 Task: Forward email as attachment with the signature Emma Green with the subject Request for a new project from softage.1@softage.net to softage.2@softage.net with the message I would like to request a follow-up meeting to discuss the next steps.
Action: Mouse moved to (1064, 92)
Screenshot: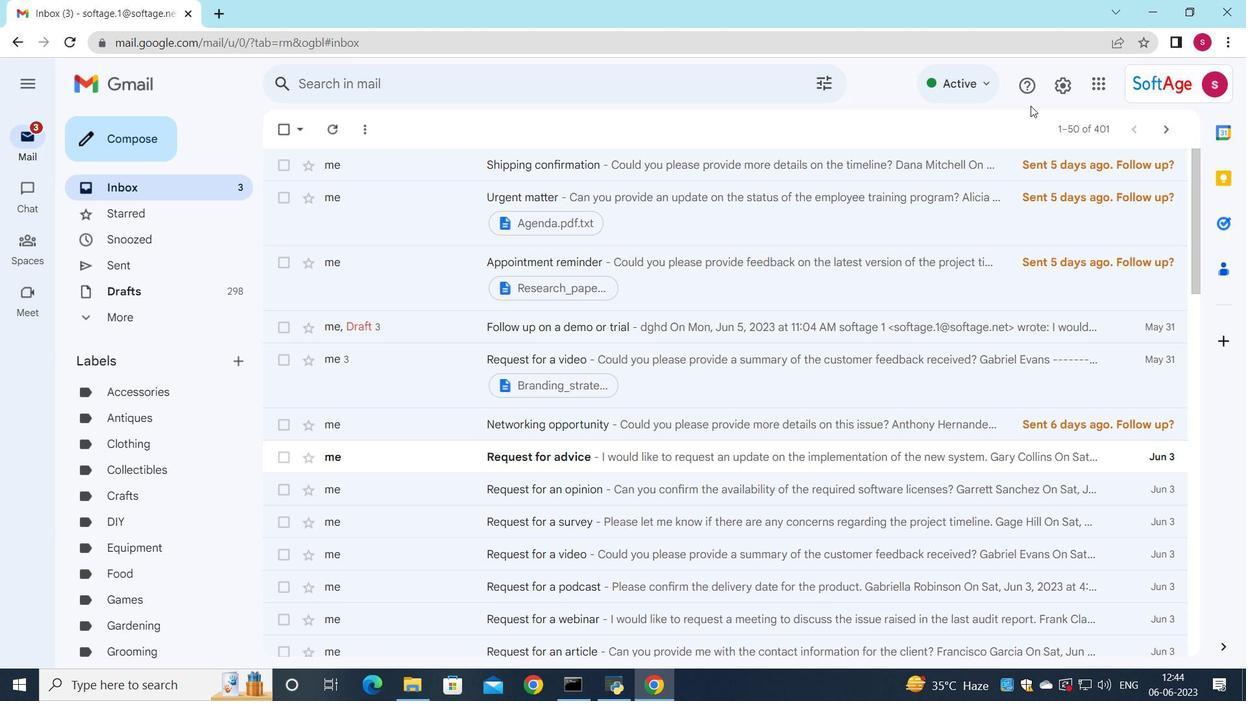 
Action: Mouse pressed left at (1064, 92)
Screenshot: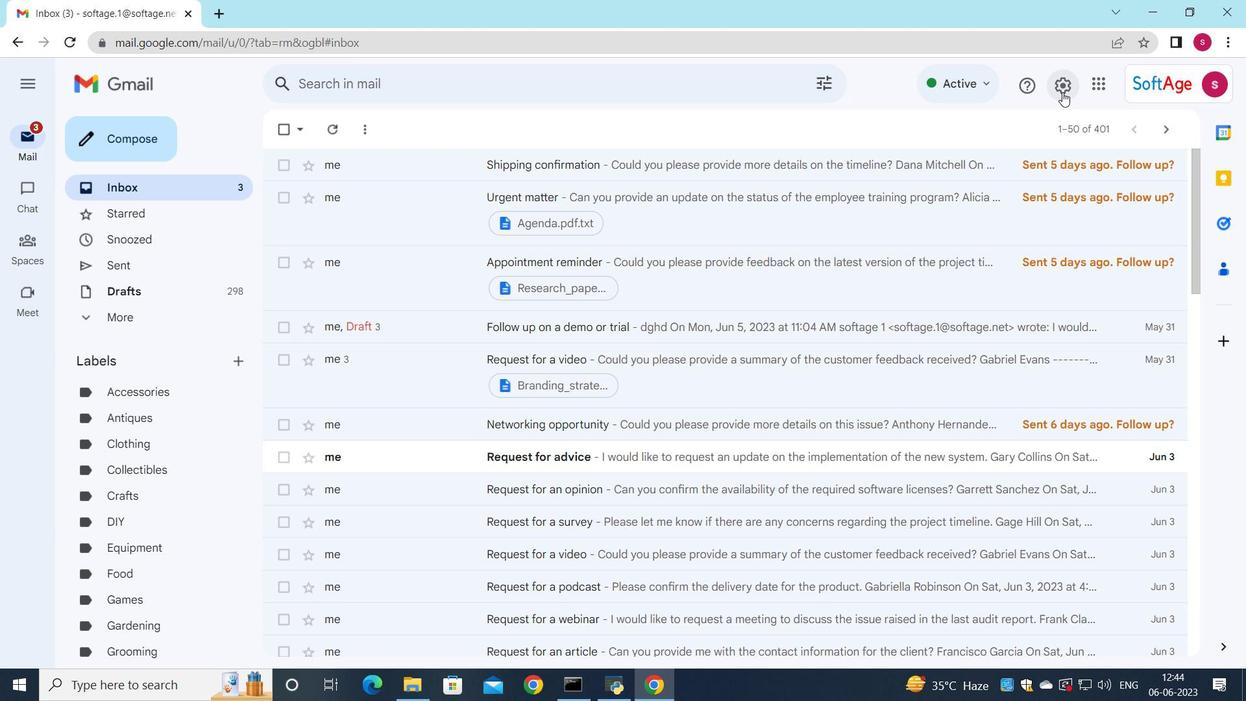 
Action: Mouse moved to (1038, 168)
Screenshot: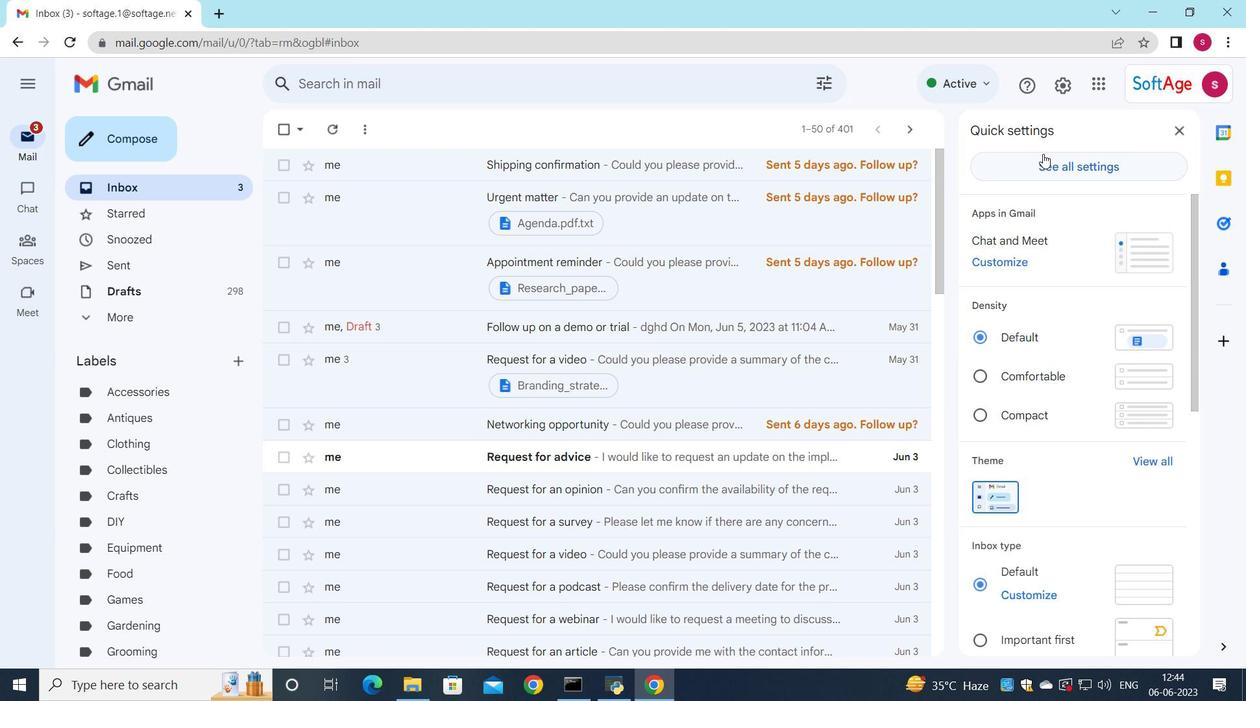 
Action: Mouse pressed left at (1038, 168)
Screenshot: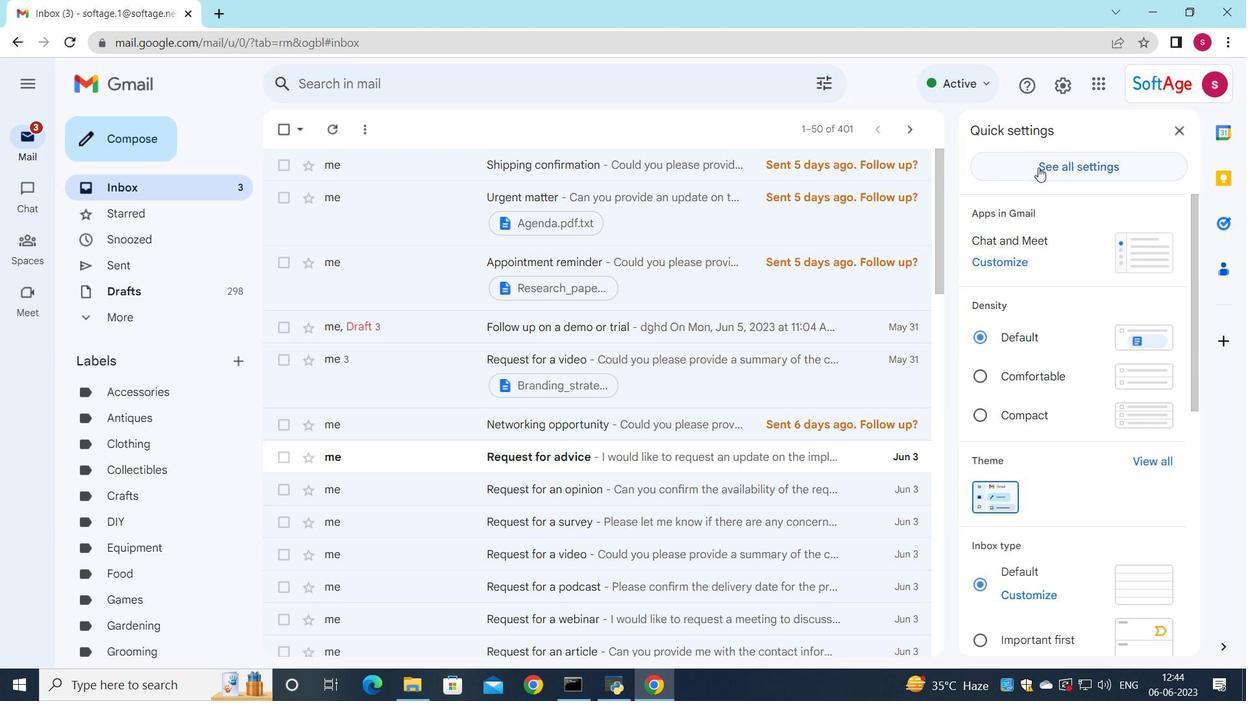 
Action: Mouse moved to (868, 339)
Screenshot: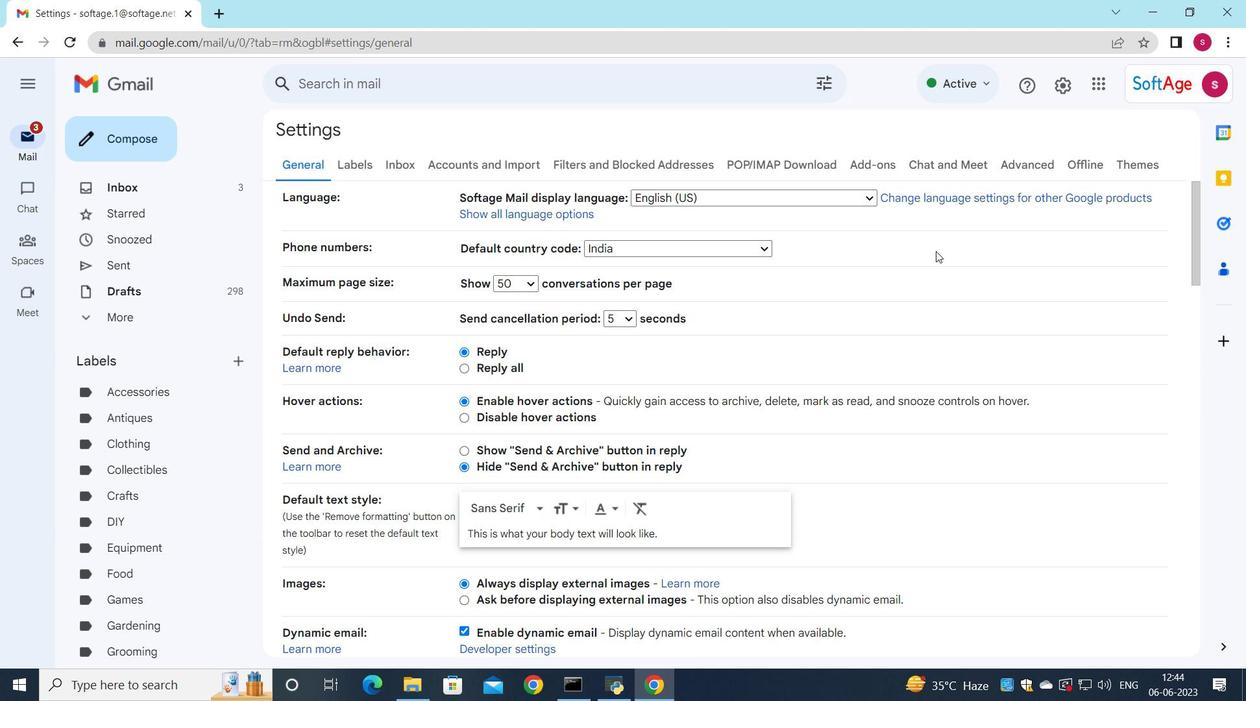 
Action: Mouse scrolled (886, 316) with delta (0, 0)
Screenshot: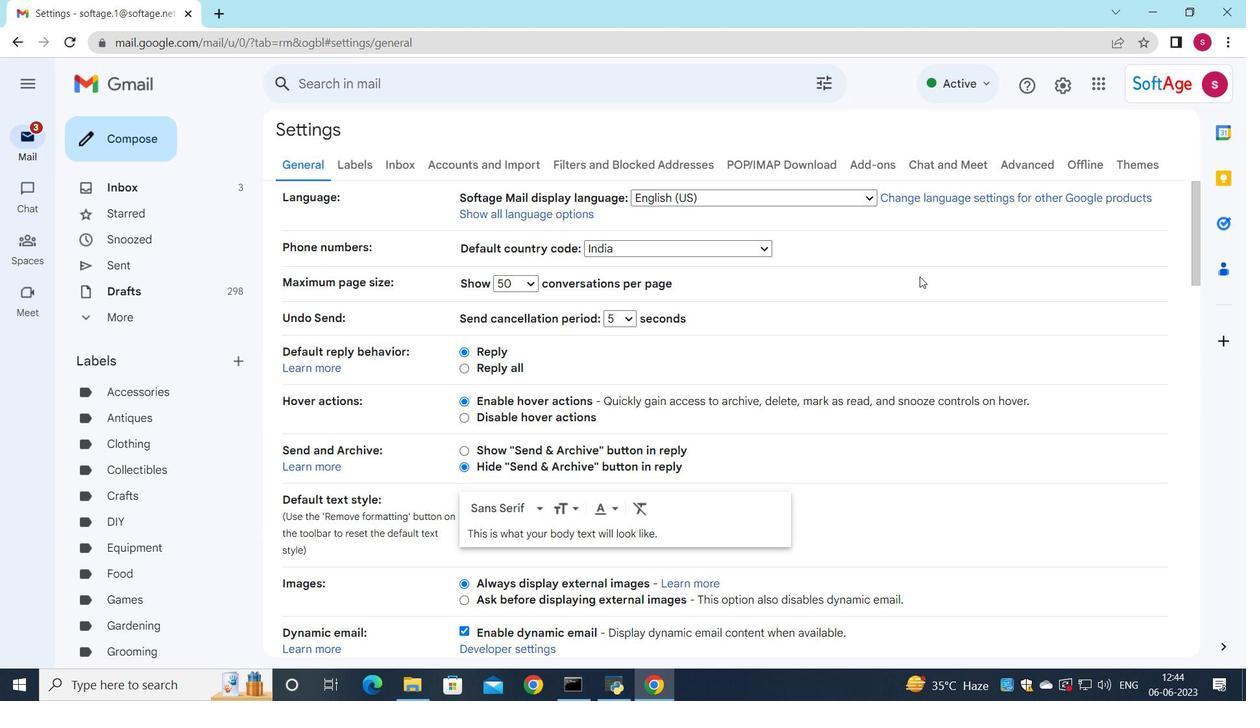 
Action: Mouse moved to (816, 399)
Screenshot: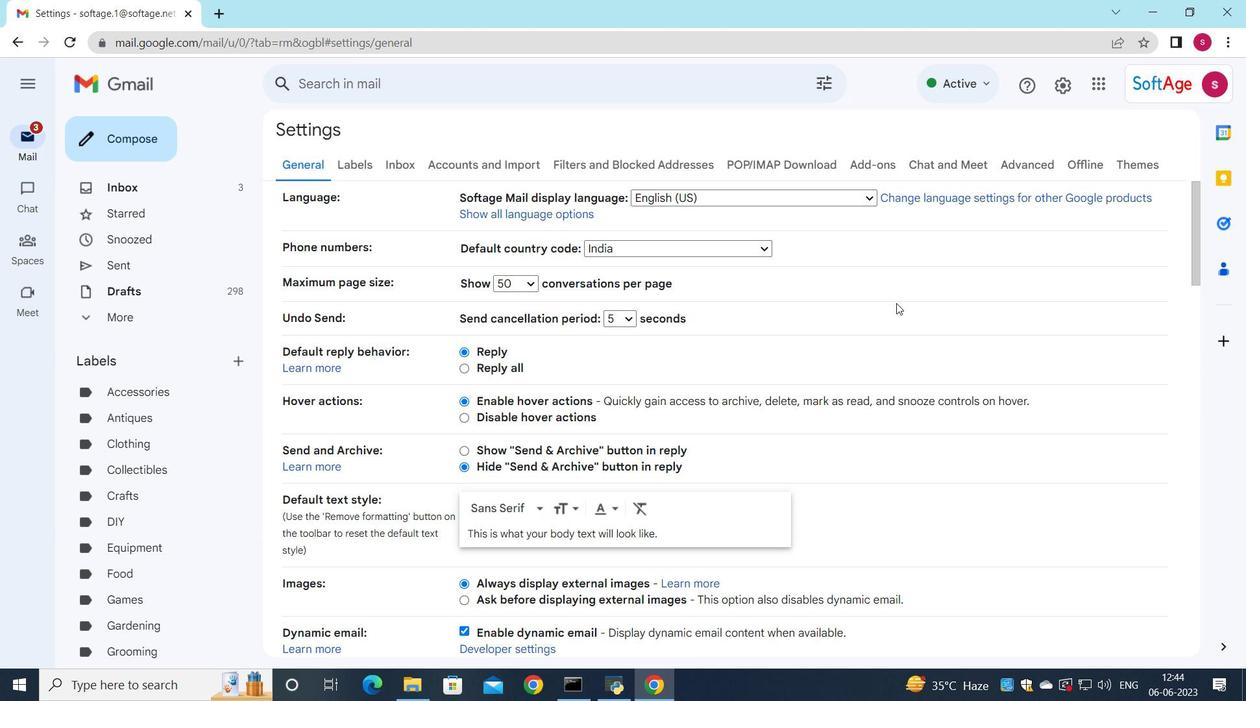 
Action: Mouse scrolled (861, 349) with delta (0, 0)
Screenshot: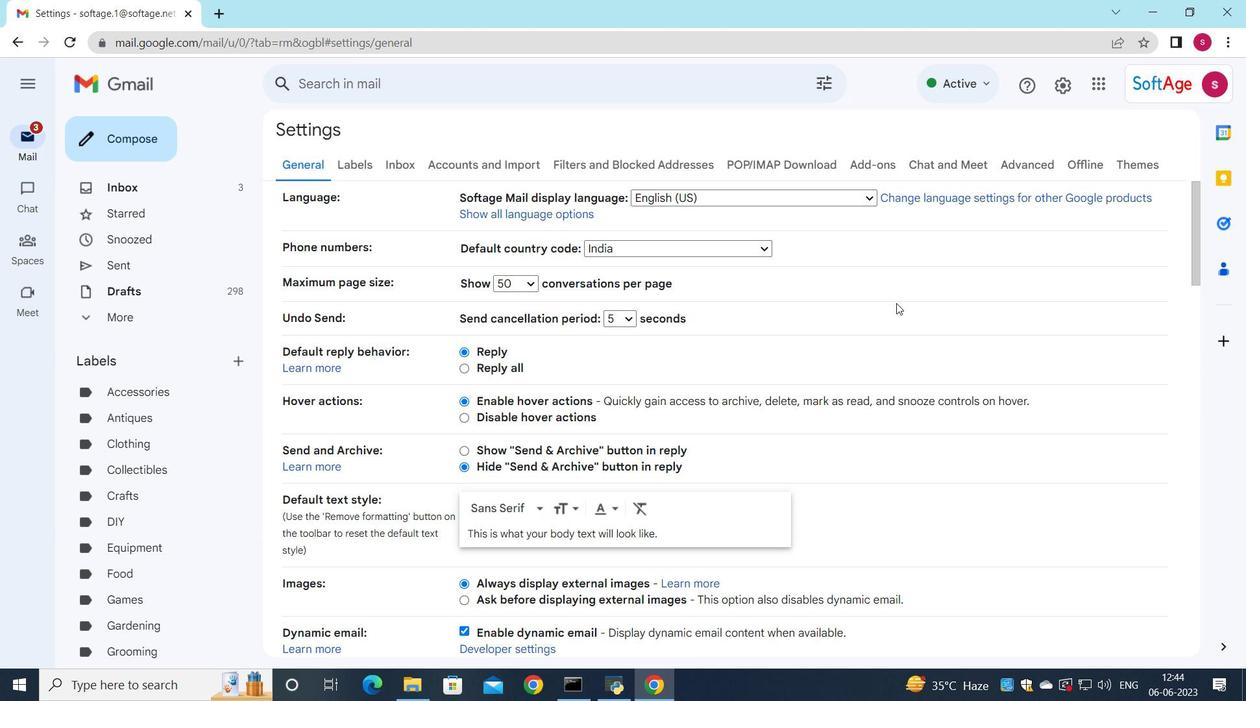 
Action: Mouse moved to (809, 401)
Screenshot: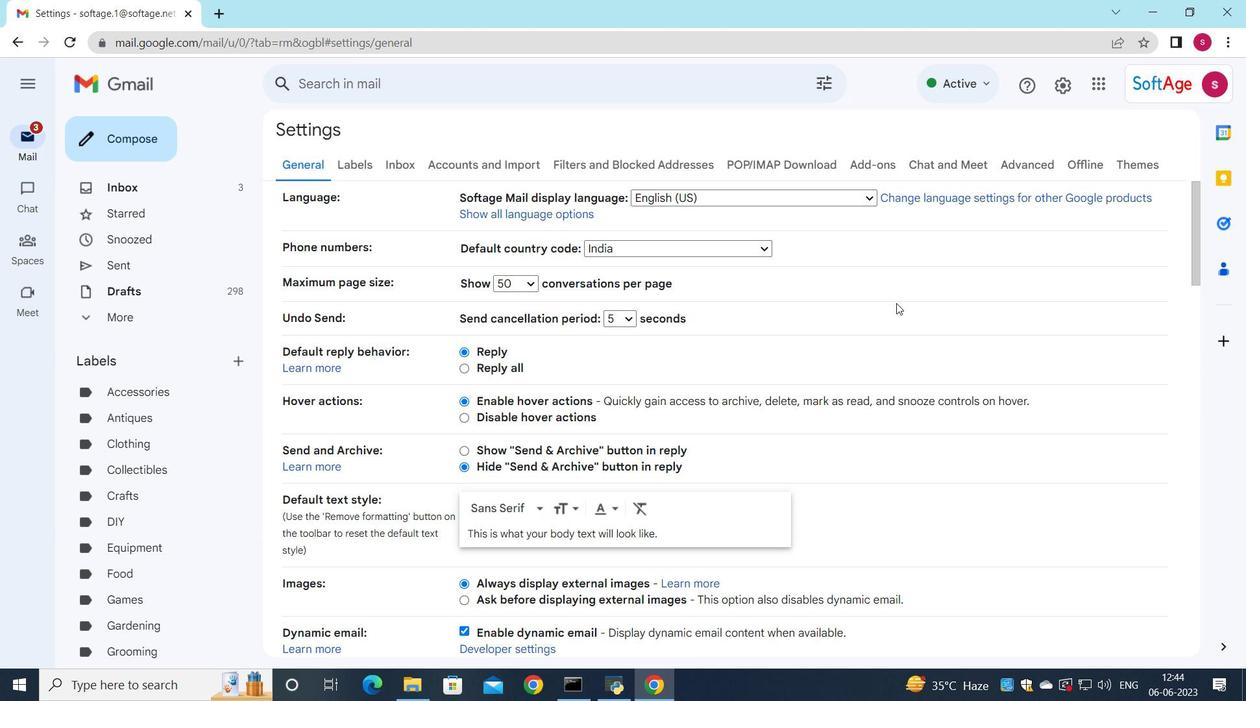 
Action: Mouse scrolled (852, 362) with delta (0, 0)
Screenshot: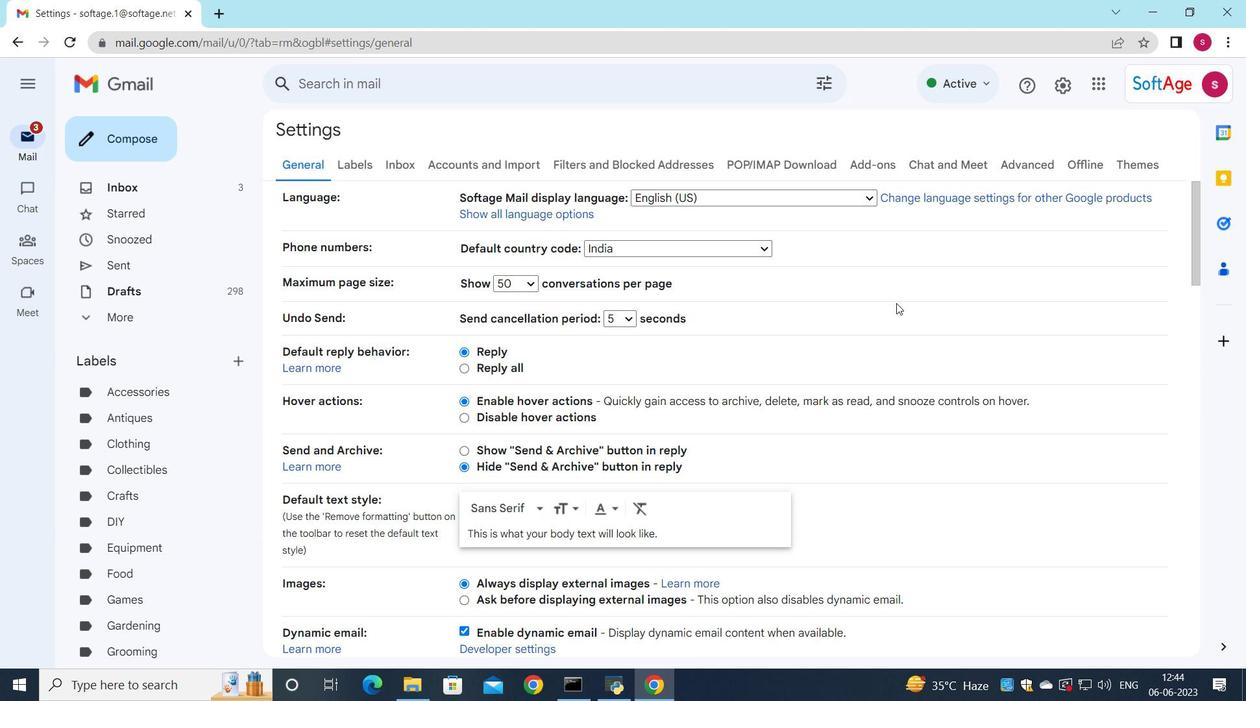 
Action: Mouse moved to (803, 403)
Screenshot: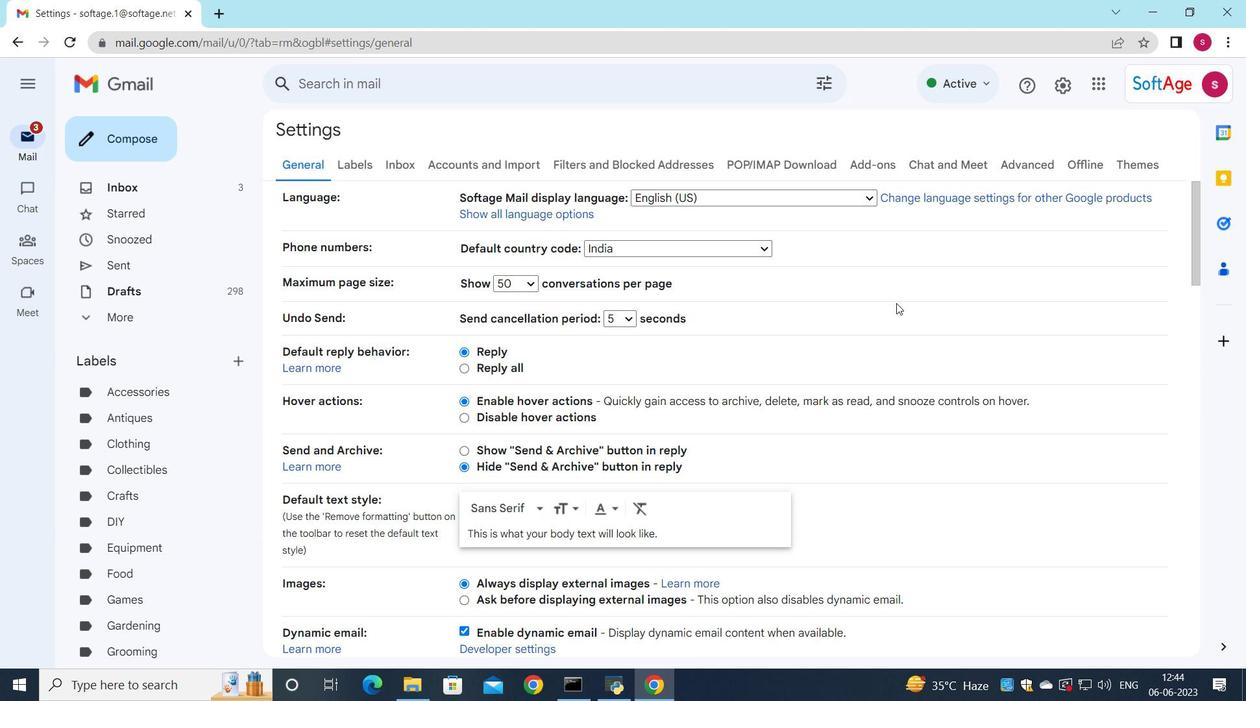 
Action: Mouse scrolled (842, 376) with delta (0, 0)
Screenshot: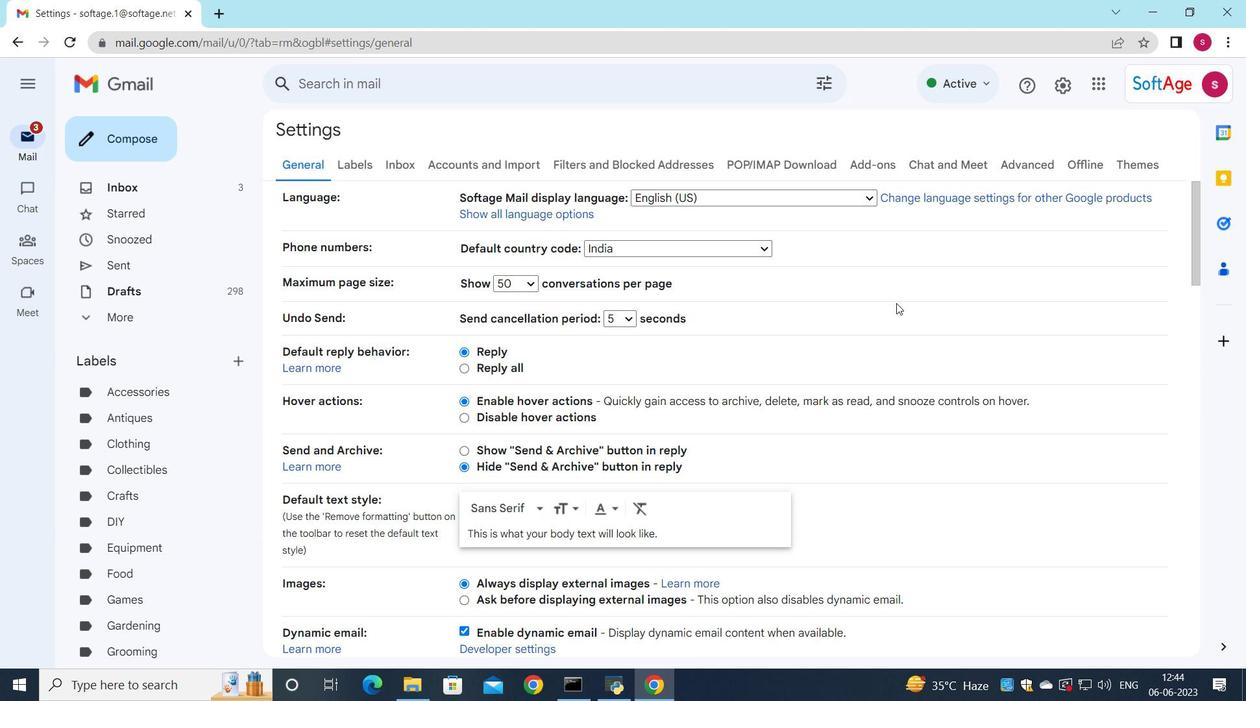 
Action: Mouse moved to (724, 444)
Screenshot: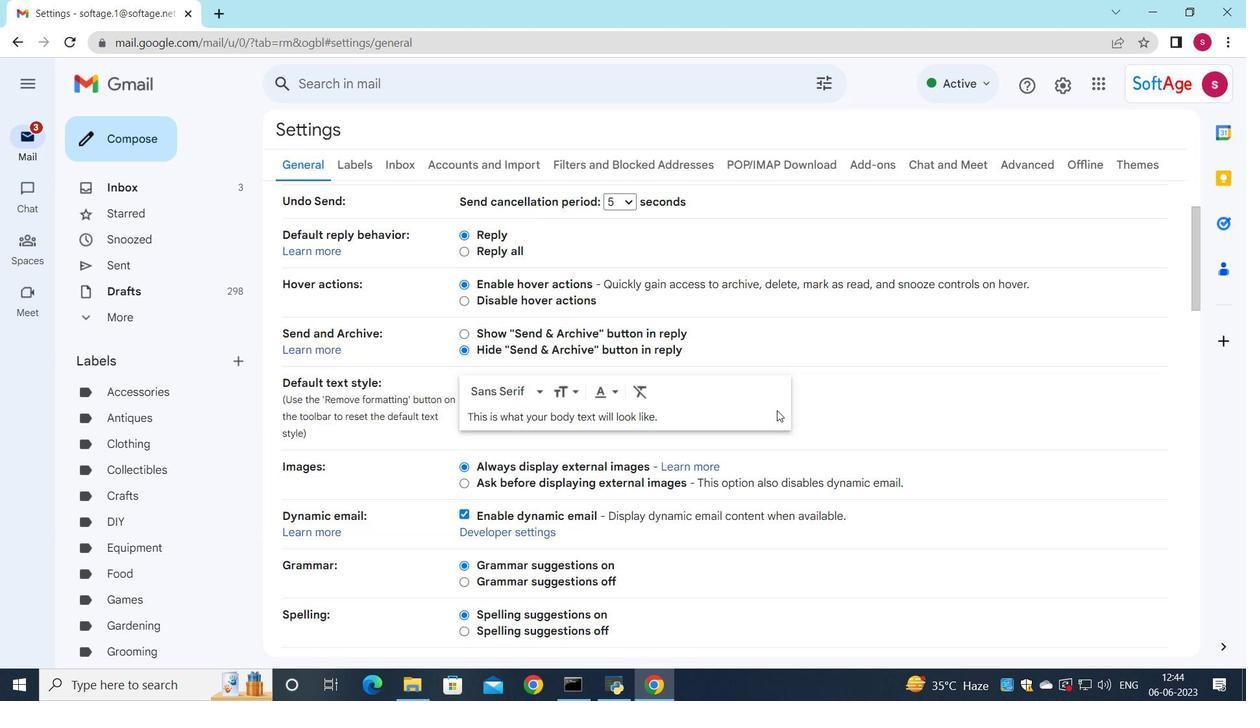 
Action: Mouse scrolled (724, 444) with delta (0, 0)
Screenshot: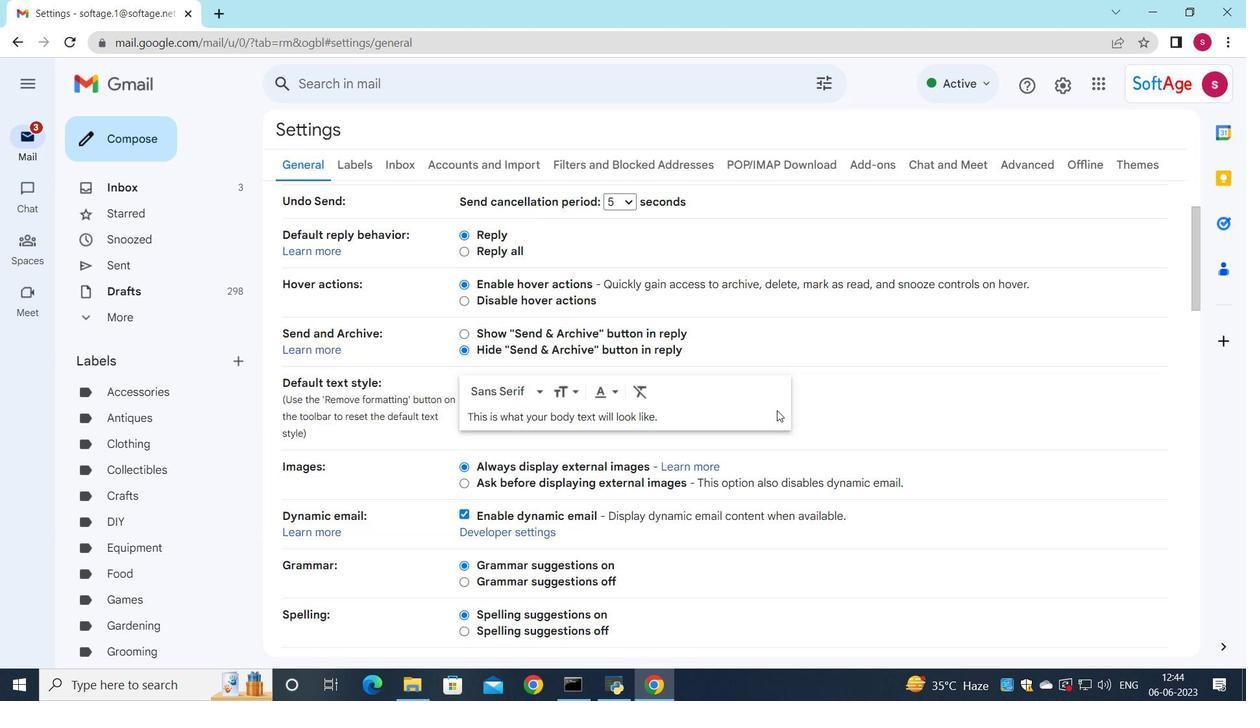 
Action: Mouse moved to (721, 447)
Screenshot: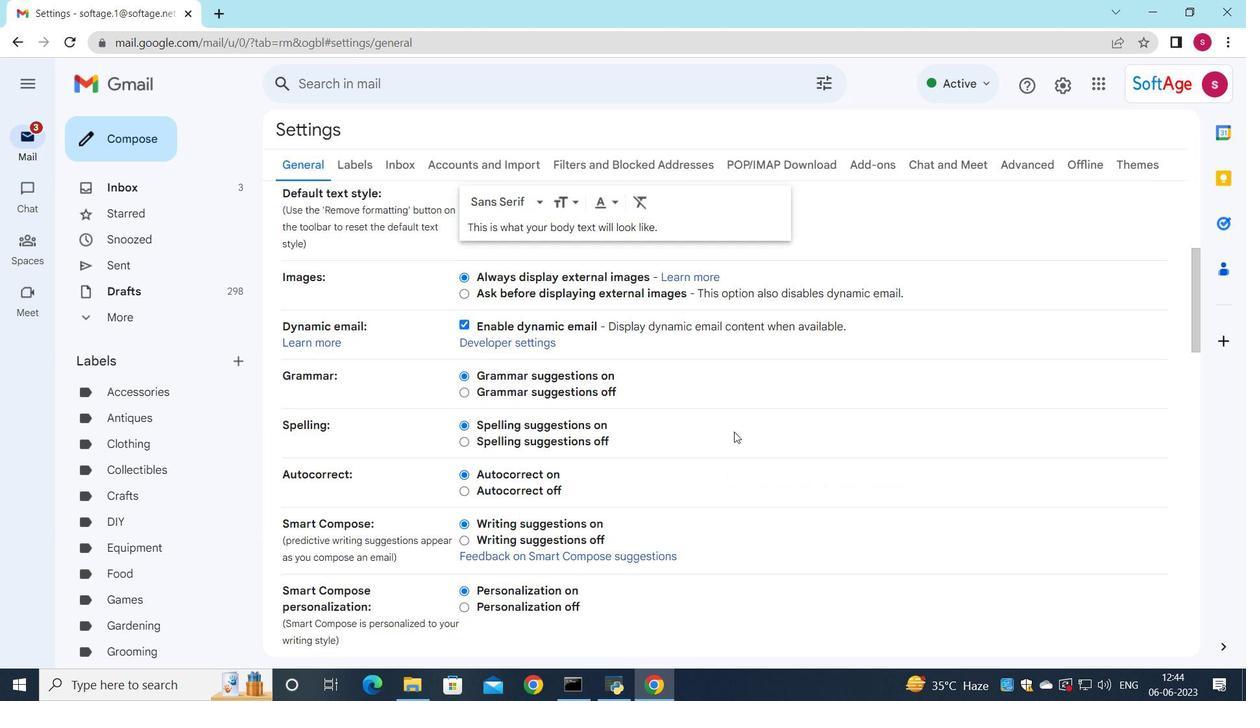 
Action: Mouse scrolled (721, 446) with delta (0, 0)
Screenshot: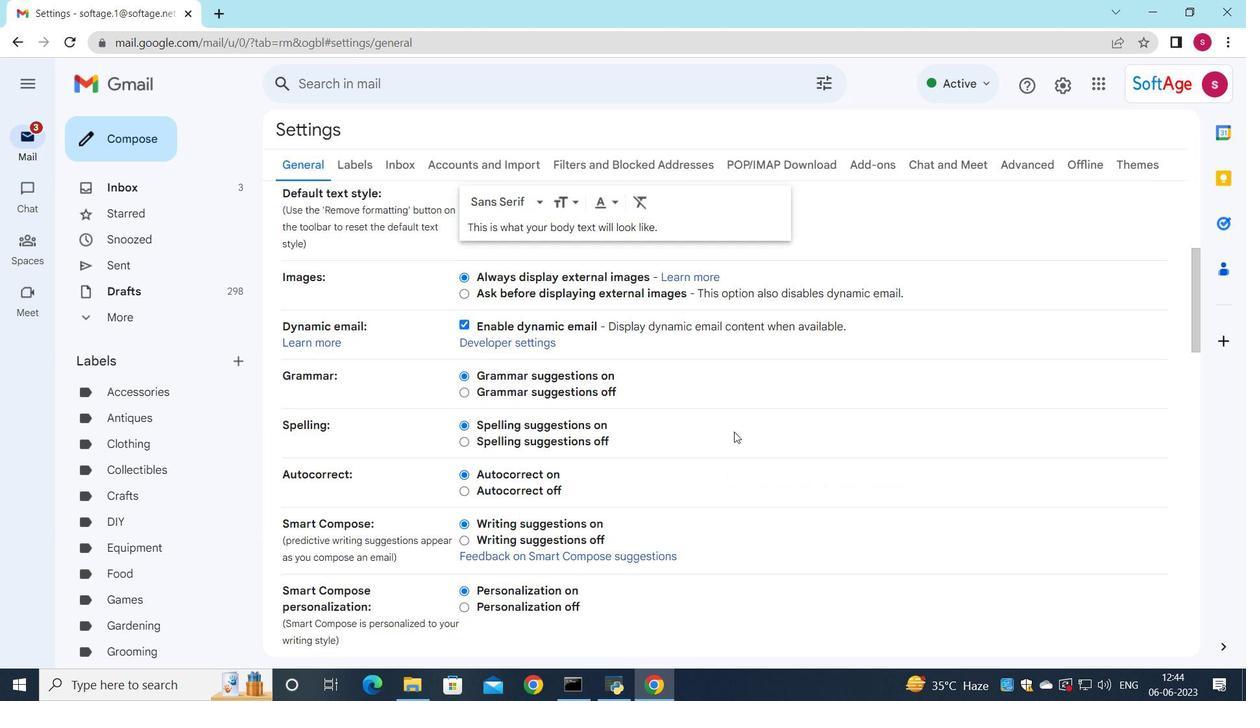 
Action: Mouse moved to (720, 448)
Screenshot: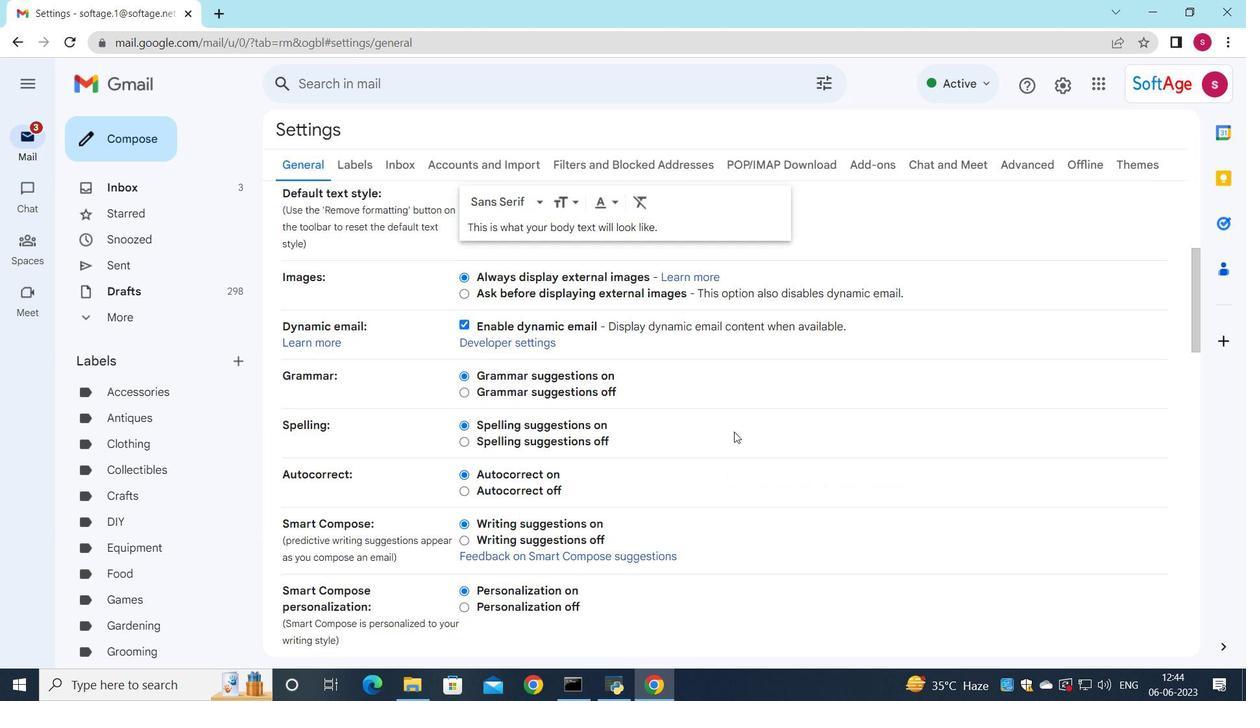 
Action: Mouse scrolled (720, 448) with delta (0, 0)
Screenshot: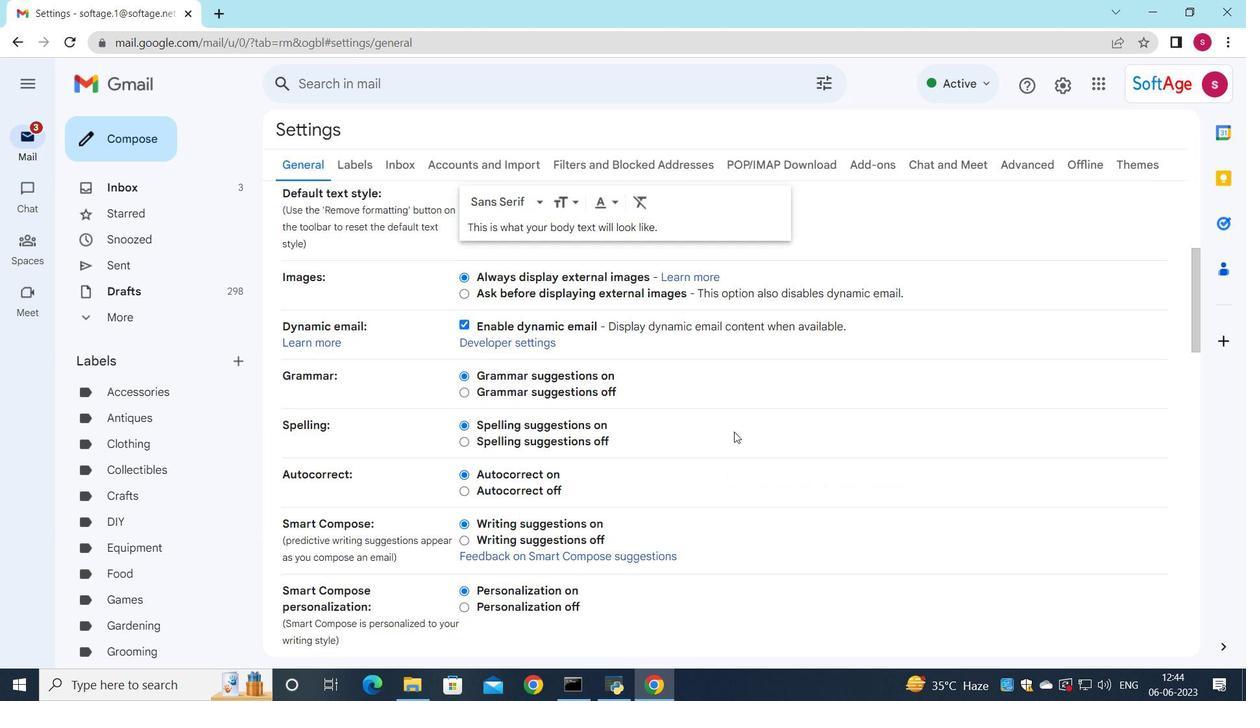 
Action: Mouse moved to (716, 453)
Screenshot: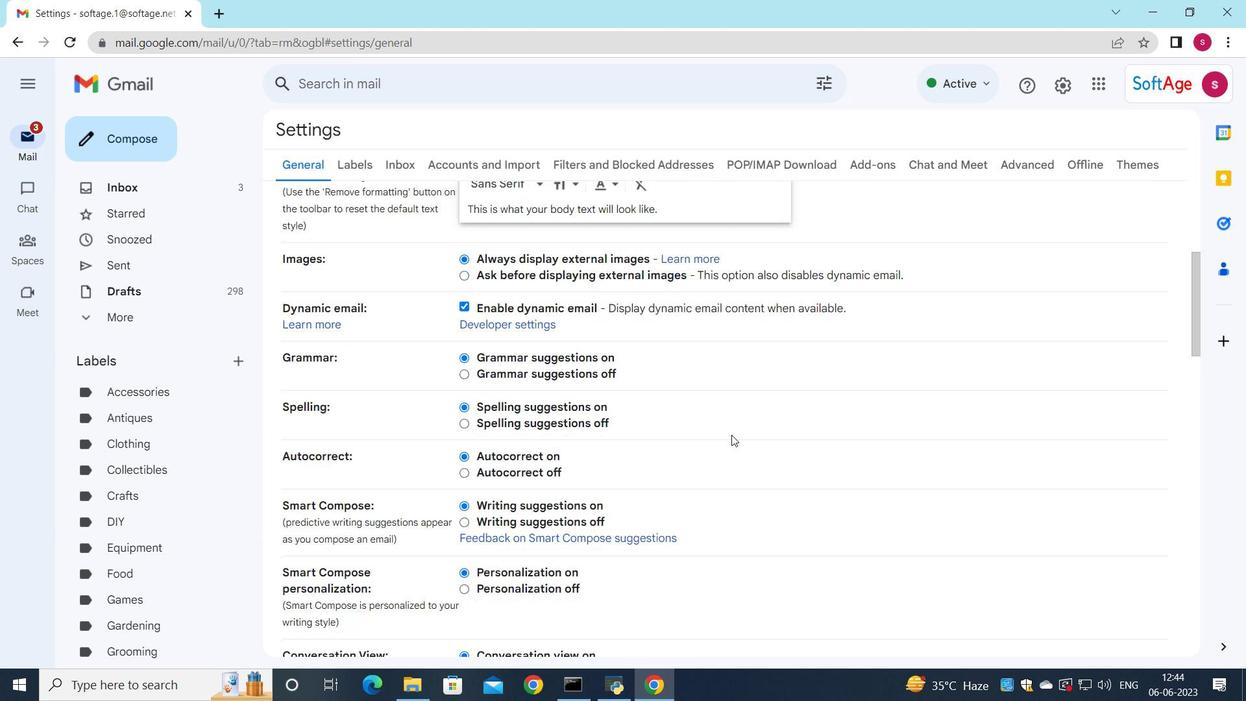 
Action: Mouse scrolled (716, 452) with delta (0, 0)
Screenshot: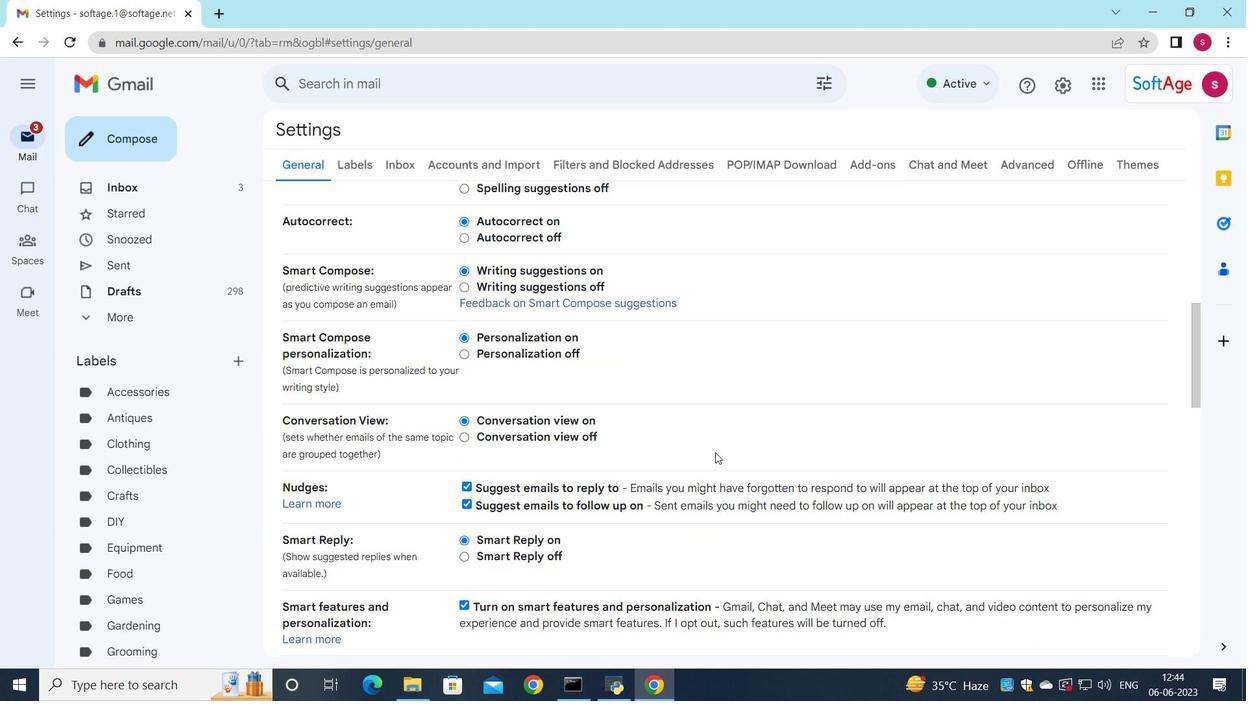 
Action: Mouse scrolled (716, 452) with delta (0, 0)
Screenshot: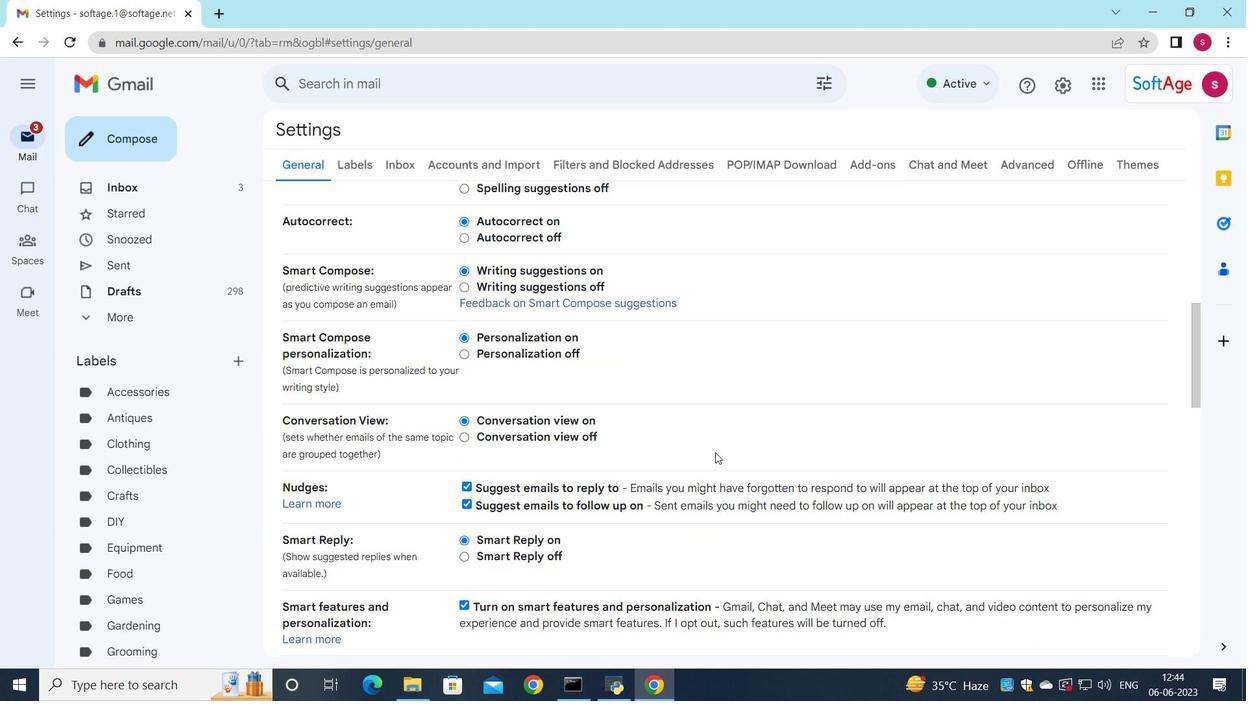 
Action: Mouse scrolled (716, 452) with delta (0, 0)
Screenshot: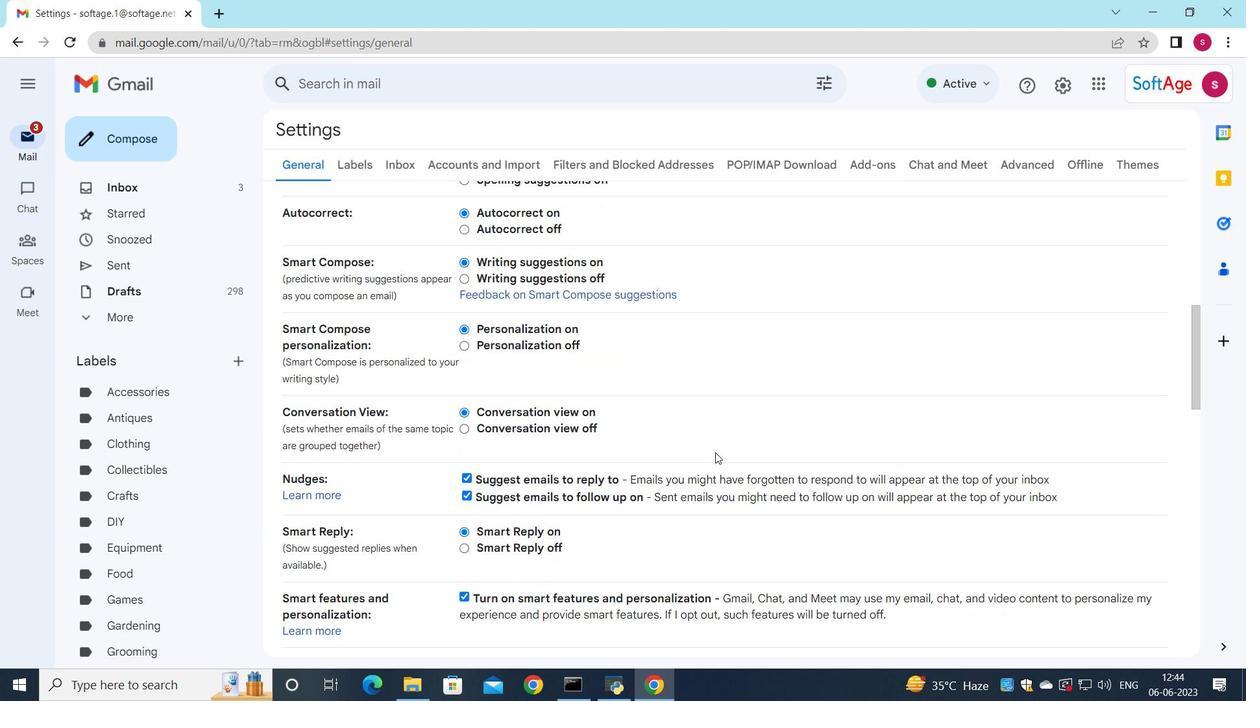 
Action: Mouse scrolled (716, 452) with delta (0, 0)
Screenshot: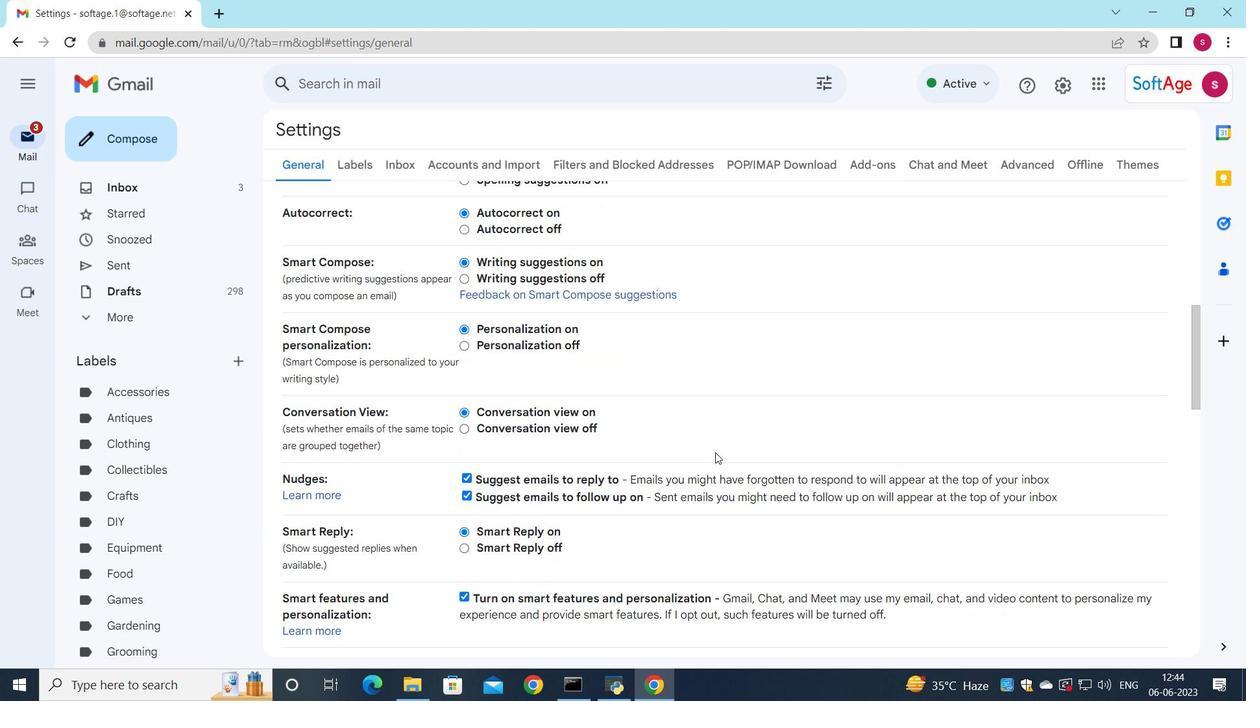 
Action: Mouse moved to (703, 425)
Screenshot: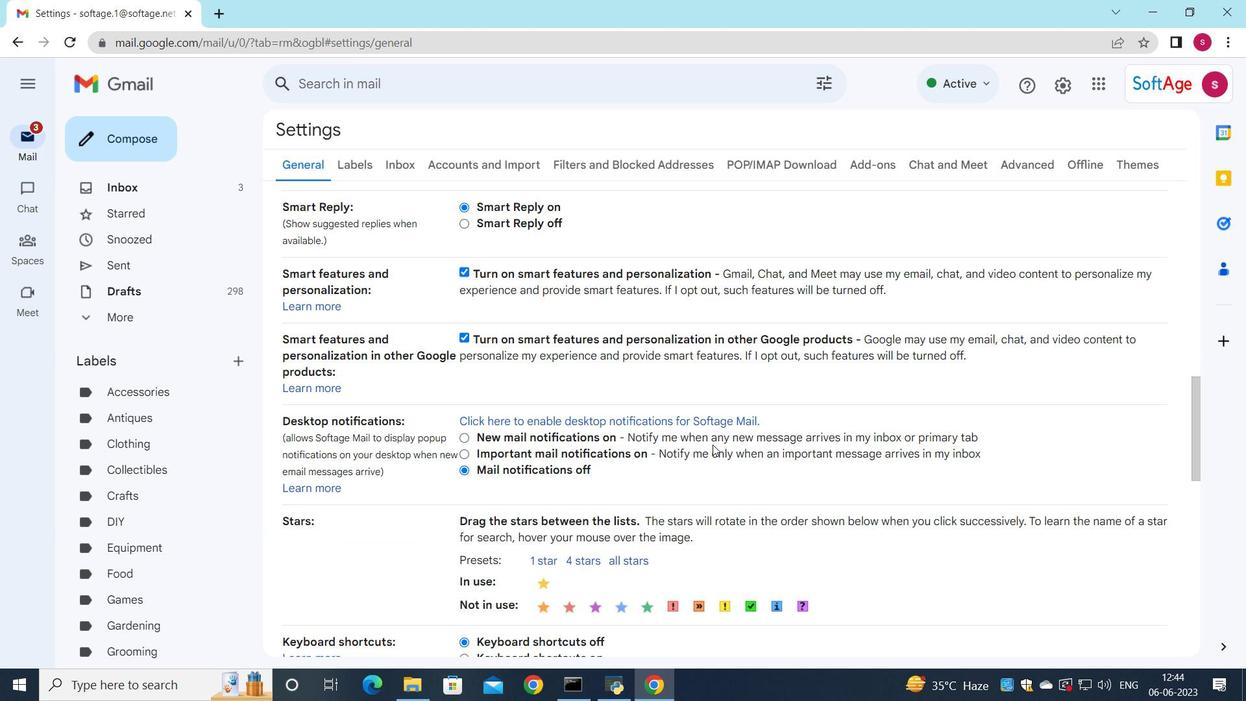 
Action: Mouse scrolled (703, 425) with delta (0, 0)
Screenshot: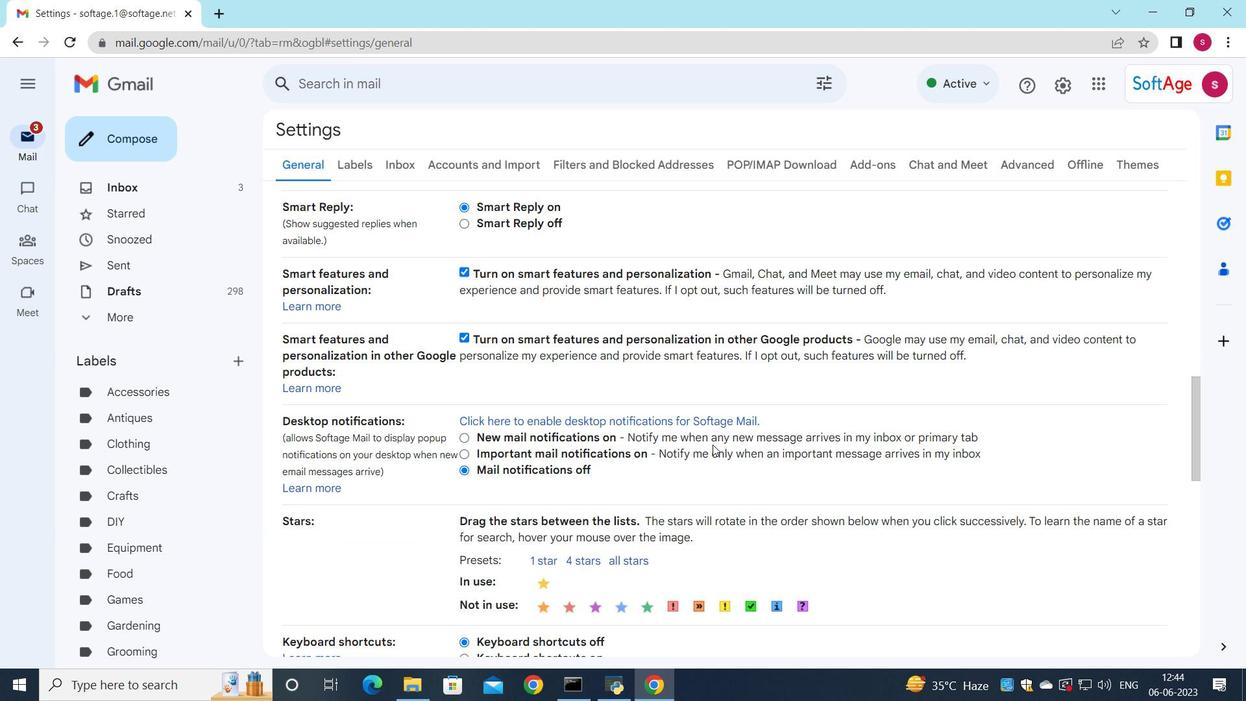 
Action: Mouse moved to (692, 431)
Screenshot: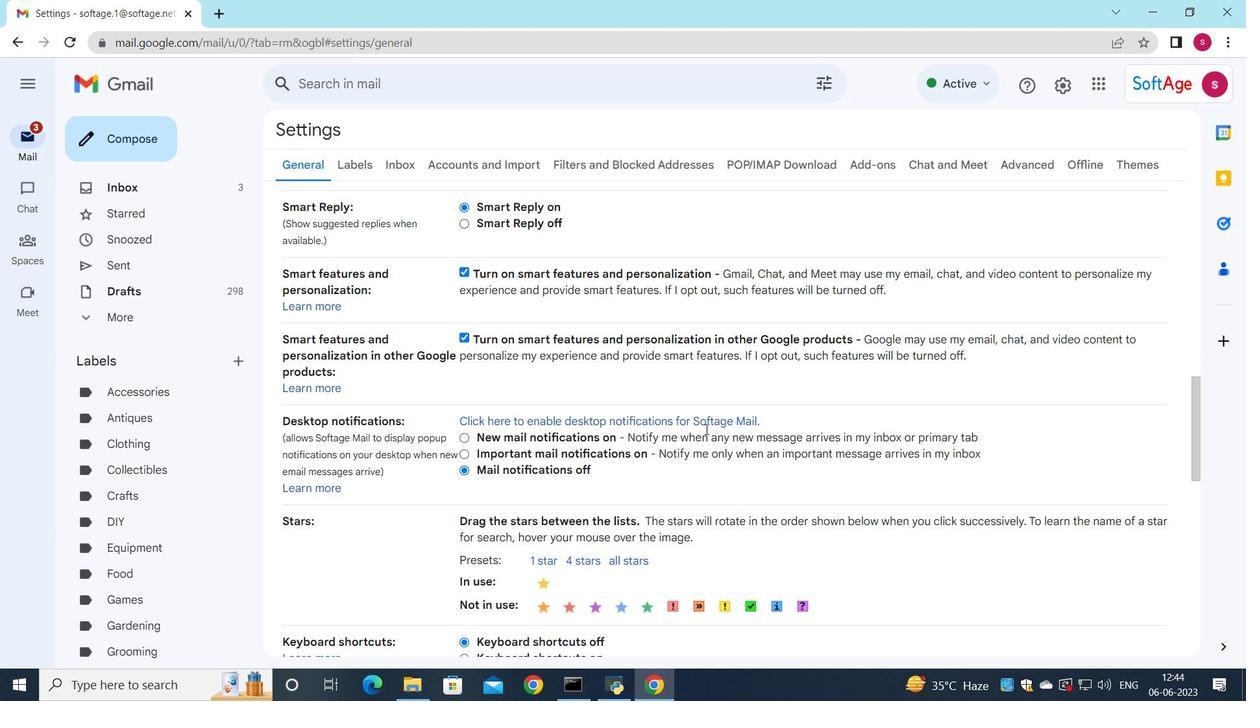 
Action: Mouse scrolled (692, 430) with delta (0, 0)
Screenshot: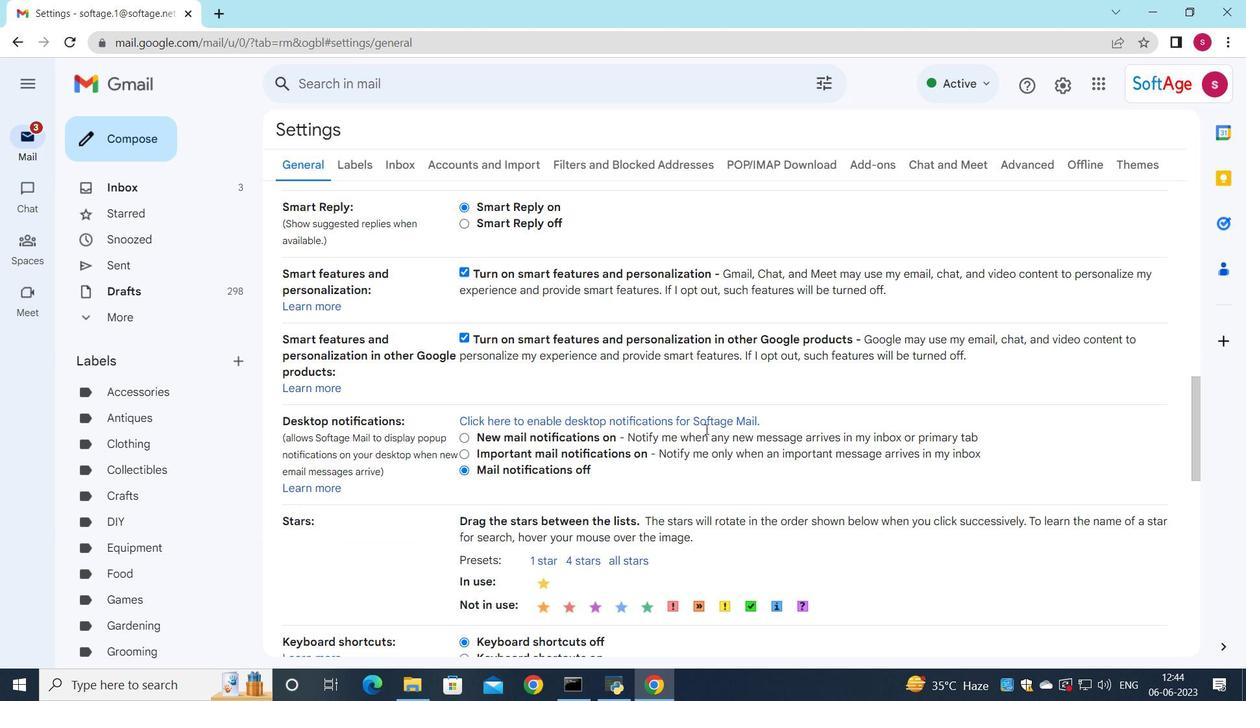 
Action: Mouse moved to (690, 439)
Screenshot: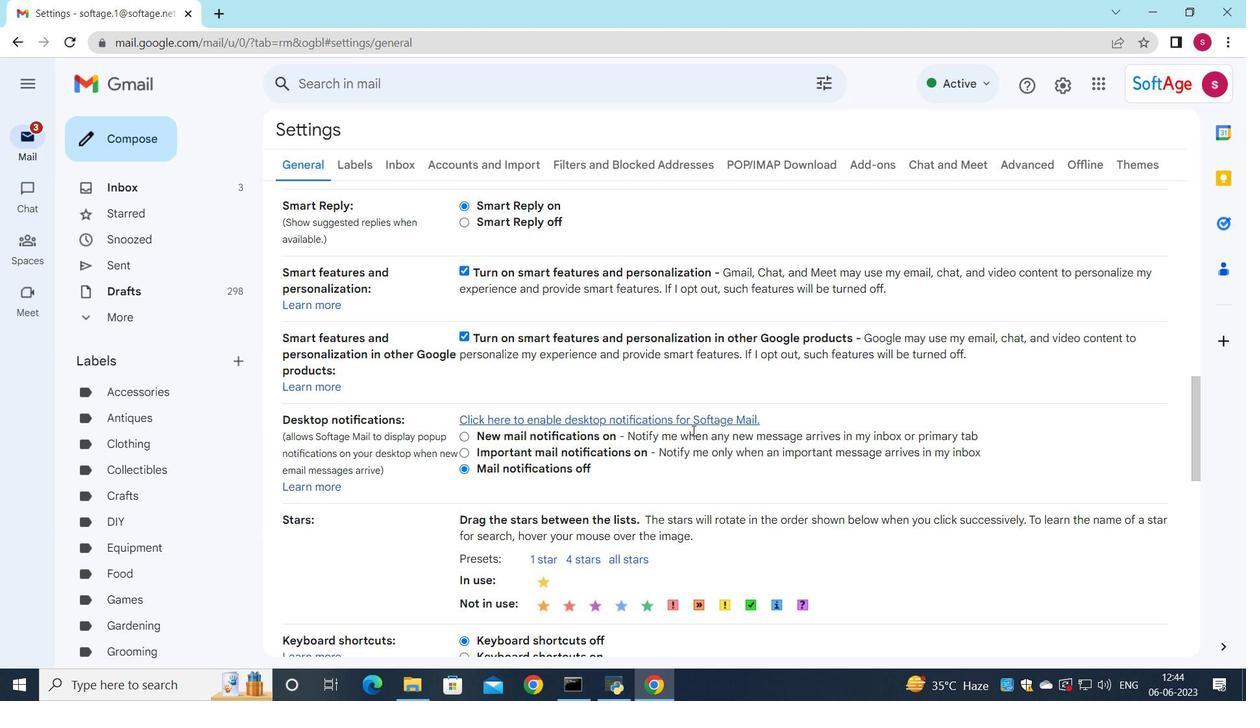 
Action: Mouse scrolled (690, 432) with delta (0, 0)
Screenshot: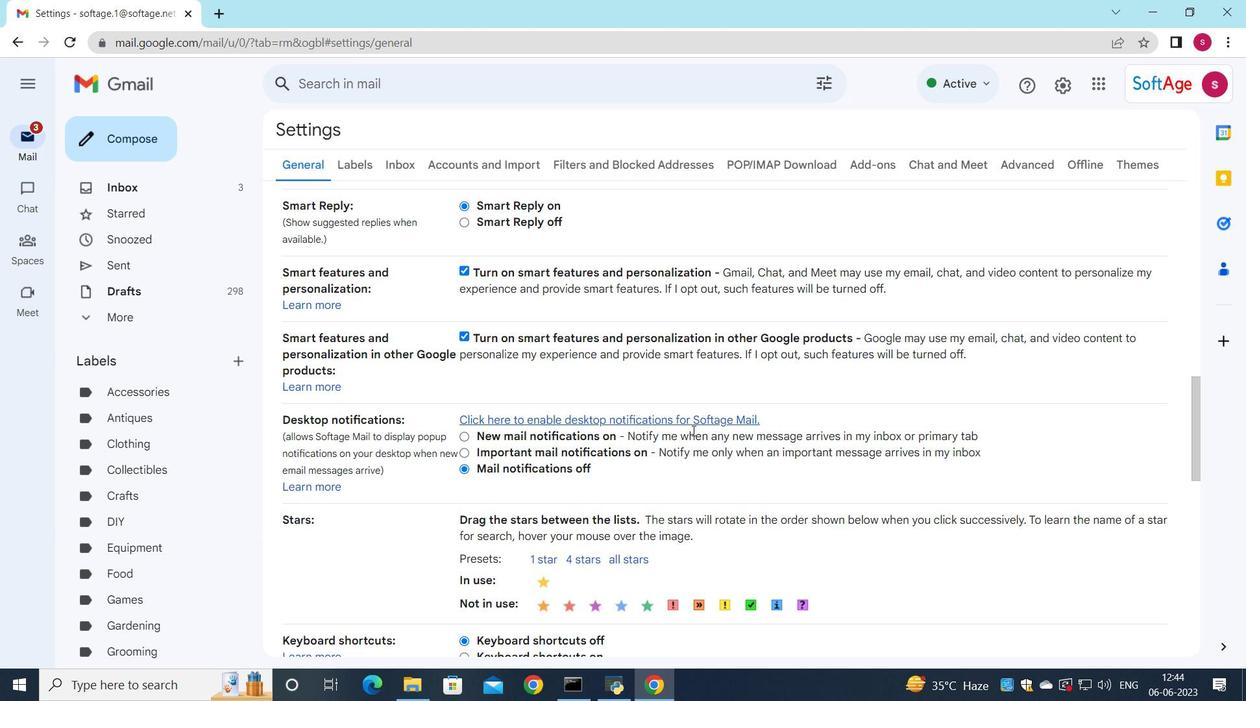 
Action: Mouse moved to (649, 526)
Screenshot: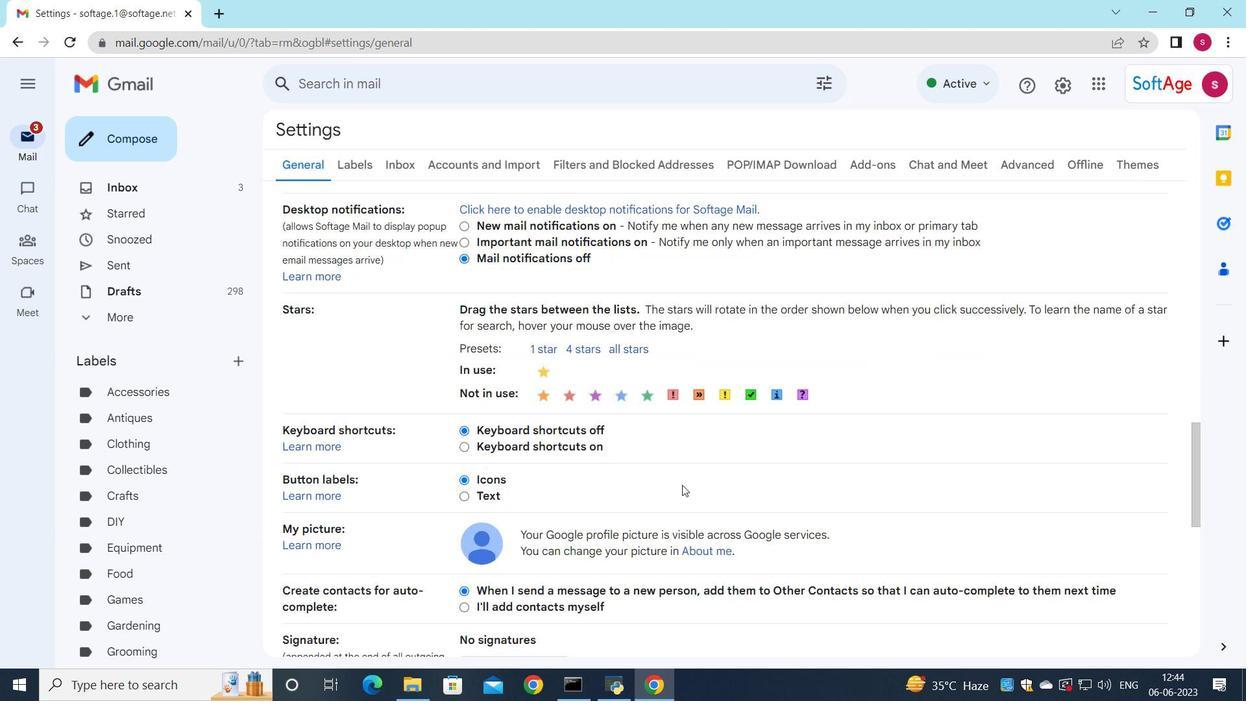 
Action: Mouse scrolled (649, 525) with delta (0, 0)
Screenshot: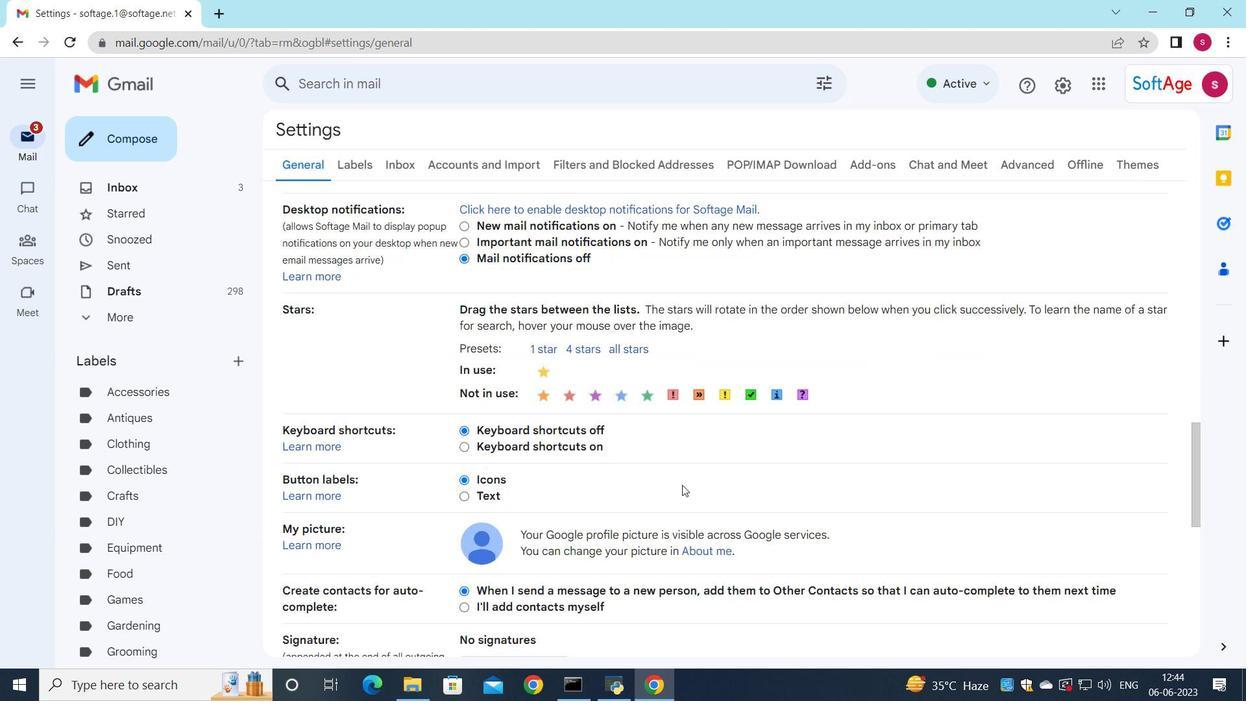
Action: Mouse scrolled (649, 525) with delta (0, 0)
Screenshot: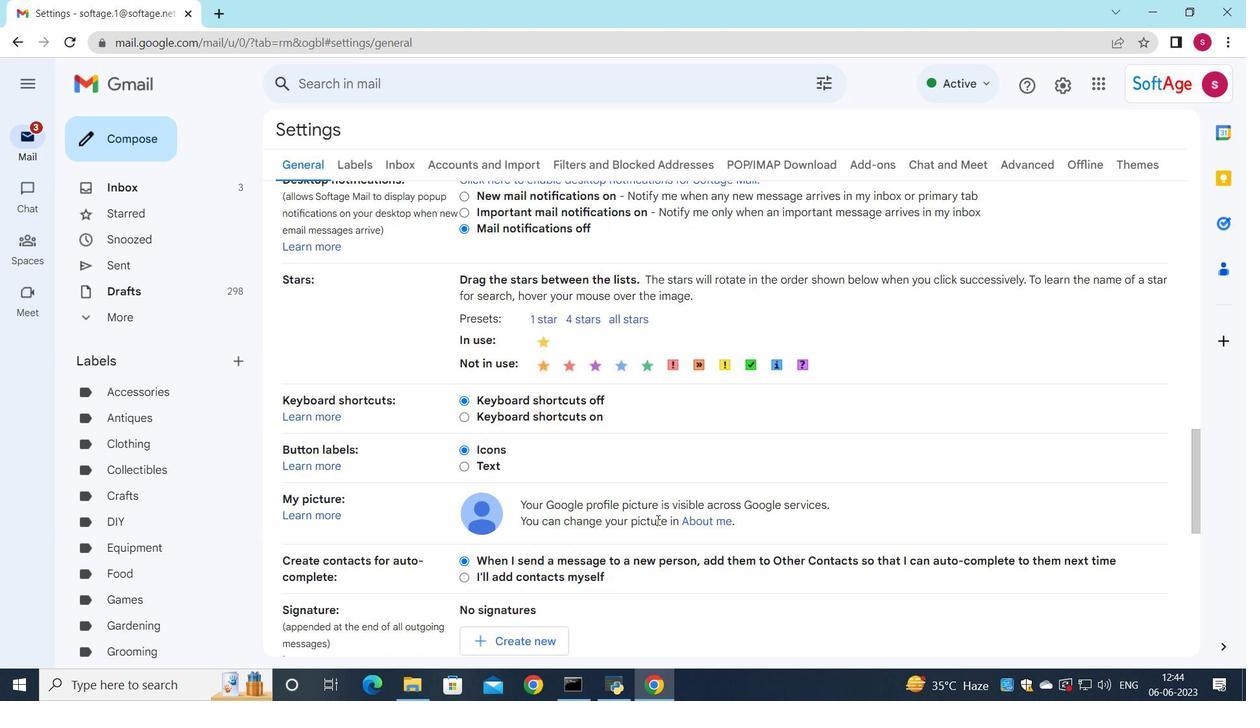 
Action: Mouse moved to (555, 475)
Screenshot: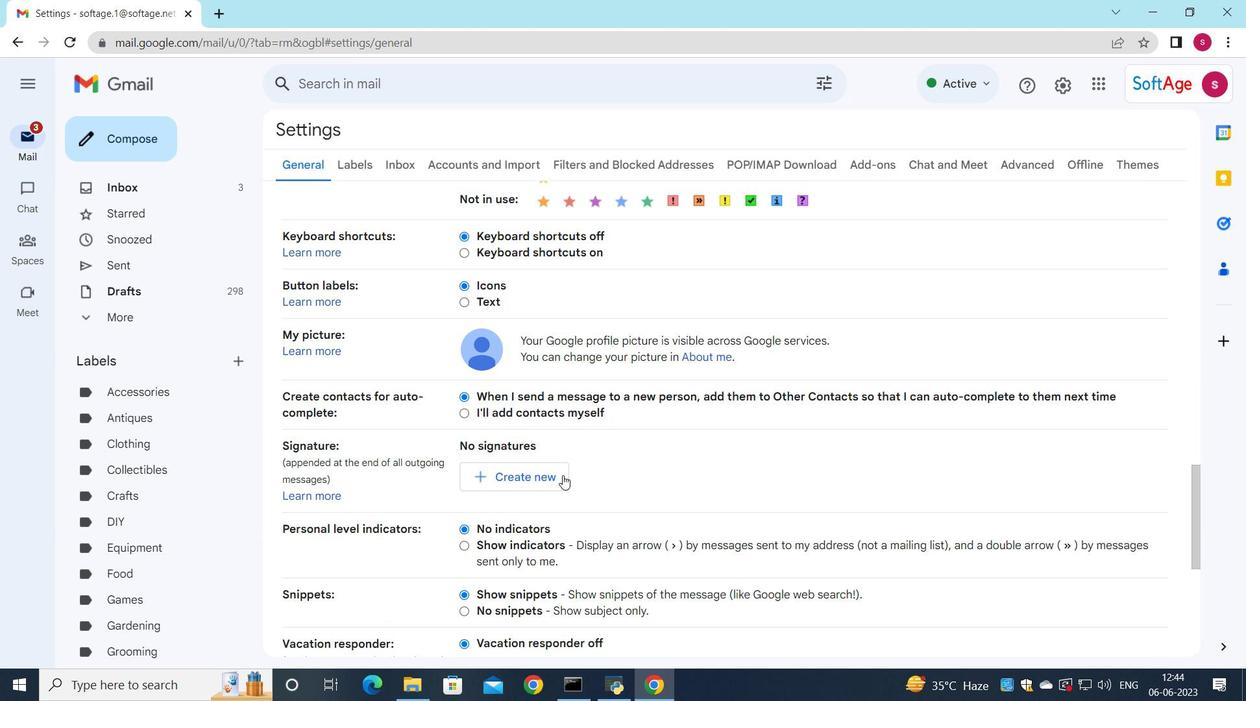 
Action: Mouse pressed left at (555, 475)
Screenshot: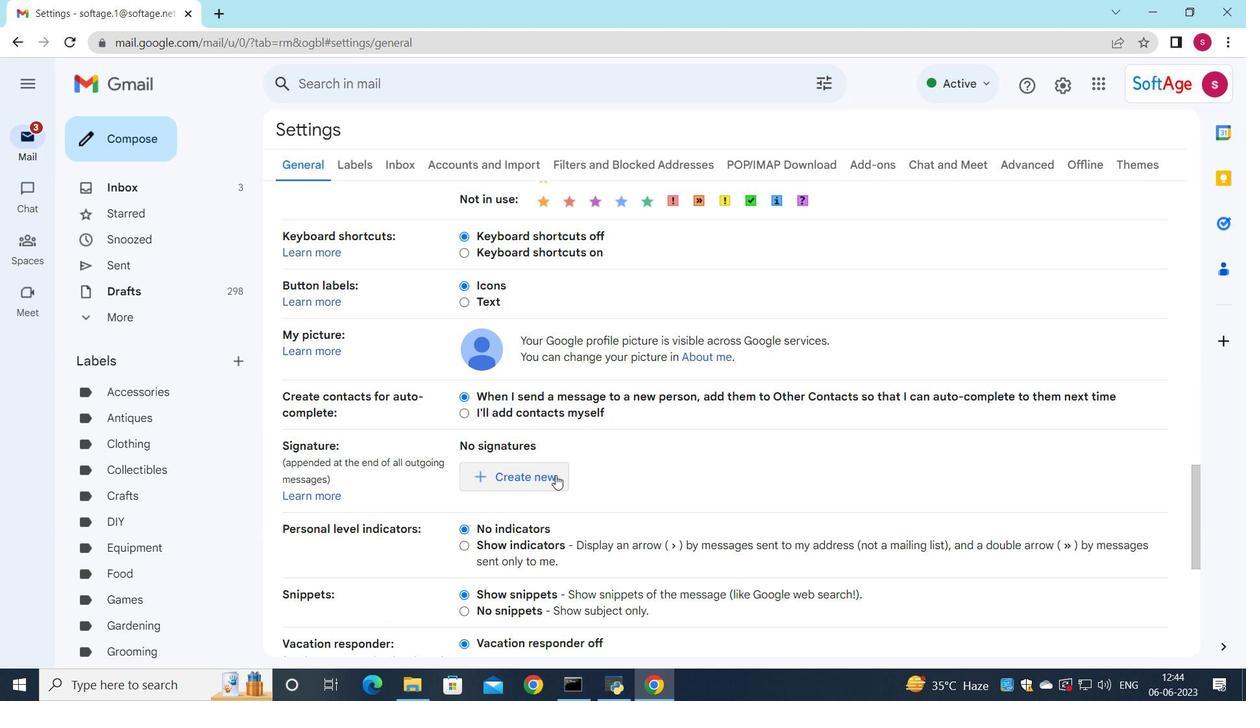 
Action: Mouse moved to (614, 367)
Screenshot: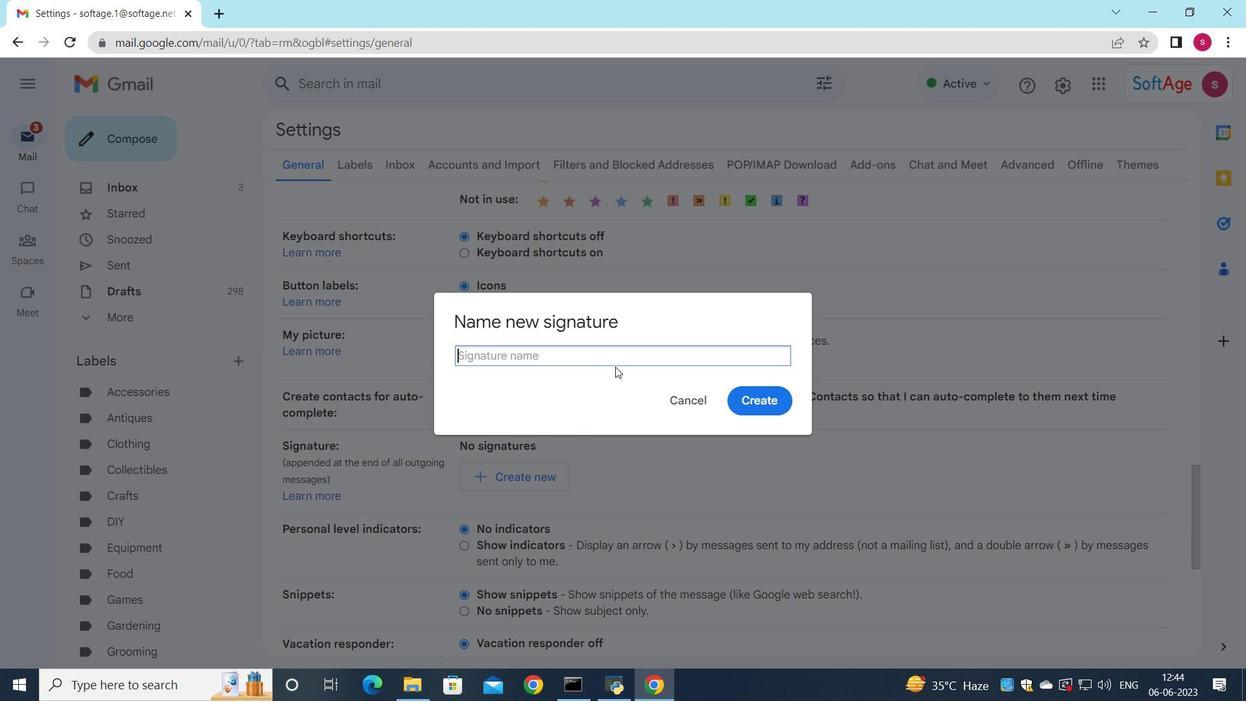 
Action: Key pressed <Key.shift>Emma<Key.space><Key.shift><Key.shift><Key.shift><Key.shift><Key.shift><Key.shift><Key.shift><Key.shift><Key.shift><Key.shift><Key.shift><Key.shift><Key.shift><Key.shift><Key.shift><Key.shift><Key.shift><Key.shift><Key.shift><Key.shift><Key.shift><Key.shift><Key.shift><Key.shift><Key.shift>Green
Screenshot: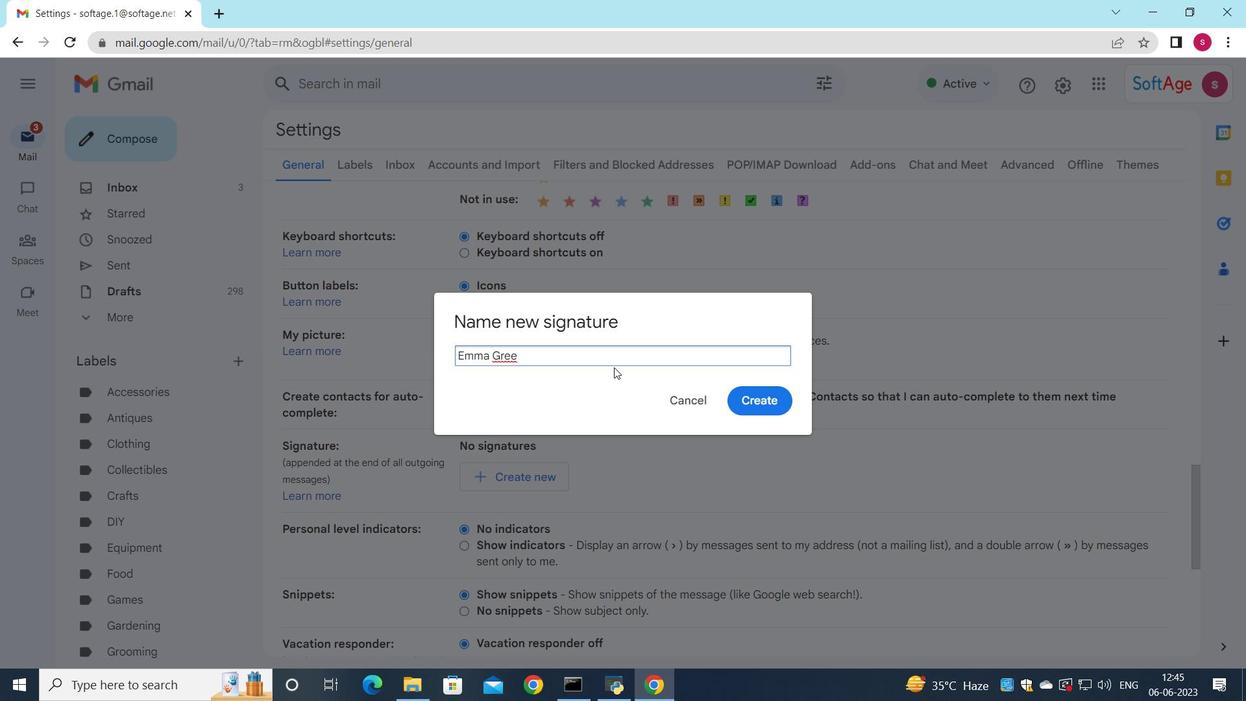 
Action: Mouse moved to (759, 411)
Screenshot: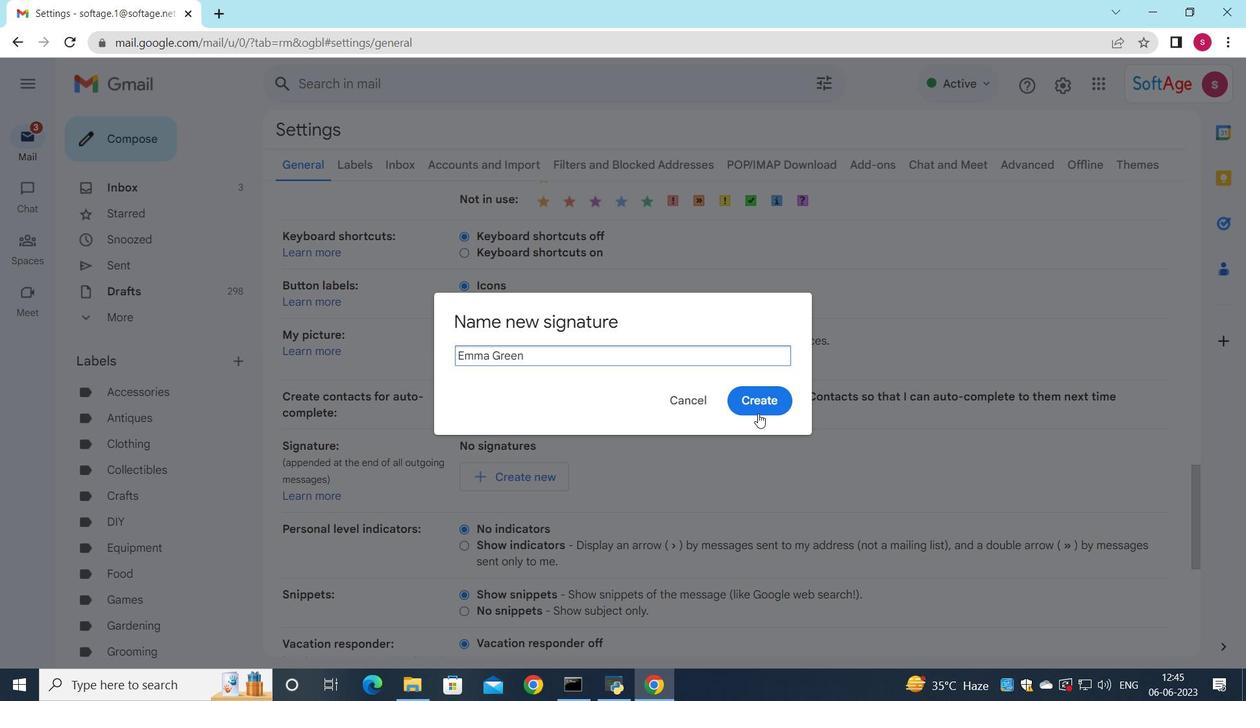 
Action: Mouse pressed left at (759, 411)
Screenshot: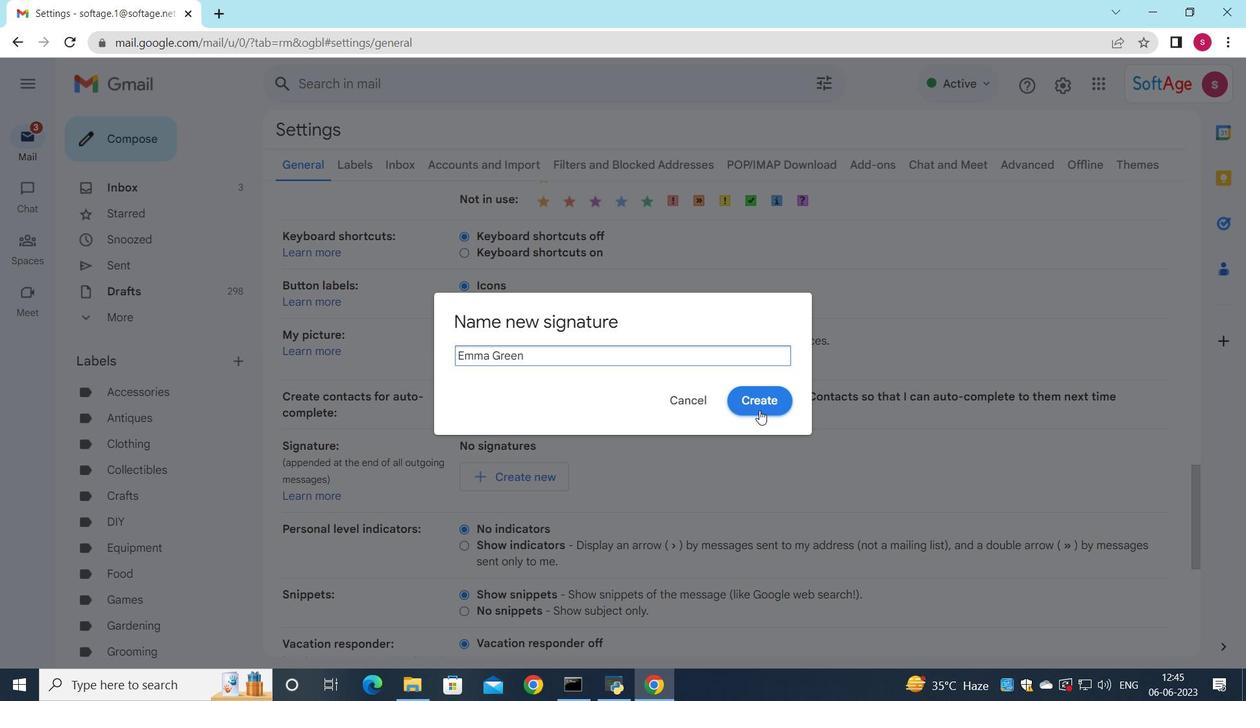 
Action: Mouse moved to (718, 444)
Screenshot: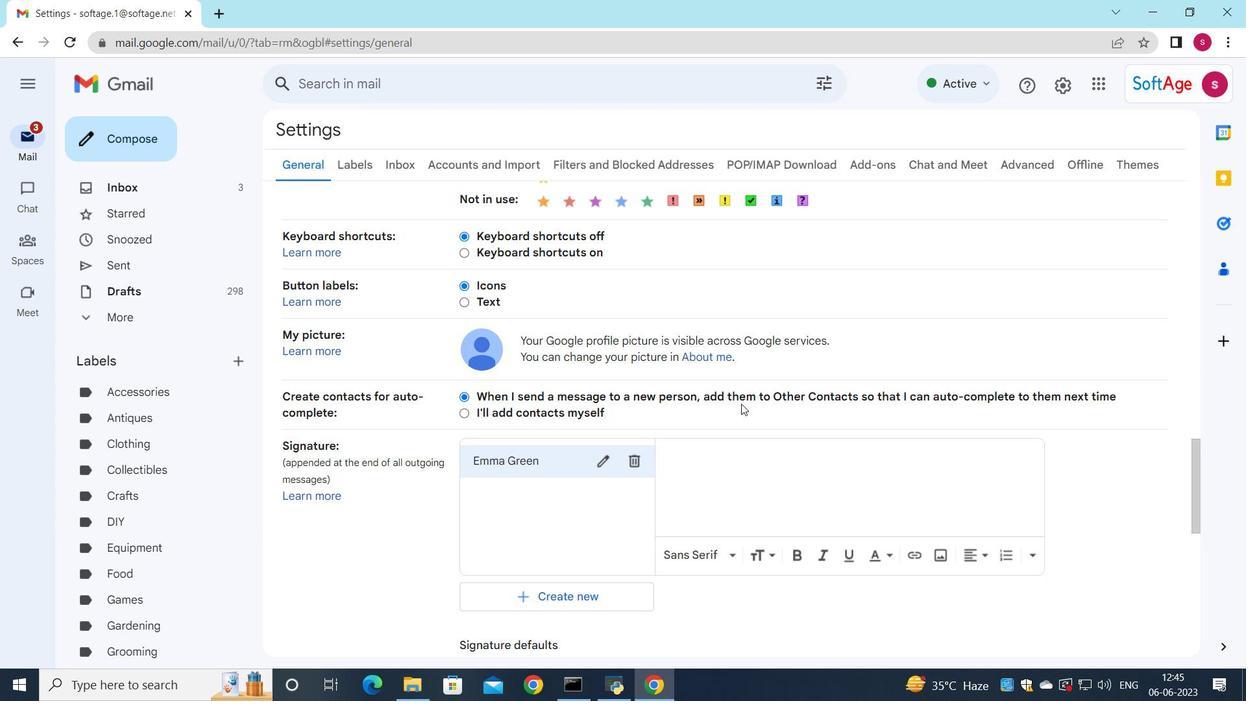 
Action: Mouse pressed left at (718, 444)
Screenshot: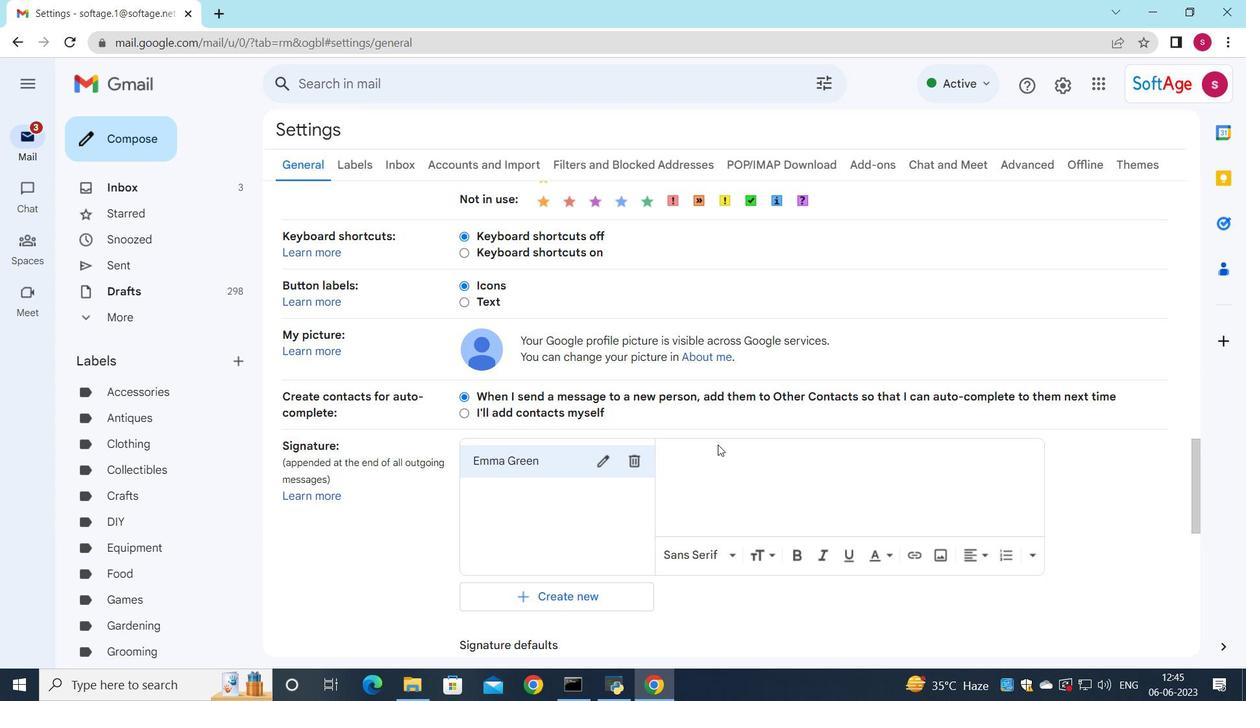 
Action: Mouse moved to (709, 461)
Screenshot: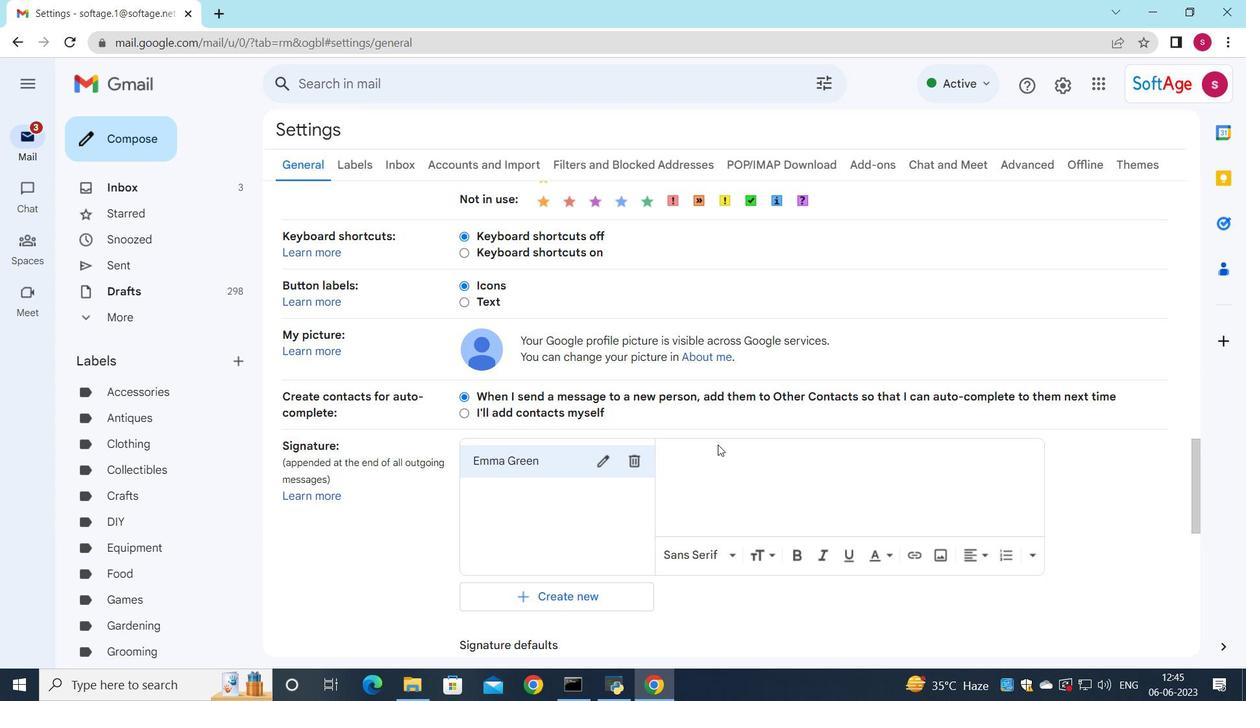 
Action: Mouse pressed left at (709, 461)
Screenshot: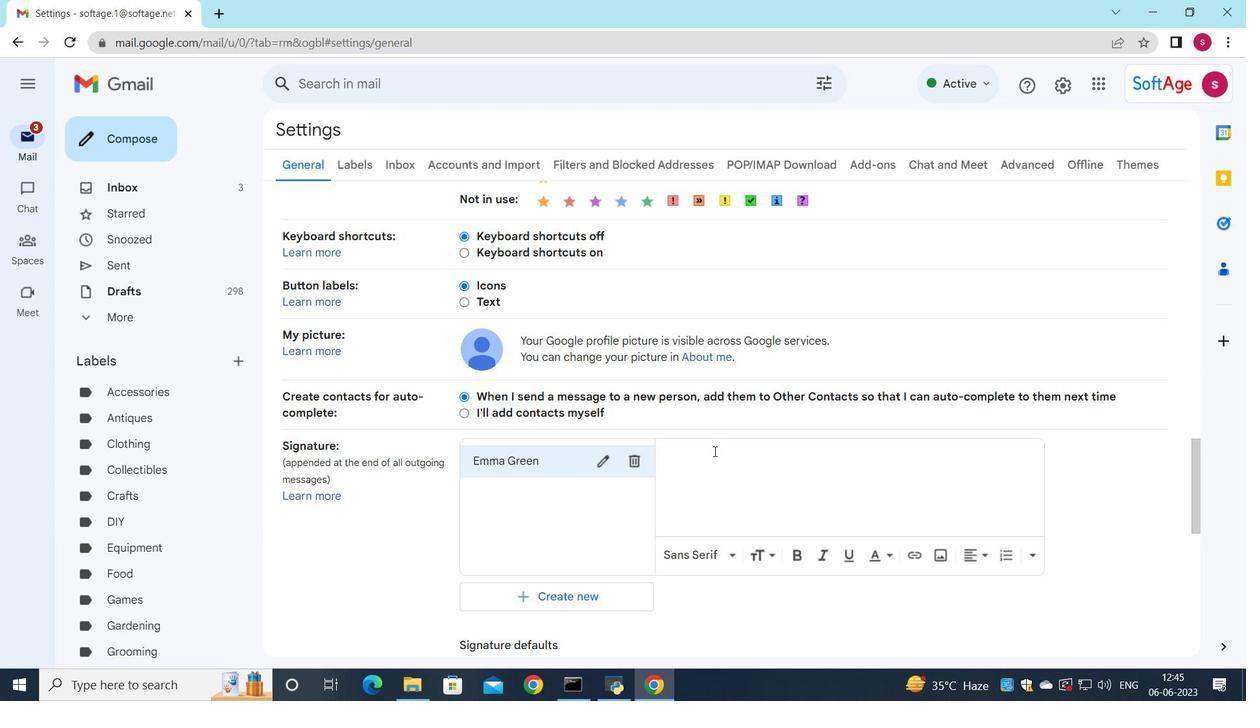 
Action: Mouse moved to (709, 461)
Screenshot: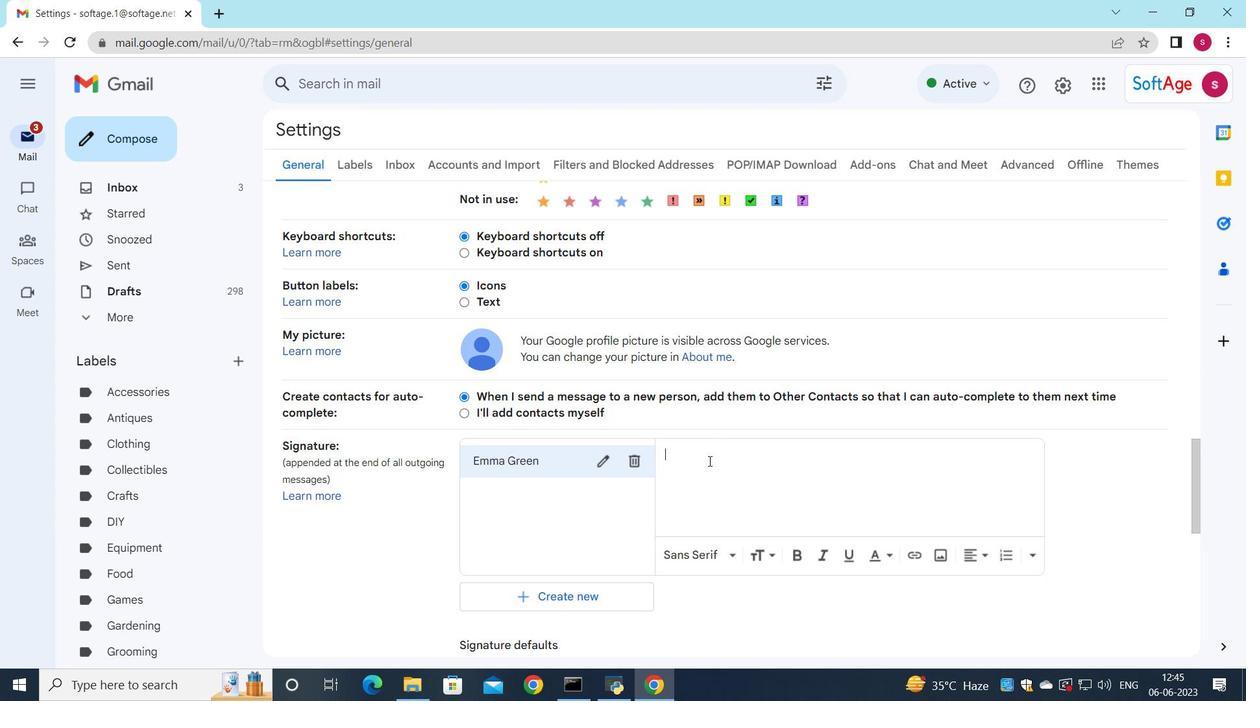 
Action: Key pressed <Key.shift>Emma<Key.space><Key.shift>Green
Screenshot: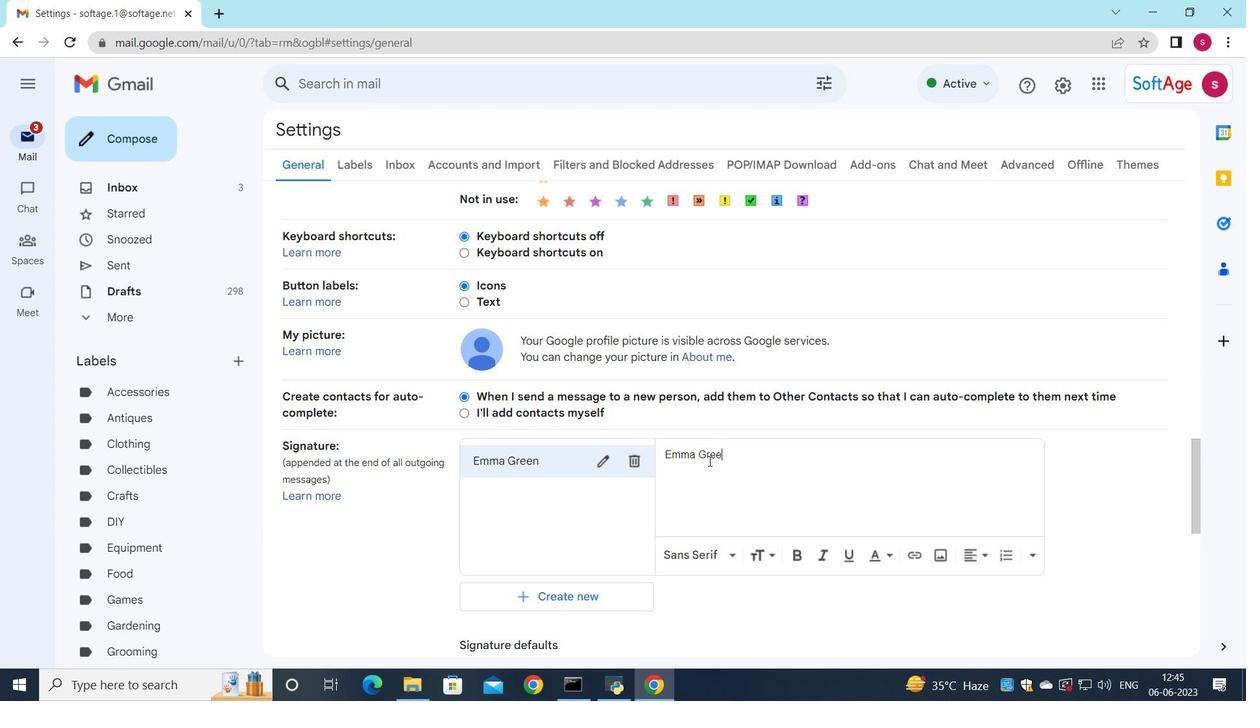 
Action: Mouse moved to (699, 492)
Screenshot: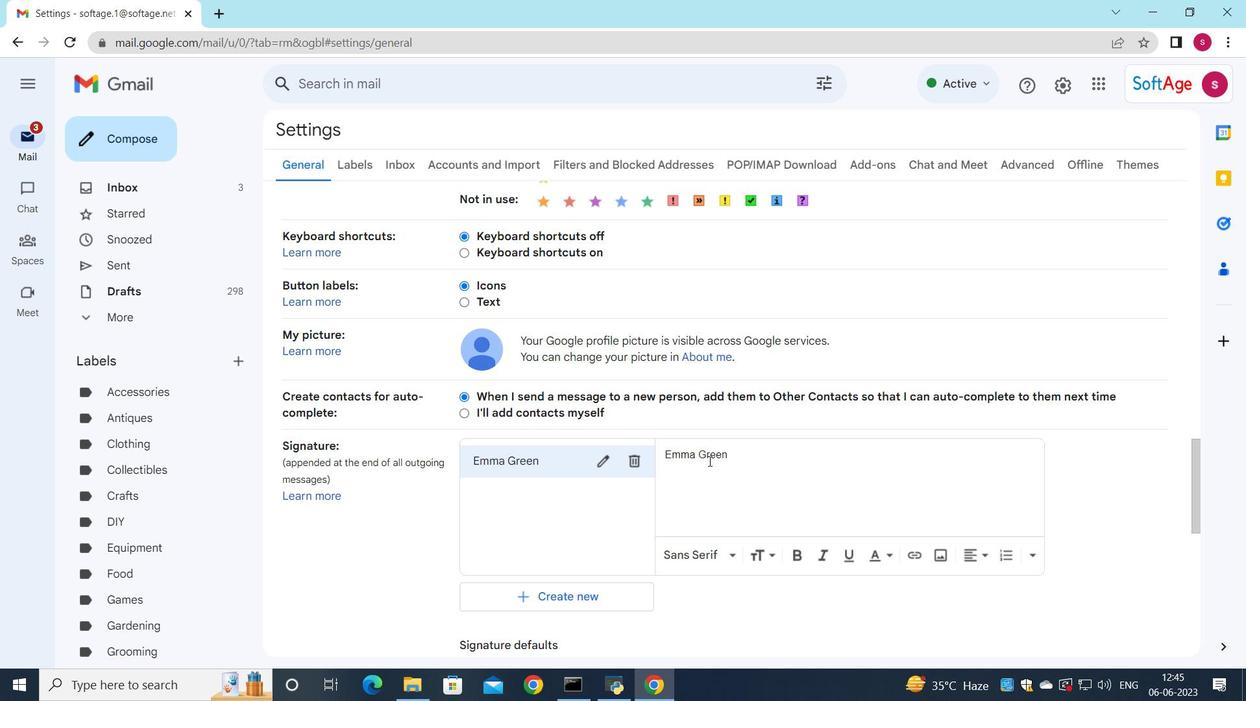 
Action: Mouse scrolled (699, 490) with delta (0, 0)
Screenshot: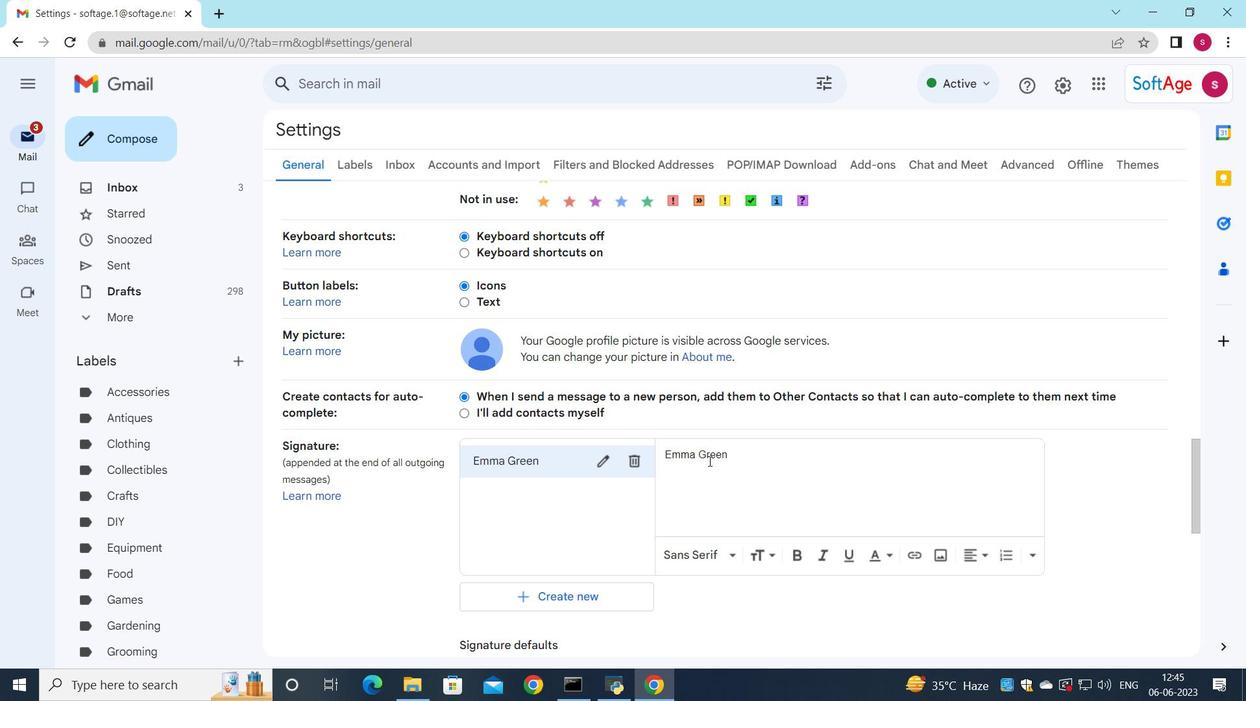 
Action: Mouse moved to (583, 605)
Screenshot: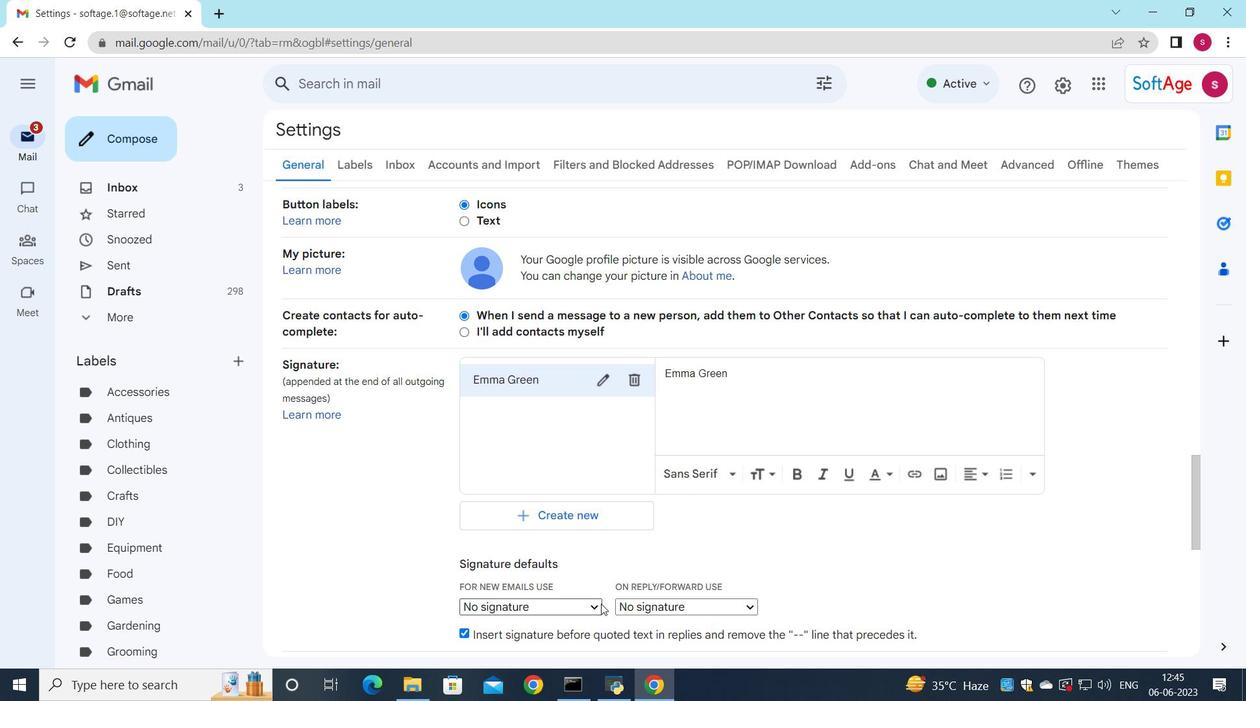 
Action: Mouse pressed left at (583, 605)
Screenshot: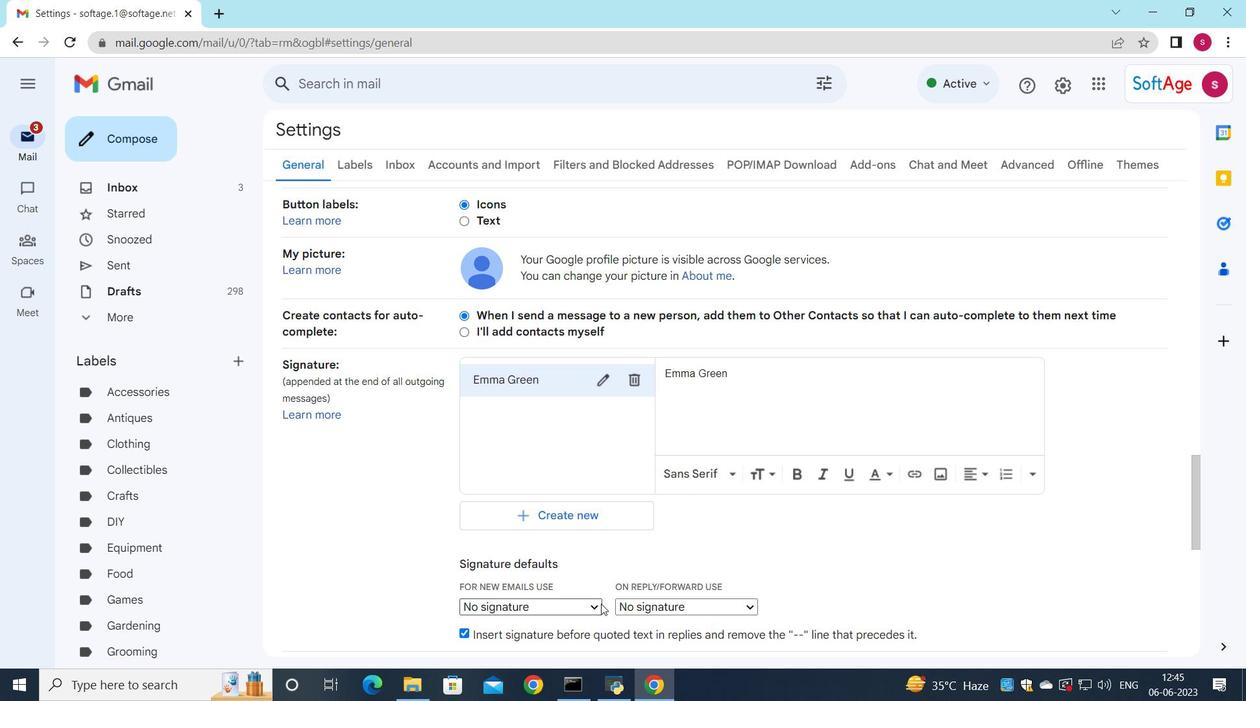 
Action: Mouse moved to (550, 635)
Screenshot: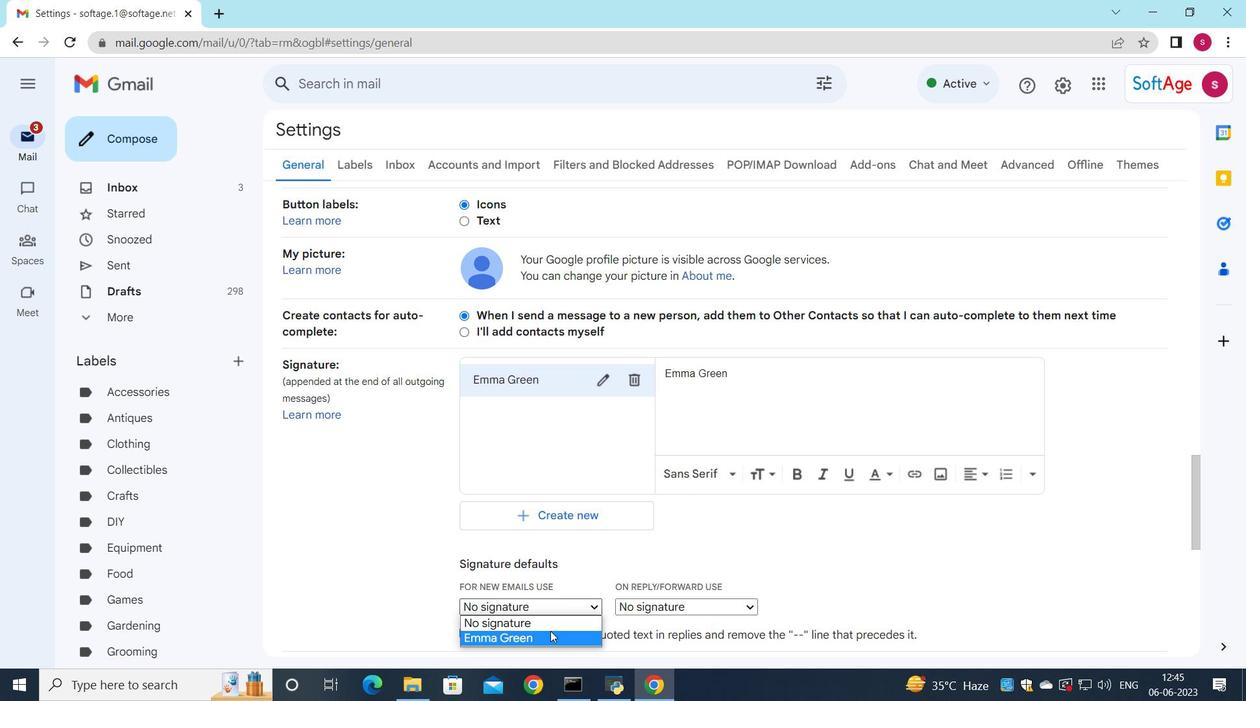 
Action: Mouse pressed left at (550, 635)
Screenshot: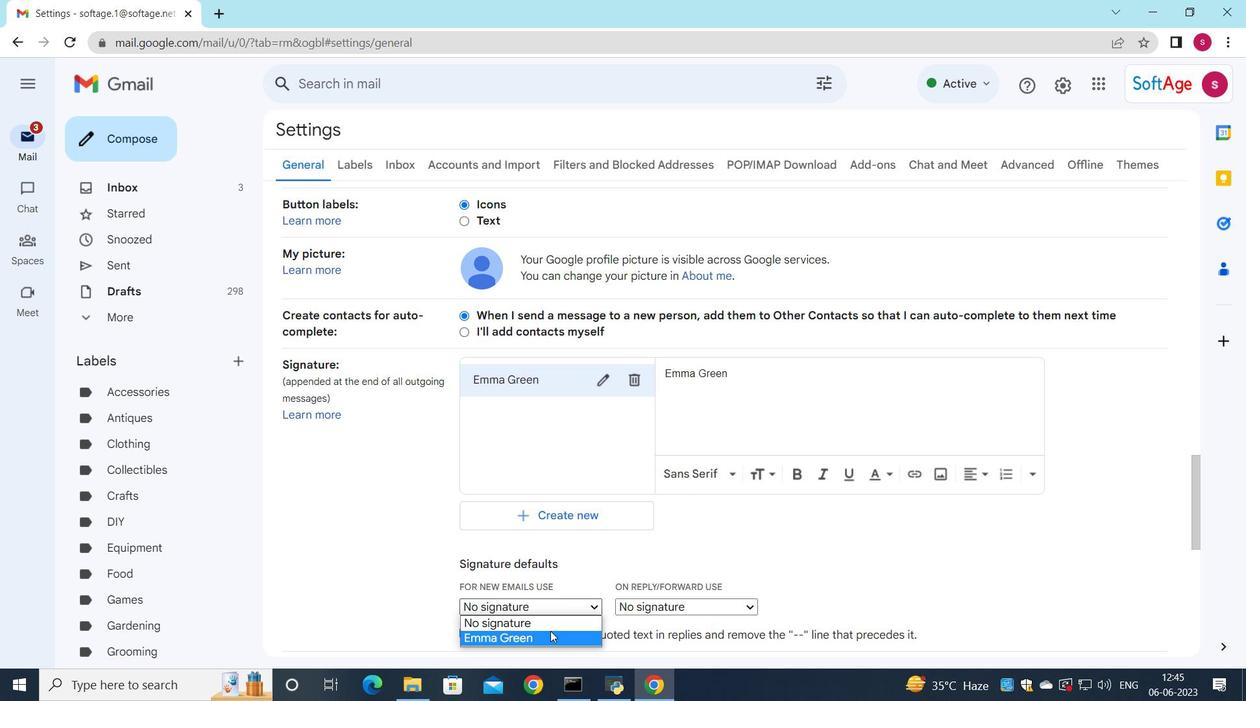 
Action: Mouse moved to (668, 609)
Screenshot: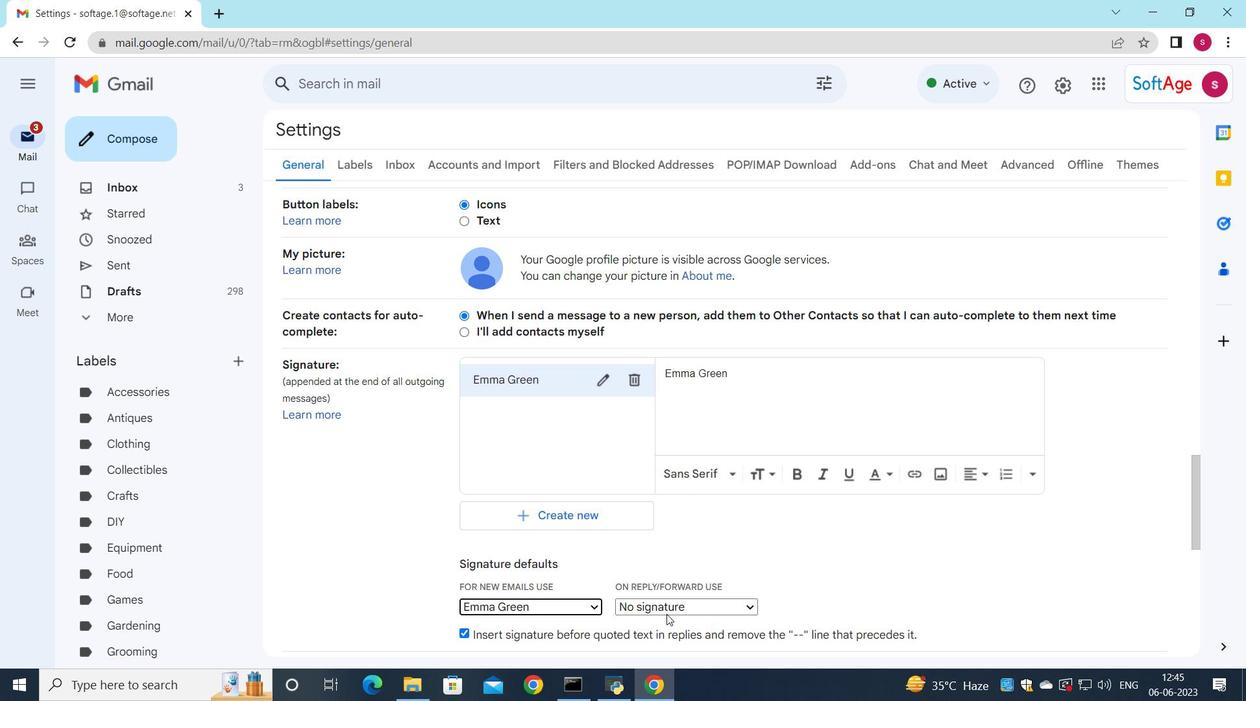 
Action: Mouse pressed left at (668, 609)
Screenshot: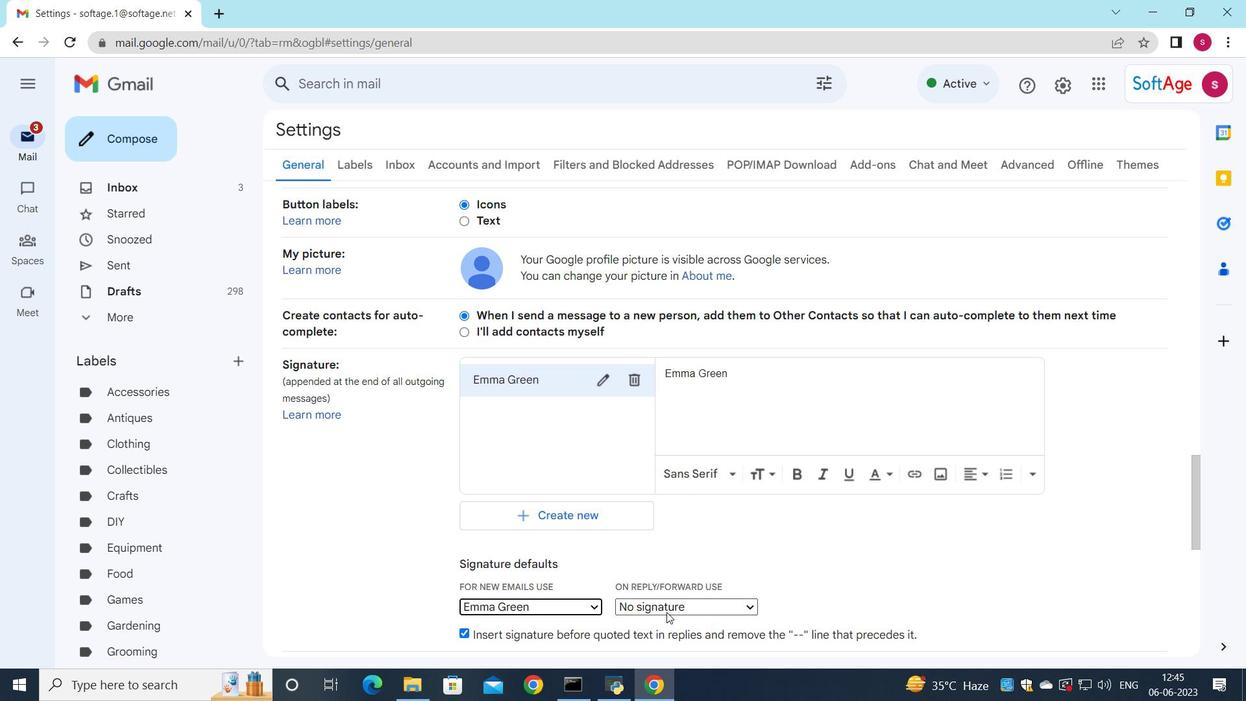 
Action: Mouse moved to (659, 634)
Screenshot: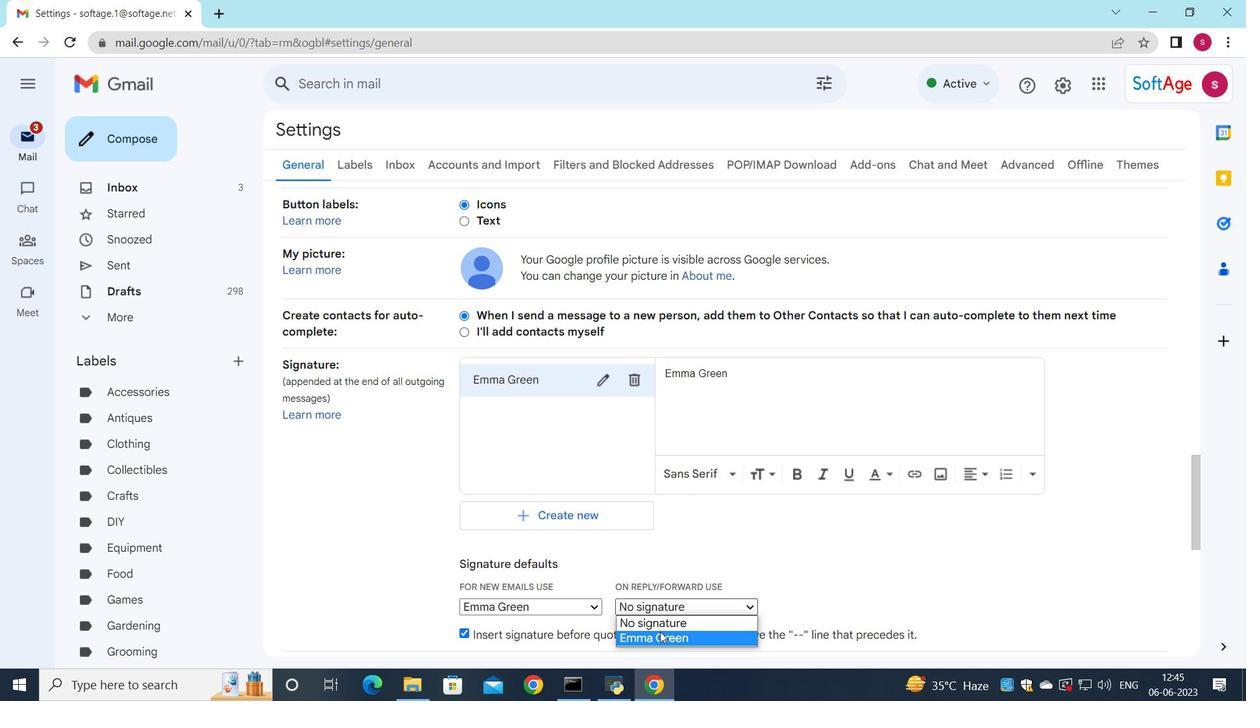 
Action: Mouse pressed left at (659, 634)
Screenshot: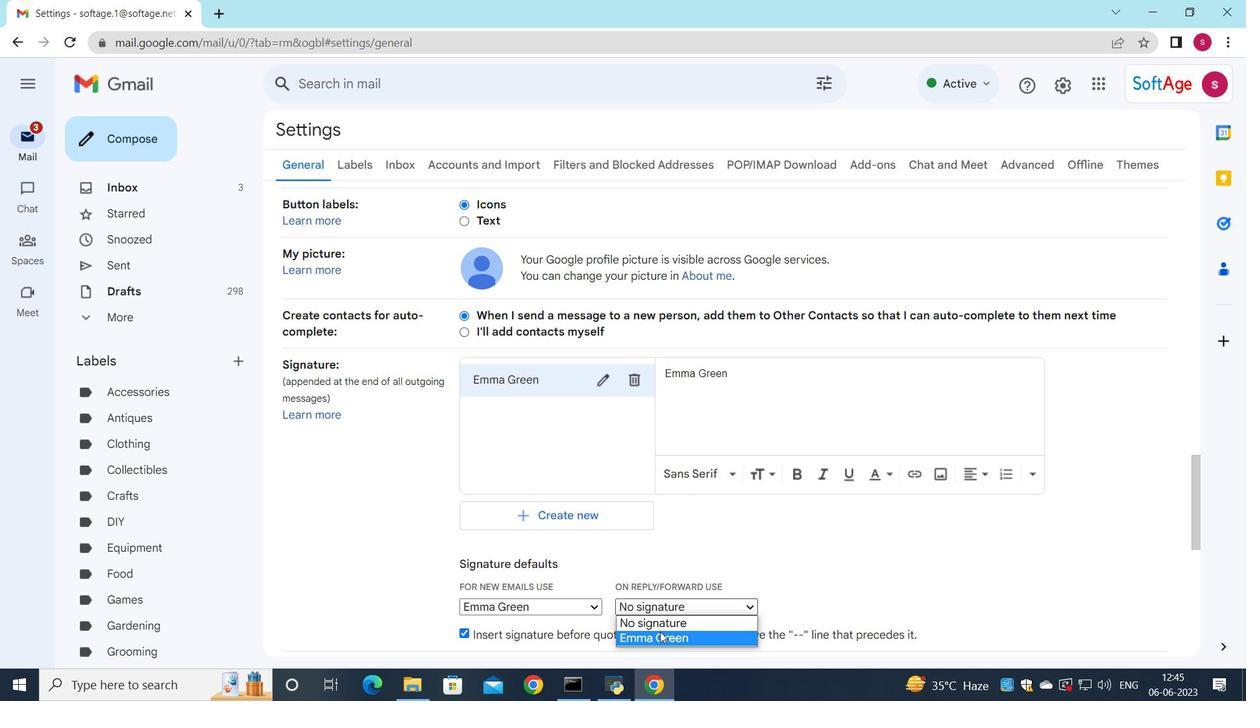 
Action: Mouse moved to (657, 571)
Screenshot: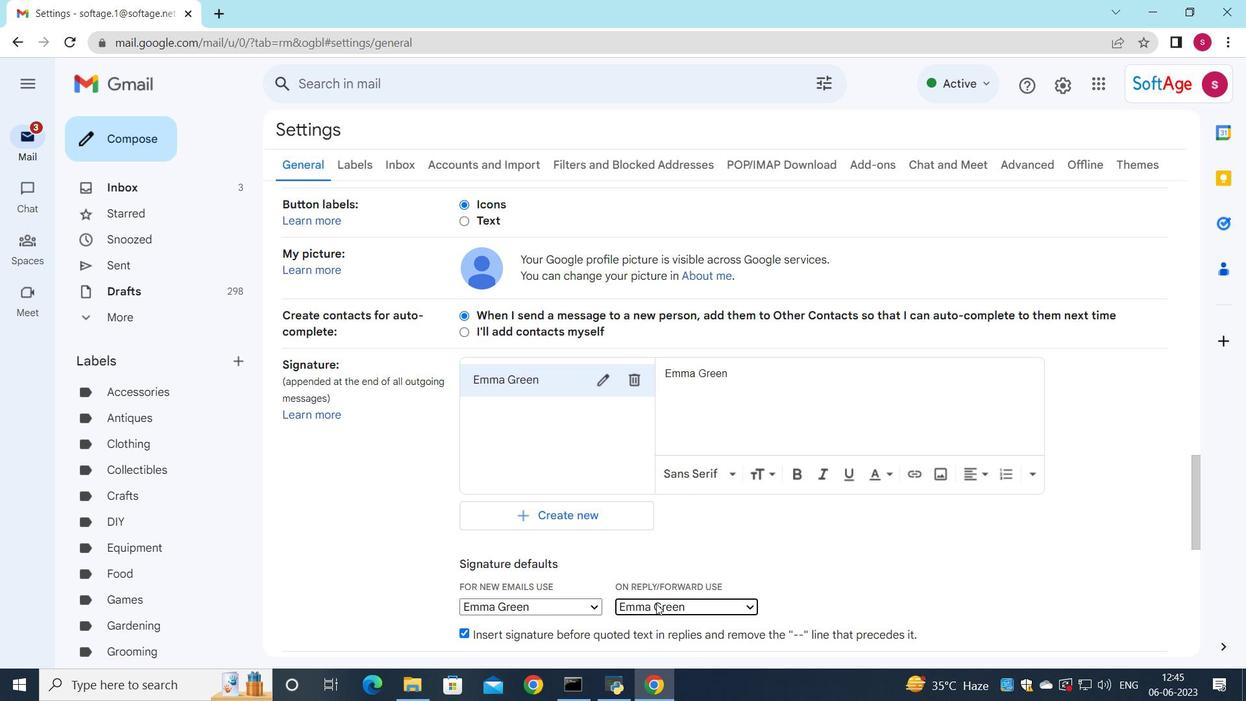 
Action: Mouse scrolled (657, 570) with delta (0, 0)
Screenshot: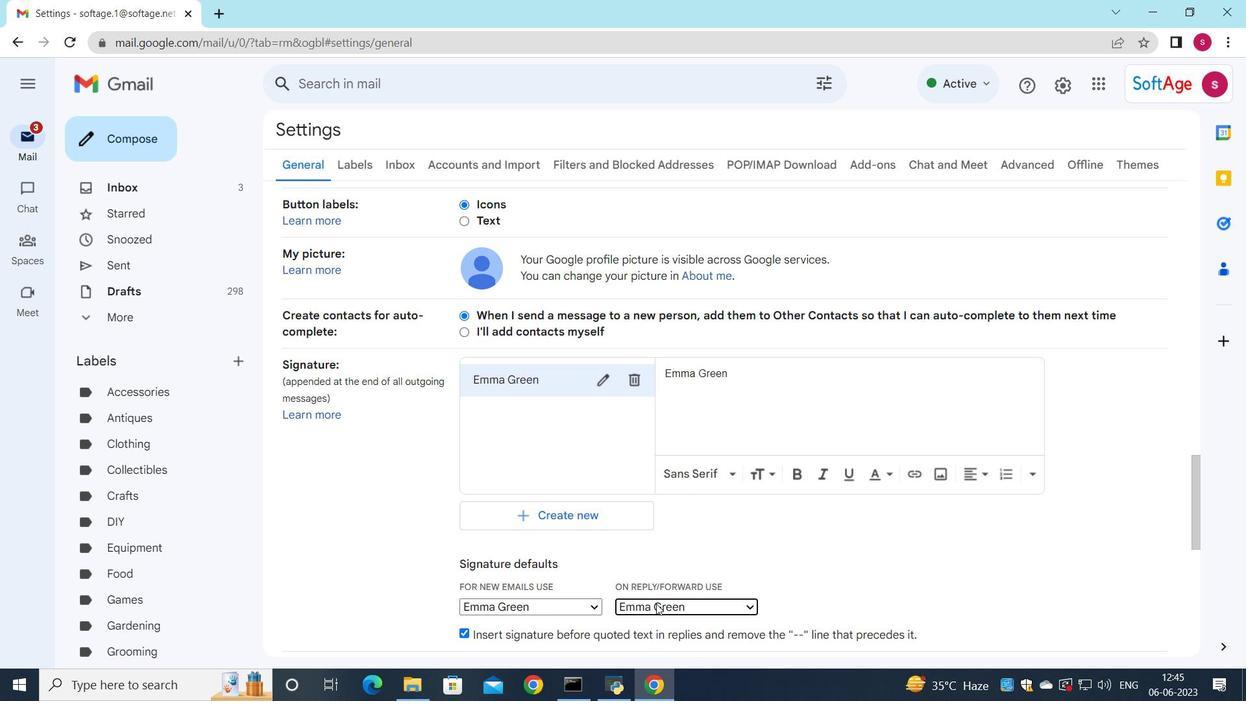 
Action: Mouse scrolled (657, 570) with delta (0, 0)
Screenshot: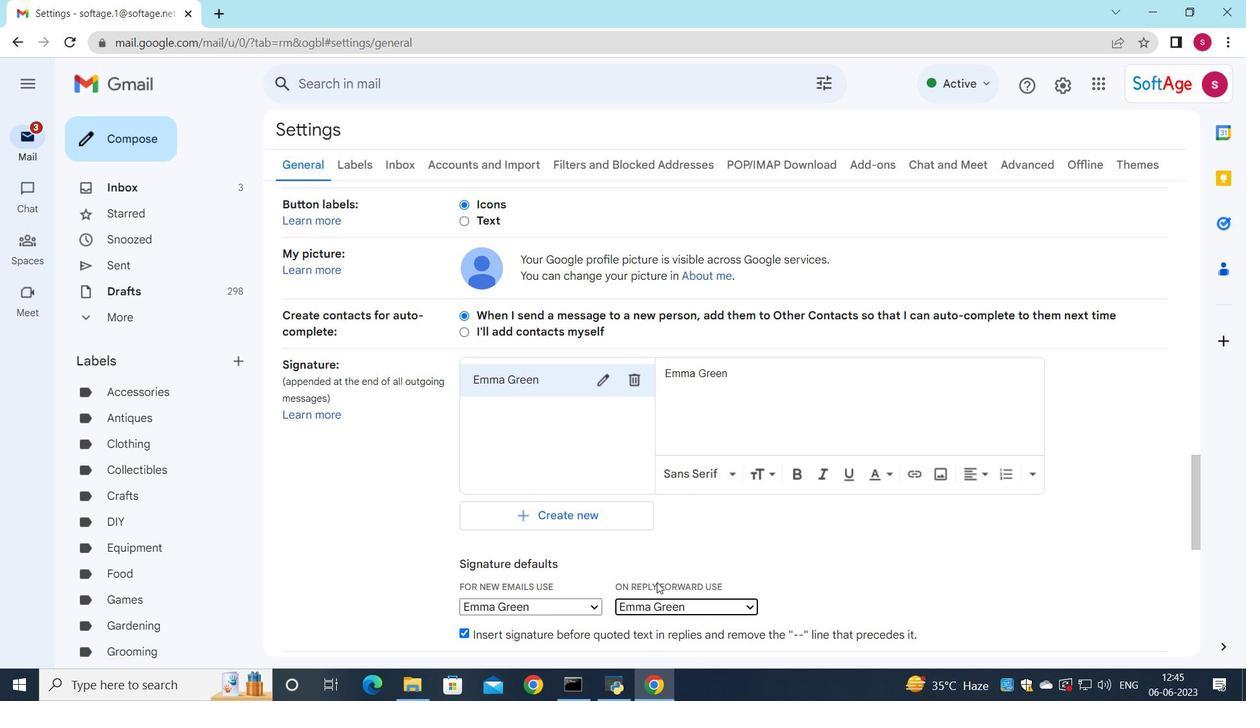 
Action: Mouse scrolled (657, 570) with delta (0, 0)
Screenshot: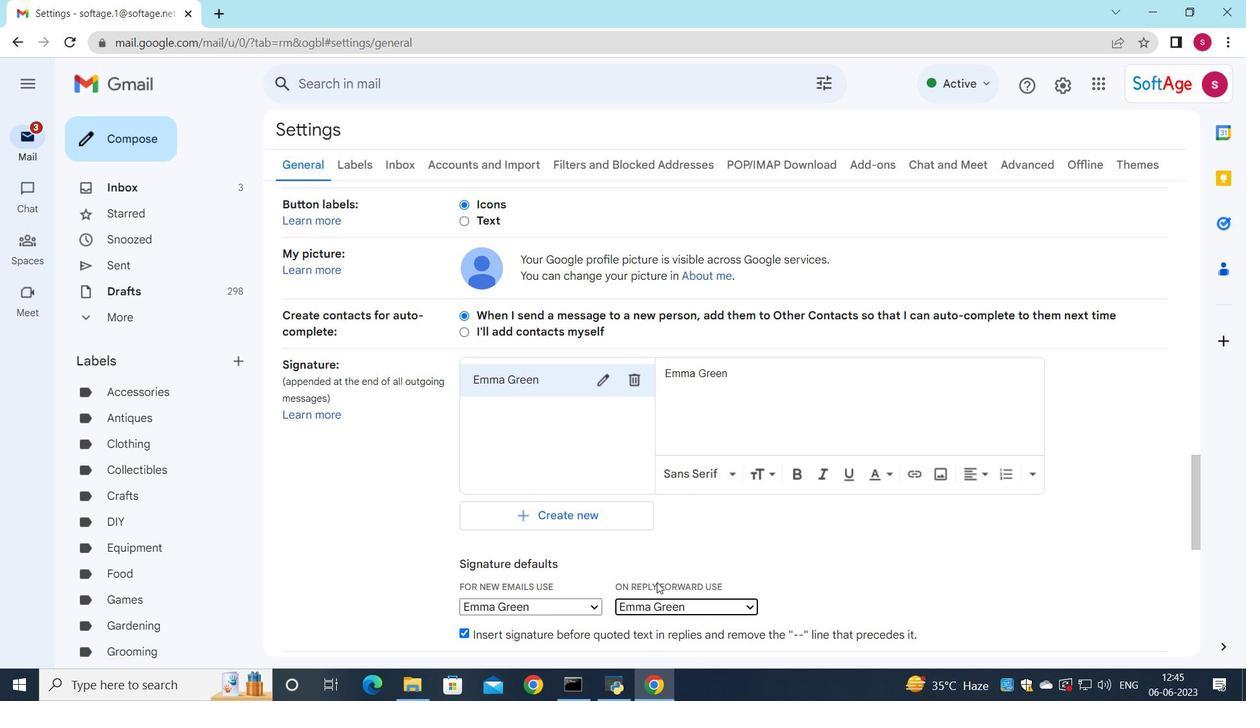 
Action: Mouse scrolled (657, 570) with delta (0, 0)
Screenshot: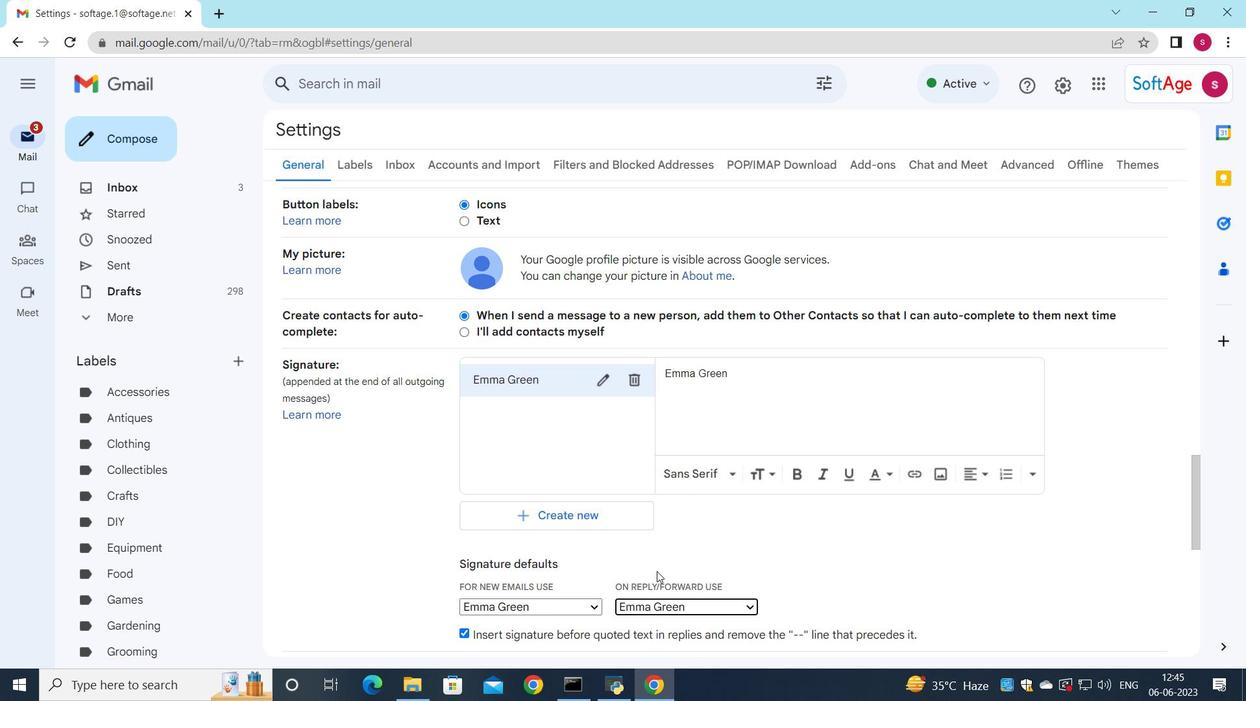 
Action: Mouse moved to (657, 571)
Screenshot: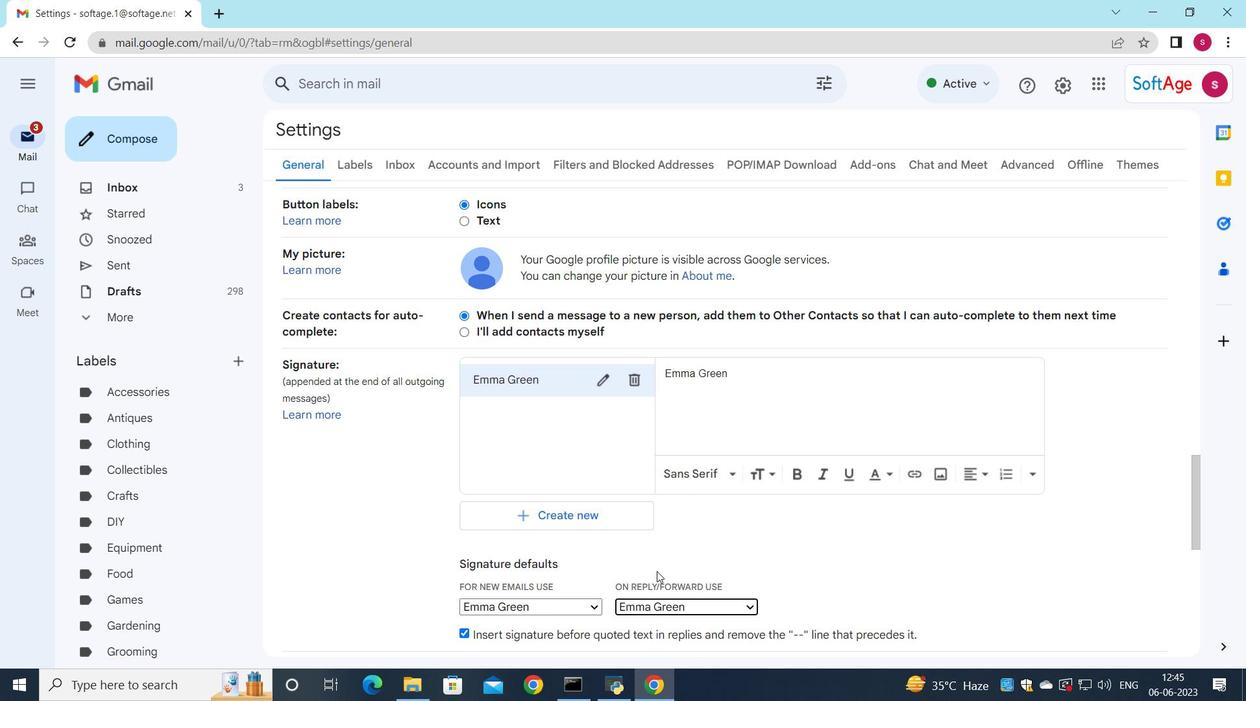 
Action: Mouse scrolled (657, 570) with delta (0, 0)
Screenshot: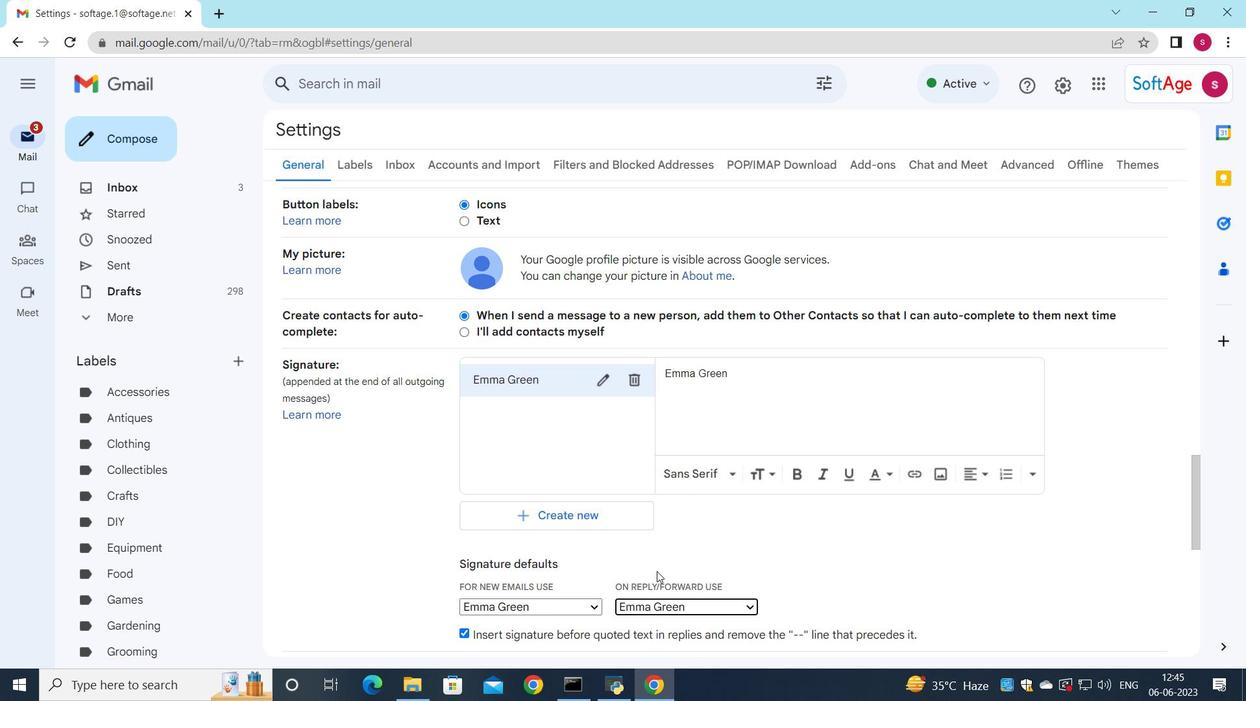 
Action: Mouse moved to (657, 571)
Screenshot: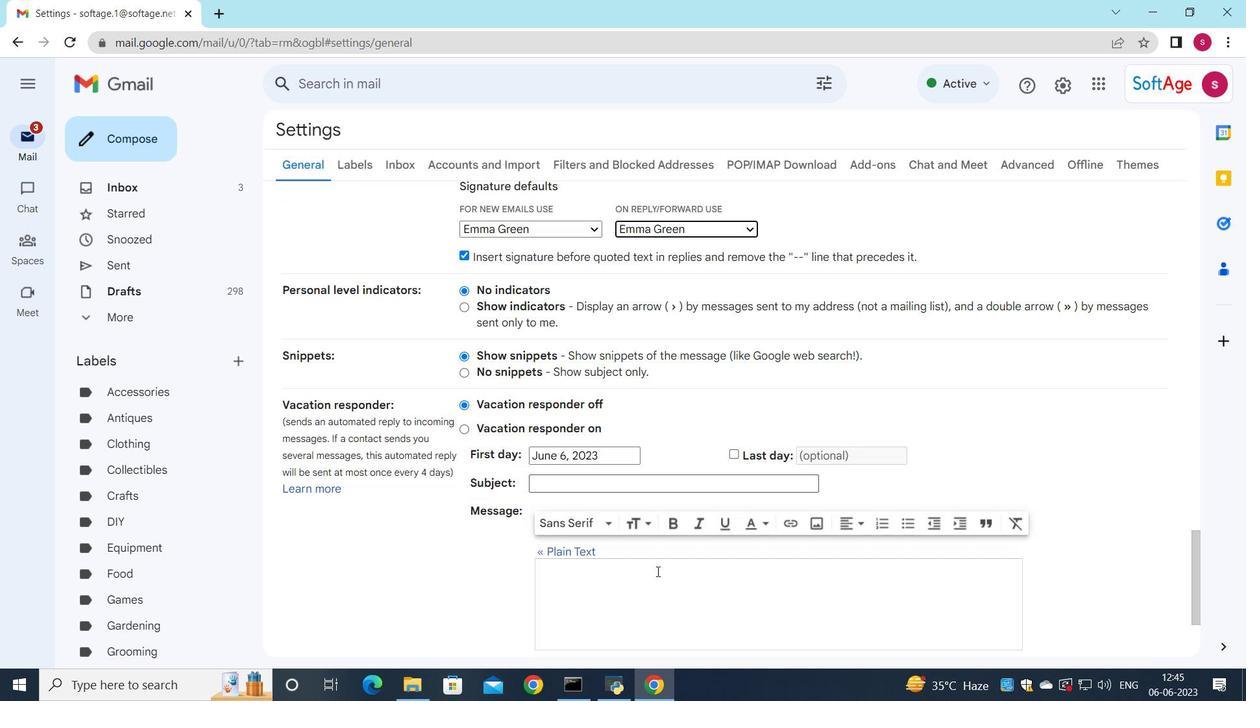 
Action: Mouse scrolled (657, 570) with delta (0, 0)
Screenshot: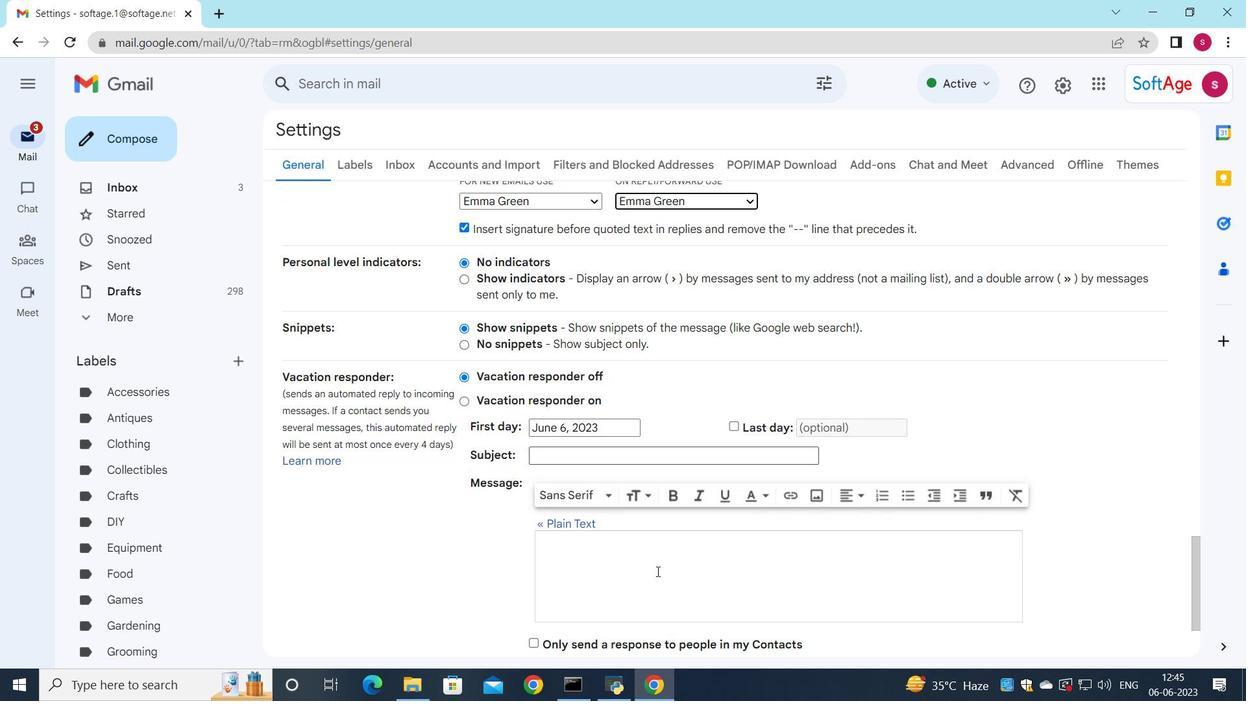 
Action: Mouse scrolled (657, 570) with delta (0, 0)
Screenshot: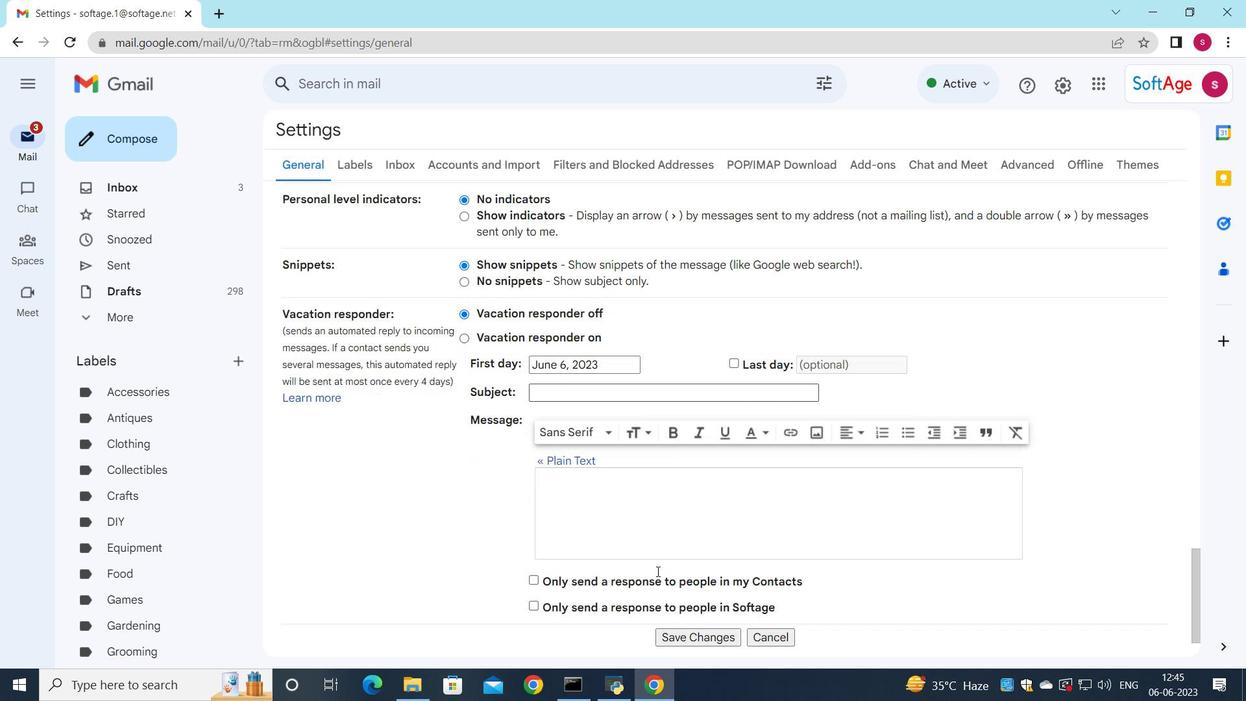 
Action: Mouse moved to (674, 596)
Screenshot: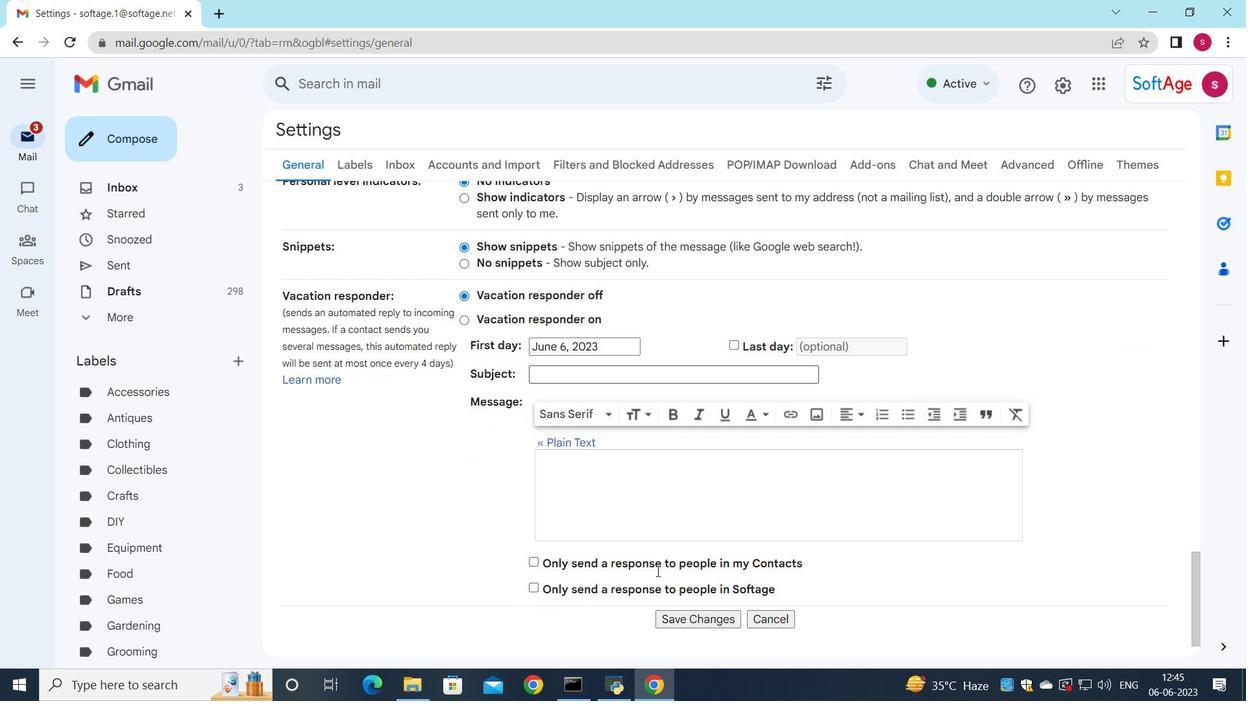 
Action: Mouse scrolled (674, 596) with delta (0, 0)
Screenshot: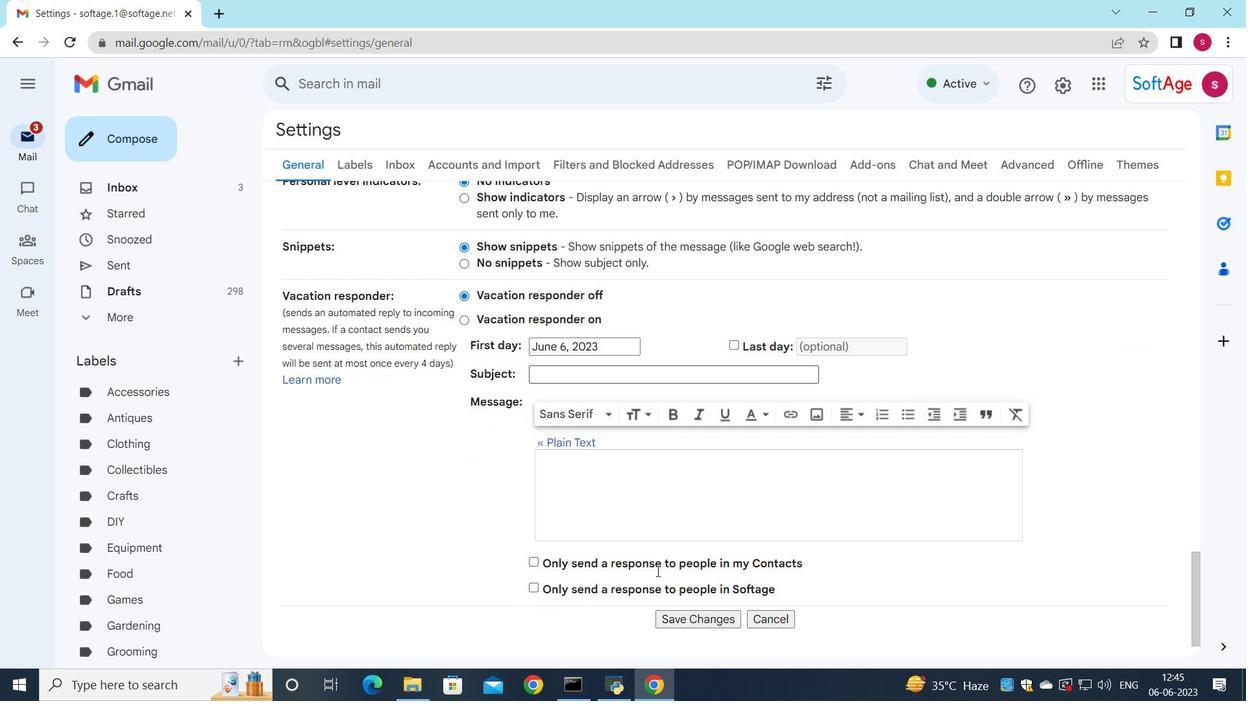 
Action: Mouse moved to (687, 570)
Screenshot: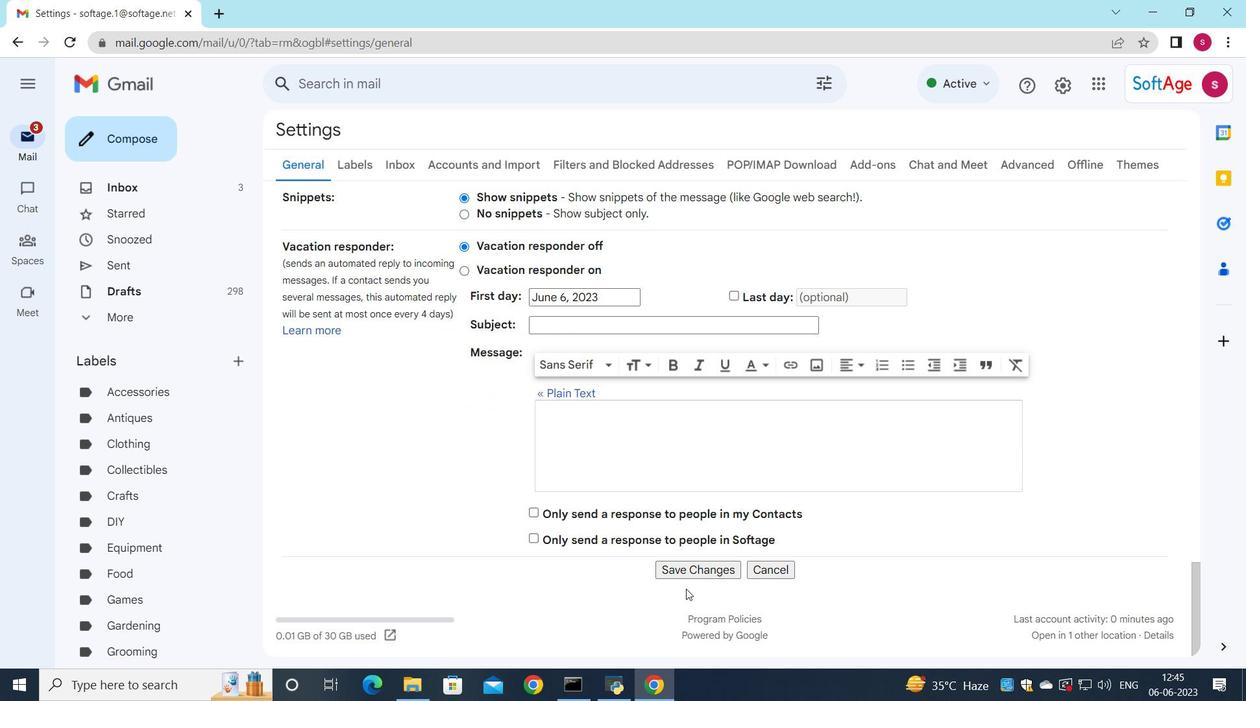 
Action: Mouse pressed left at (687, 570)
Screenshot: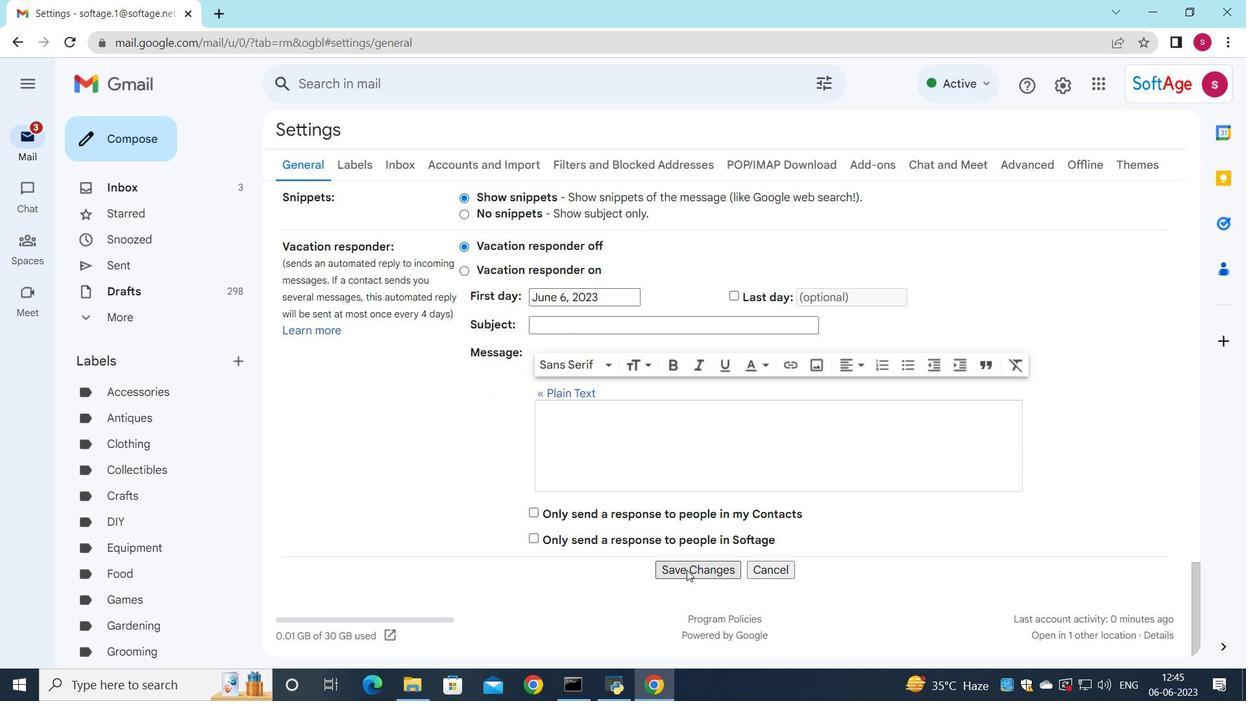 
Action: Mouse moved to (290, 583)
Screenshot: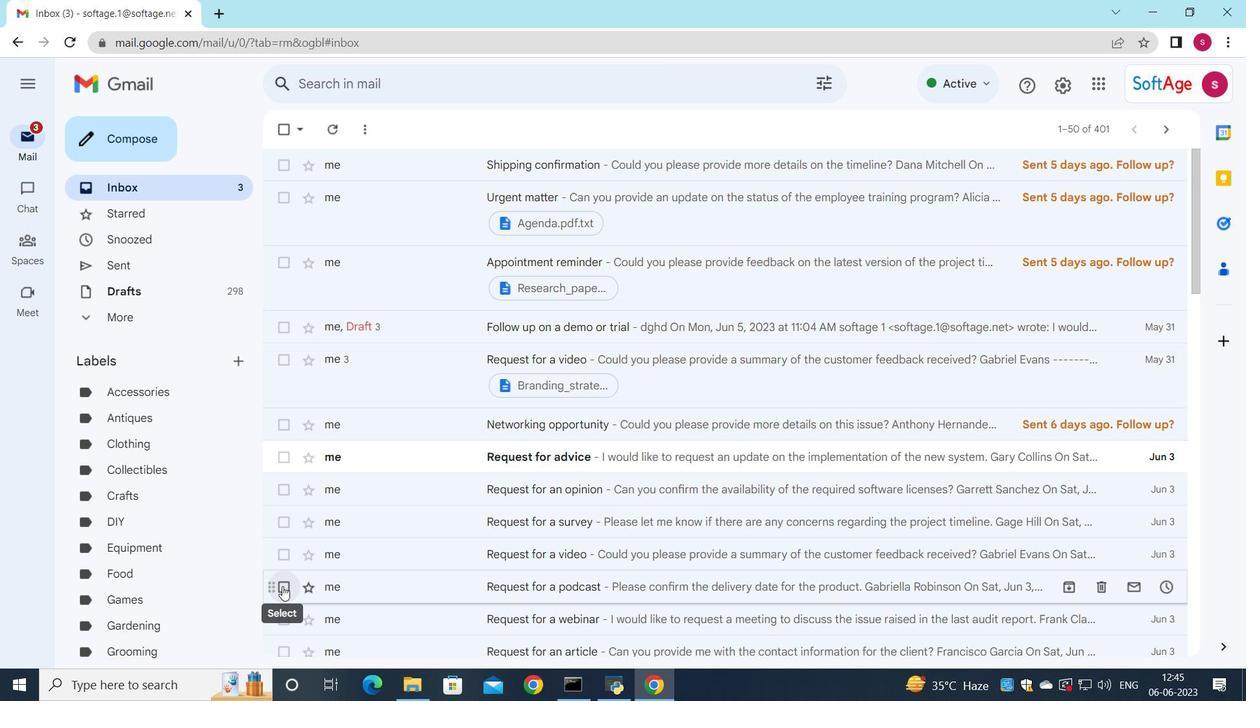 
Action: Mouse pressed left at (290, 583)
Screenshot: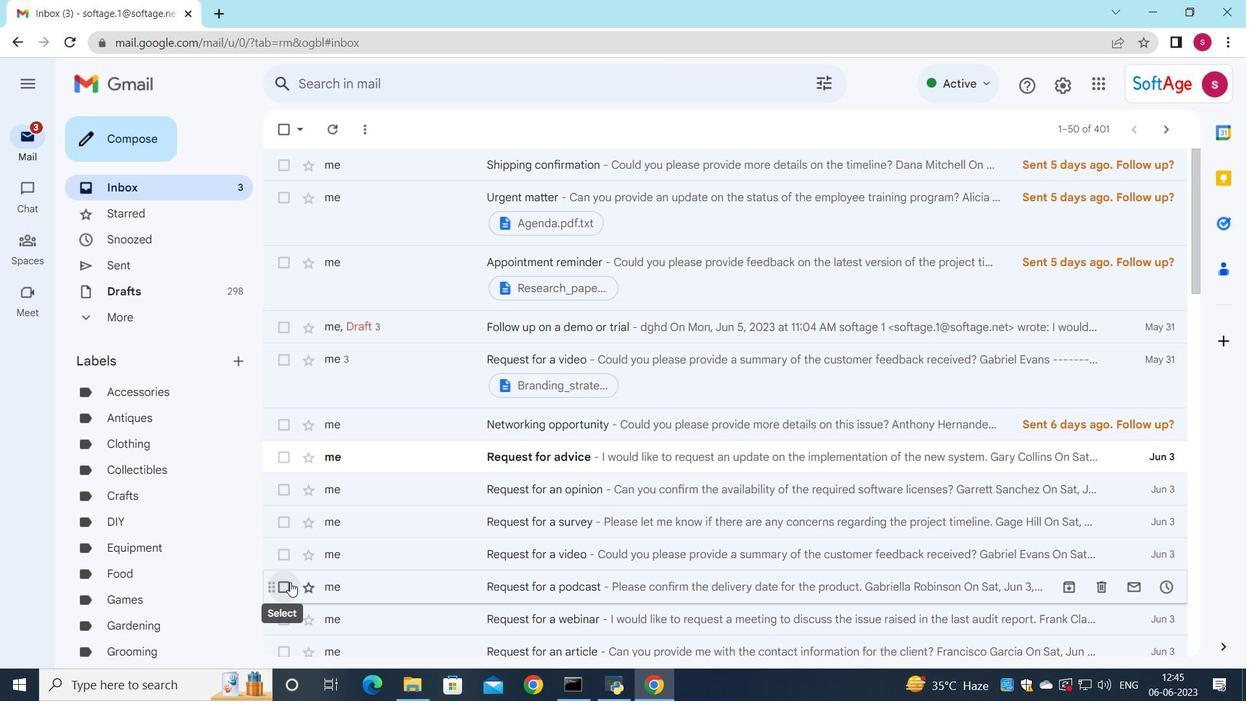 
Action: Mouse moved to (646, 124)
Screenshot: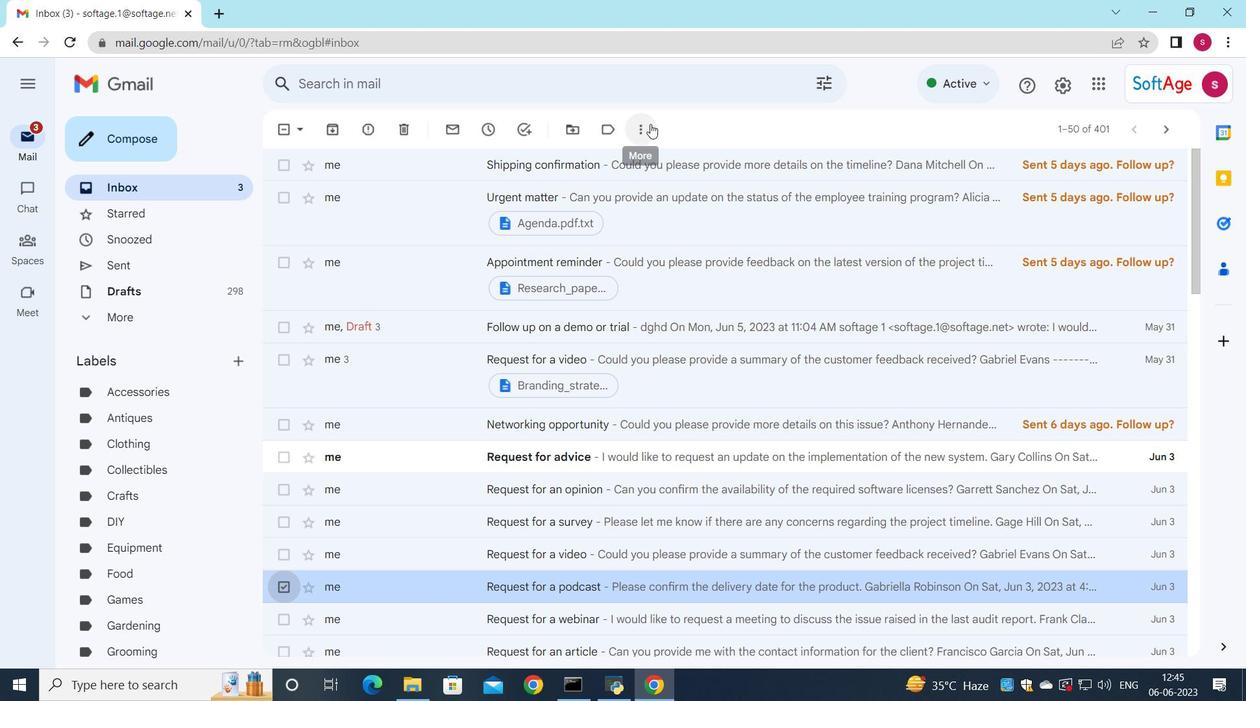 
Action: Mouse pressed left at (646, 124)
Screenshot: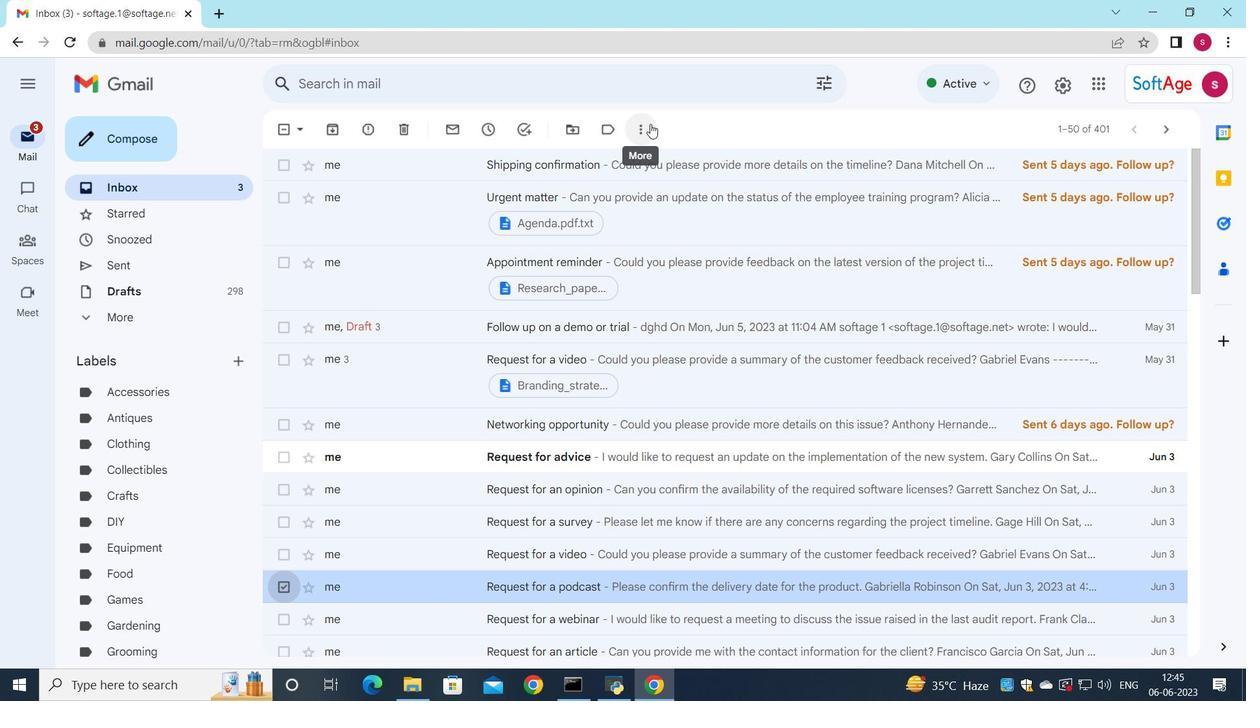 
Action: Mouse moved to (685, 281)
Screenshot: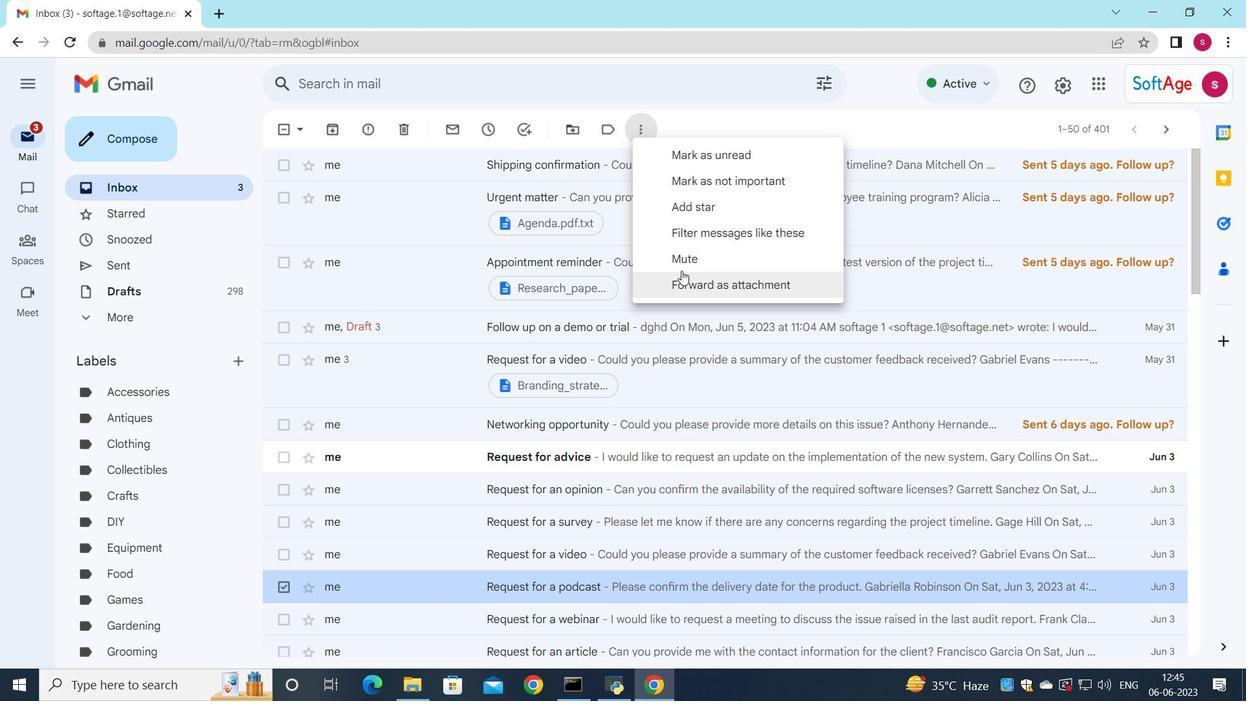 
Action: Mouse pressed left at (685, 281)
Screenshot: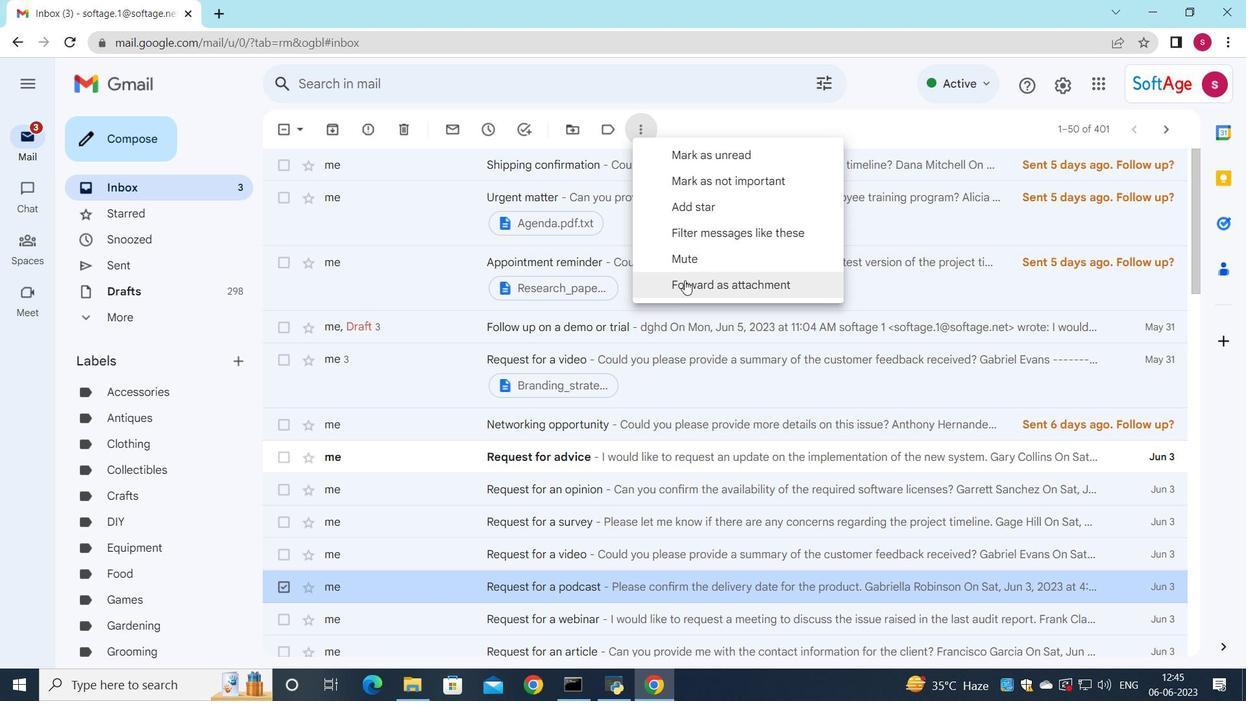
Action: Mouse moved to (765, 285)
Screenshot: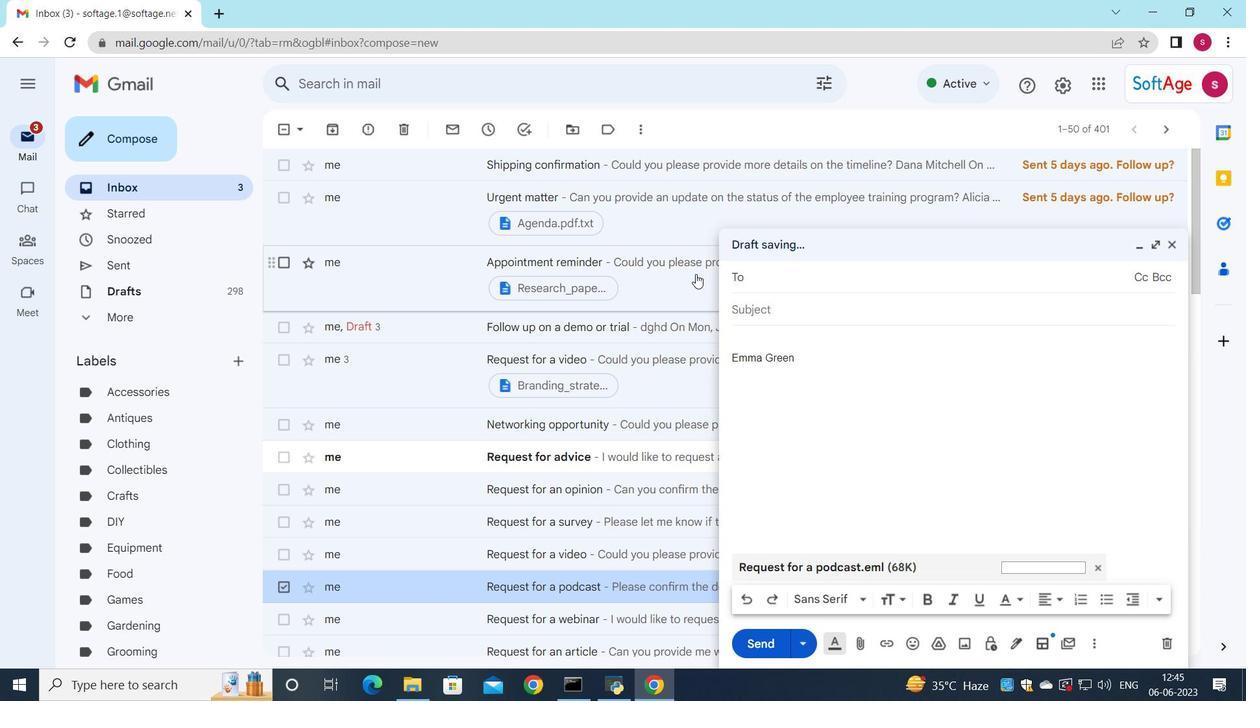 
Action: Key pressed so
Screenshot: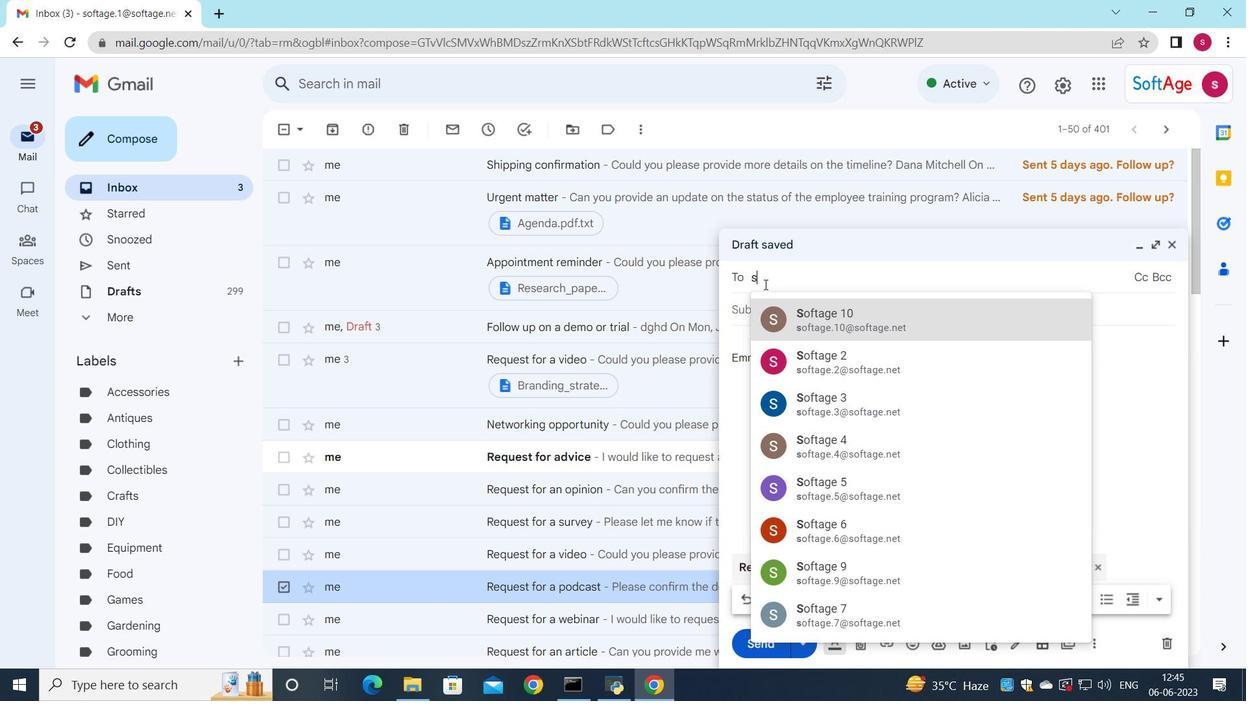 
Action: Mouse moved to (779, 344)
Screenshot: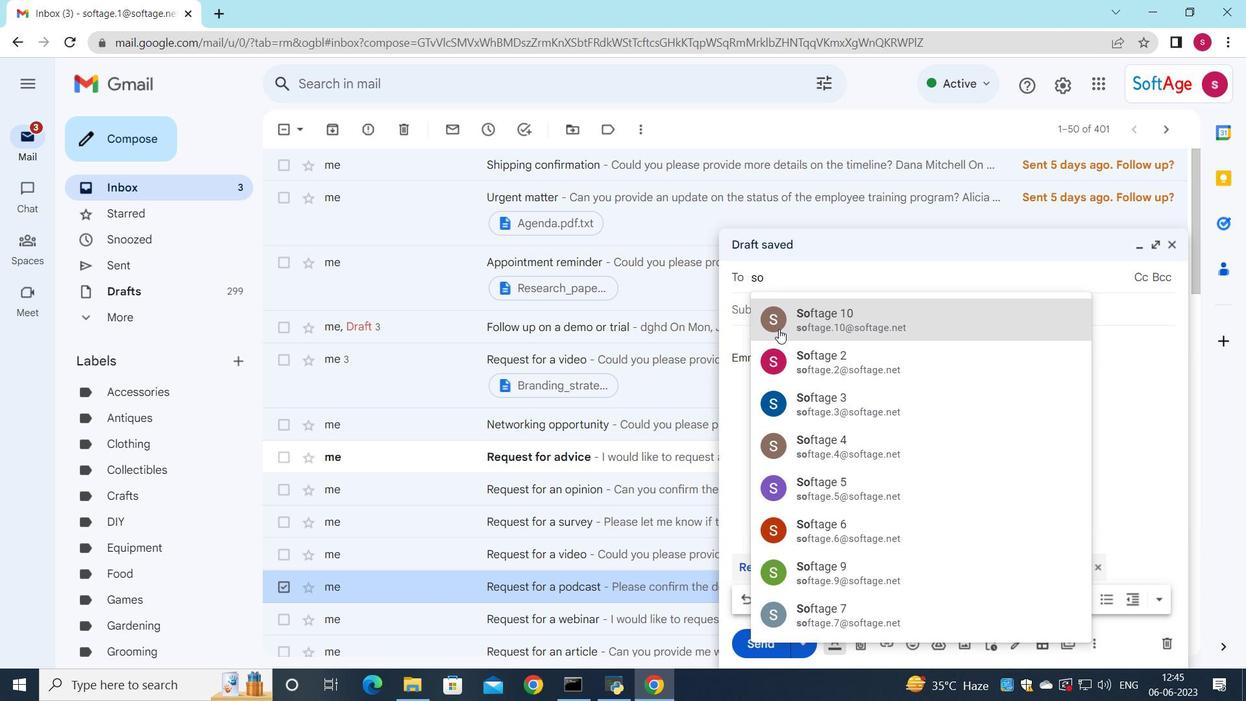 
Action: Mouse pressed left at (779, 344)
Screenshot: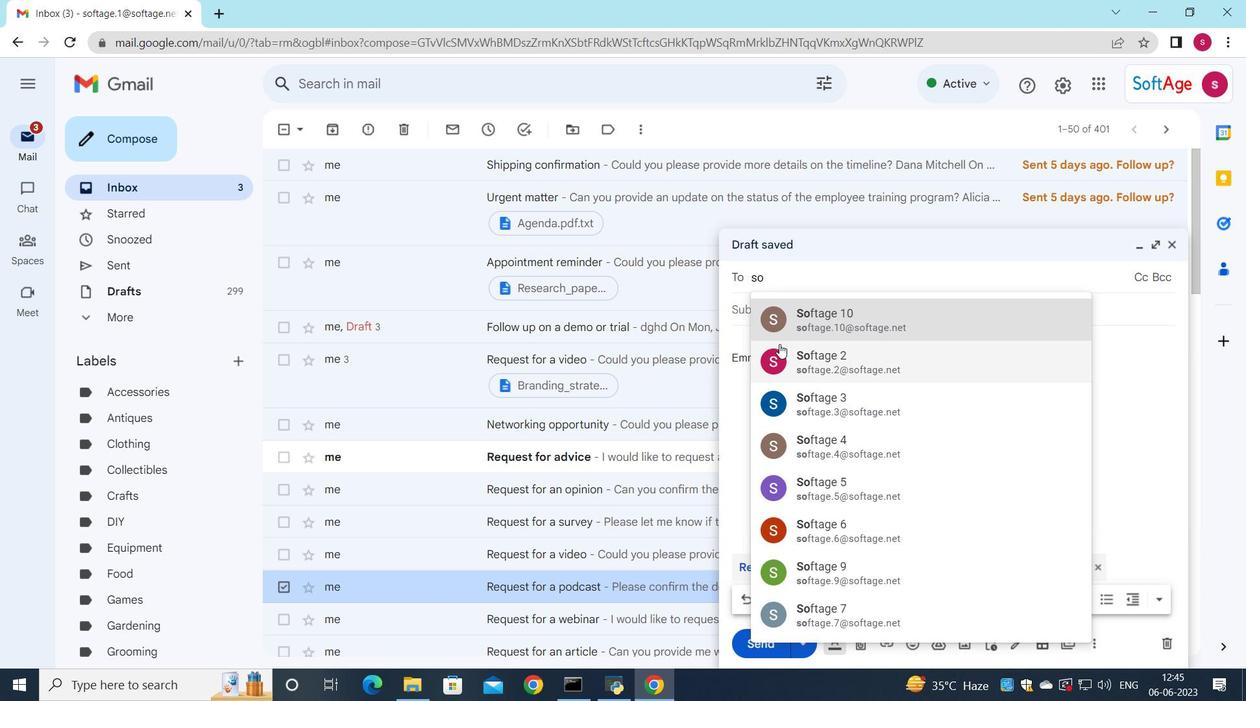 
Action: Mouse moved to (749, 320)
Screenshot: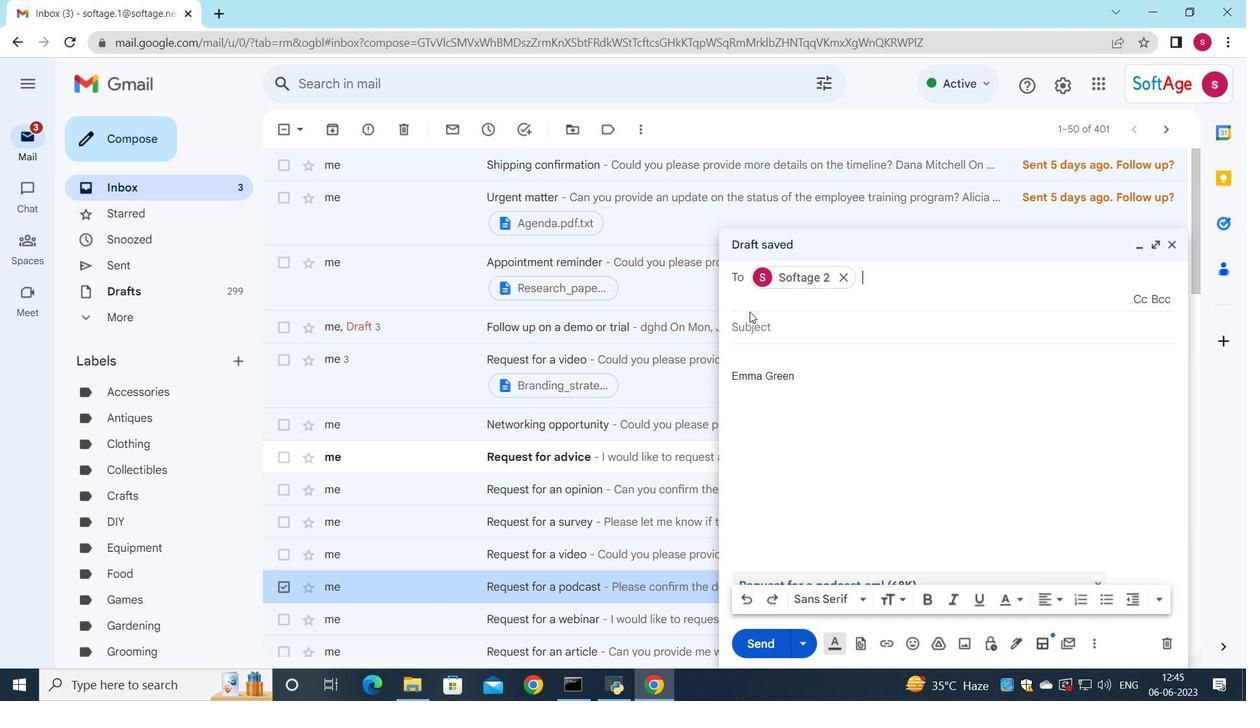 
Action: Mouse pressed left at (749, 320)
Screenshot: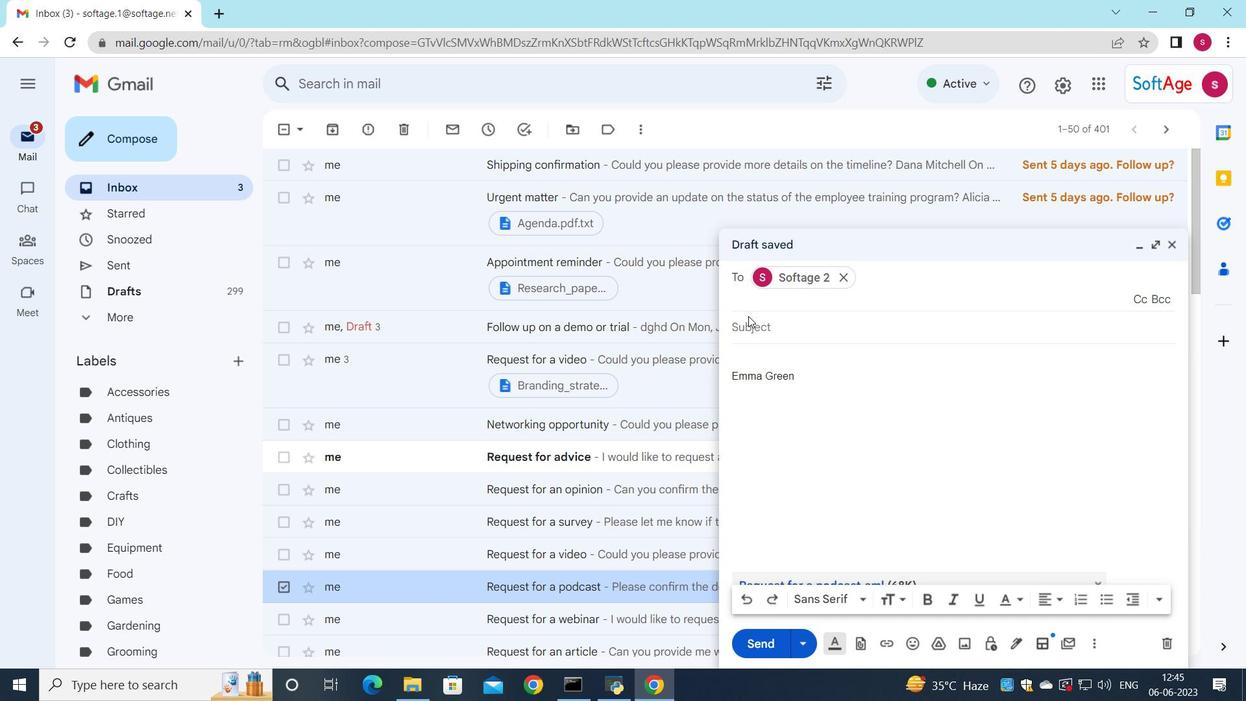 
Action: Mouse moved to (753, 312)
Screenshot: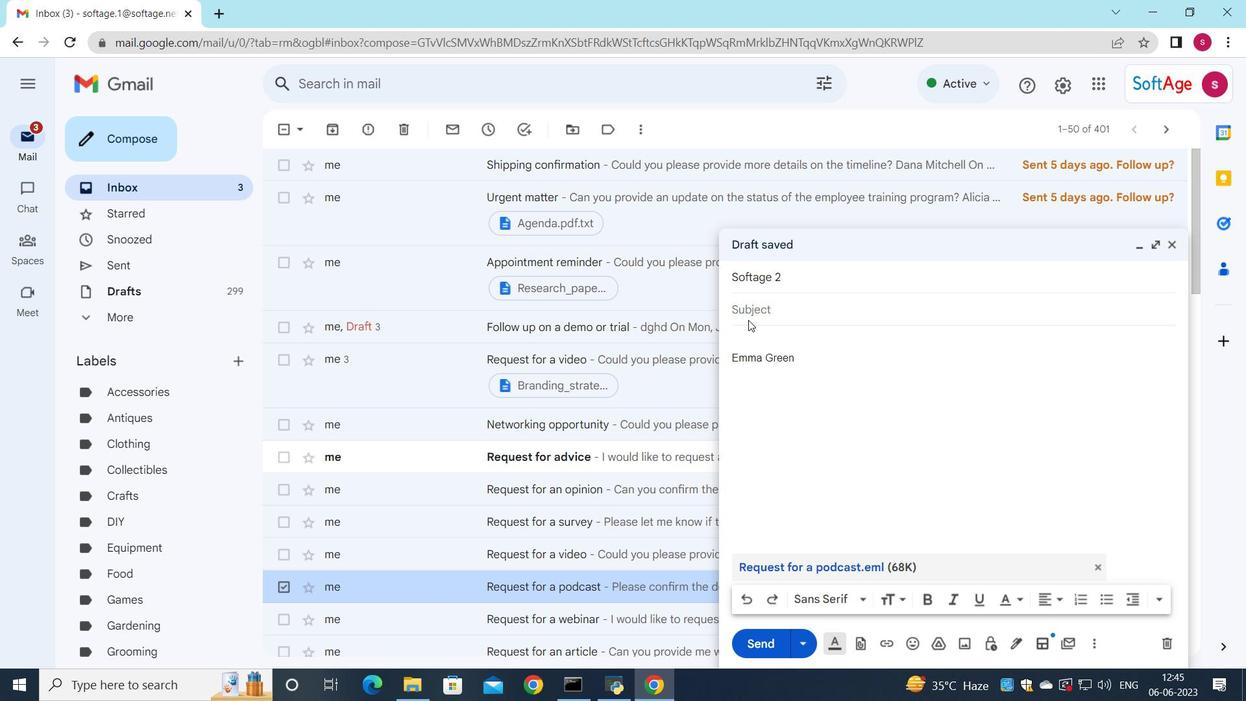 
Action: Key pressed <Key.shift>request<Key.space>for<Key.space>a<Key.space>new<Key.space>project
Screenshot: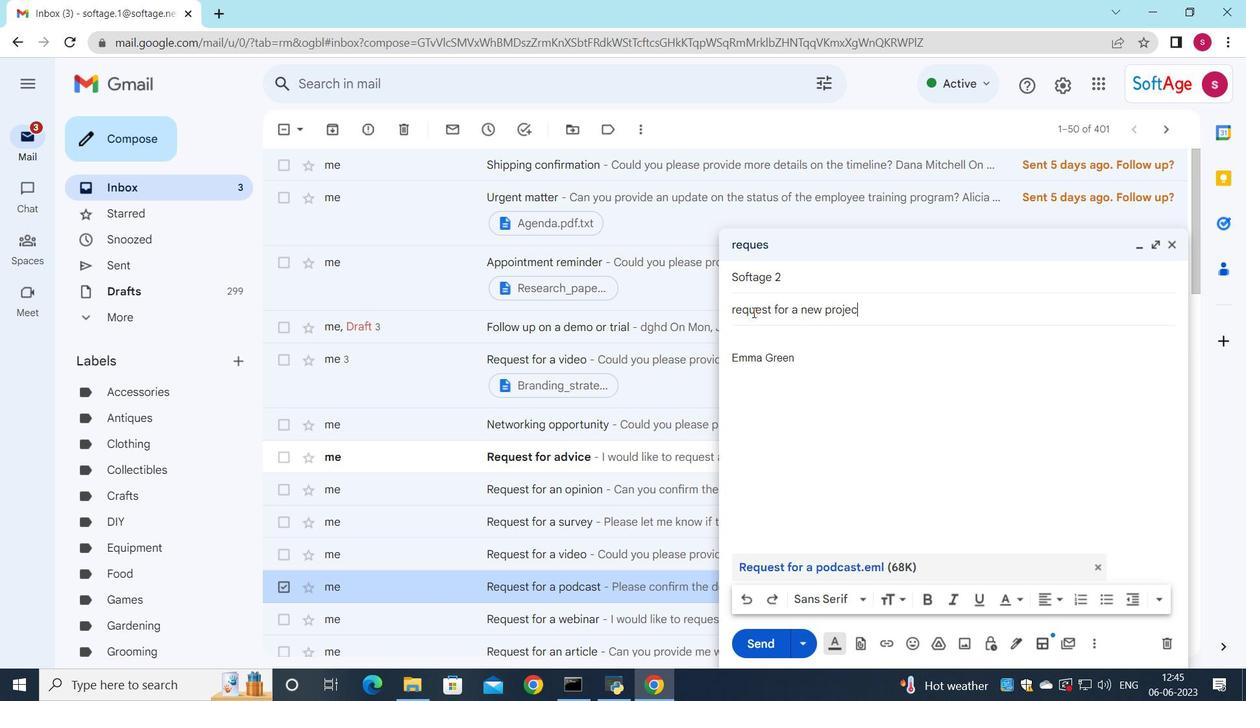 
Action: Mouse moved to (737, 308)
Screenshot: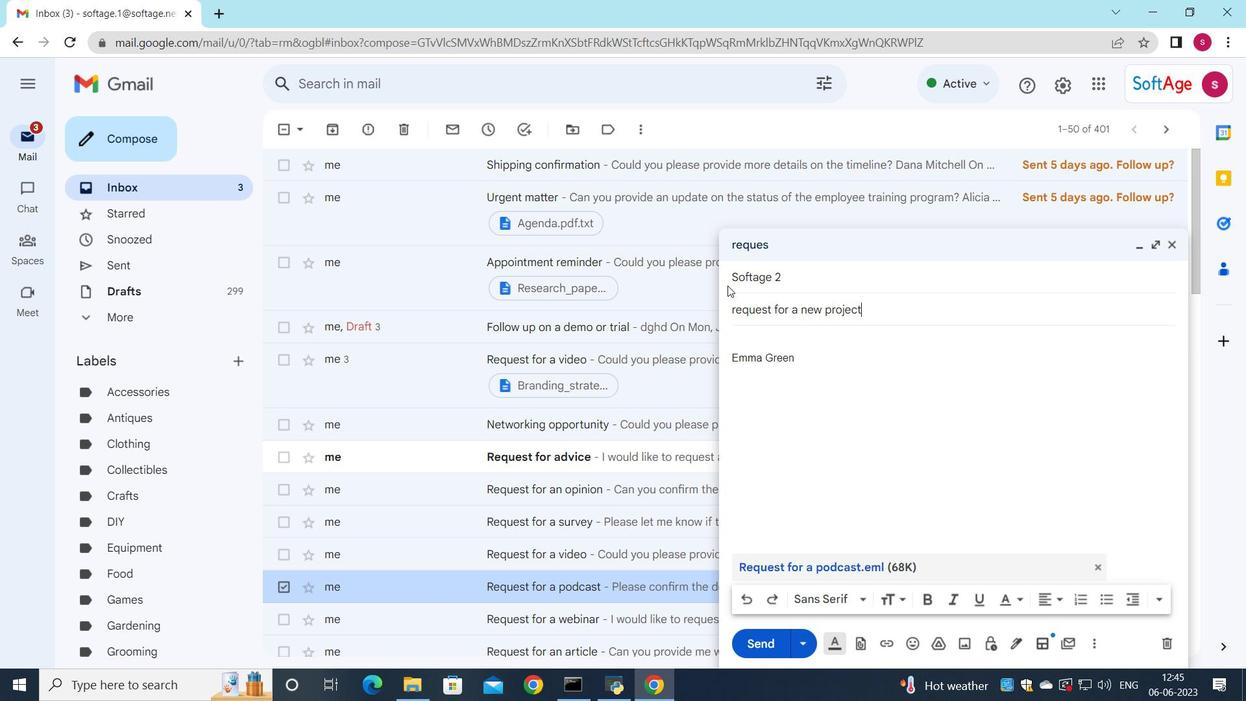 
Action: Mouse pressed left at (737, 308)
Screenshot: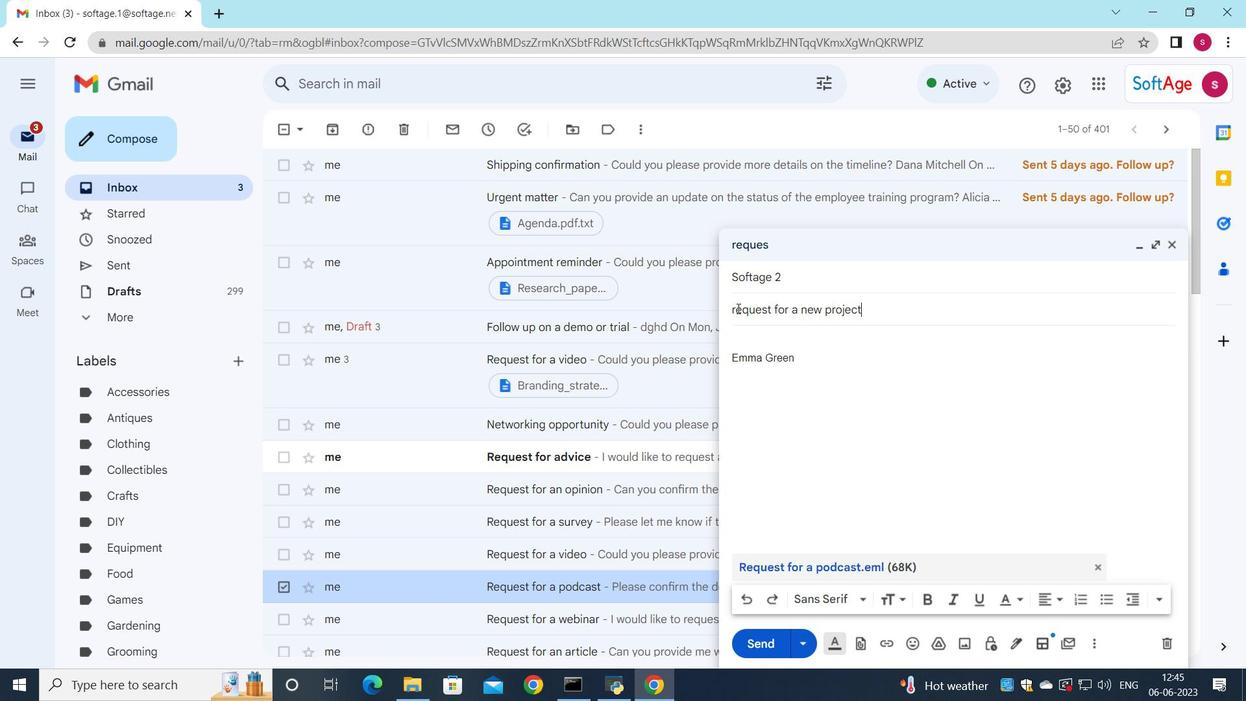 
Action: Key pressed <Key.backspace><Key.shift>R
Screenshot: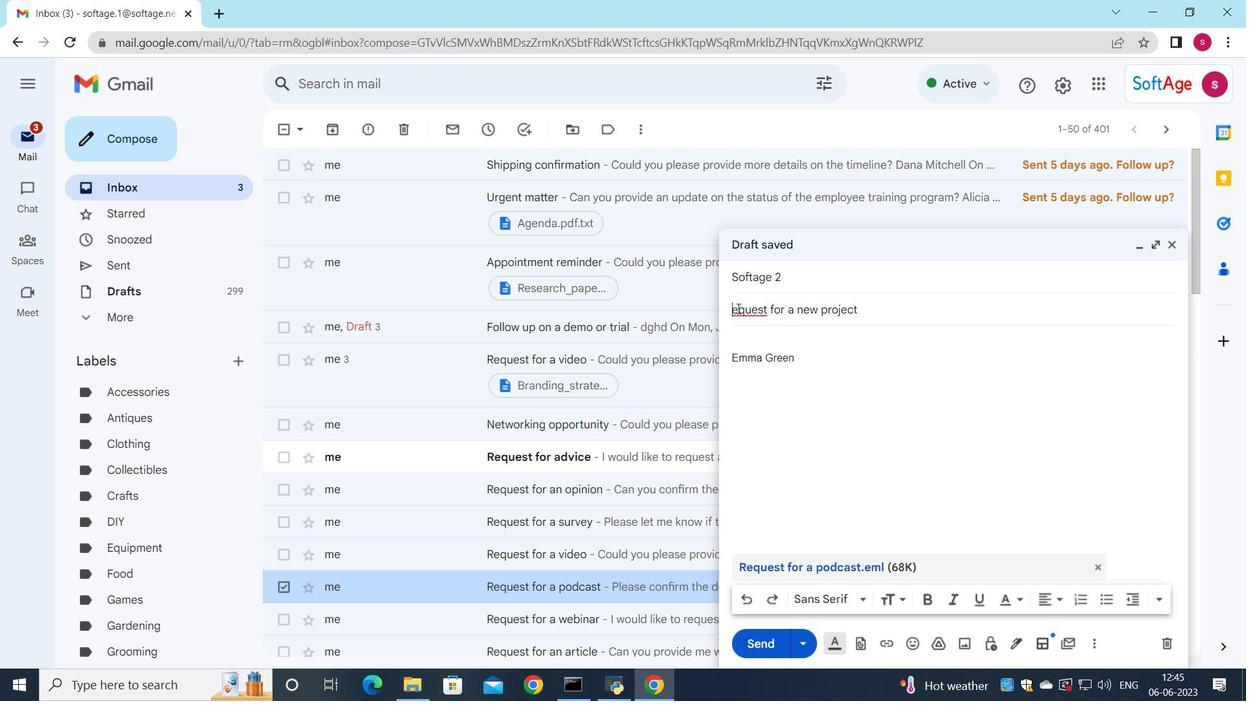 
Action: Mouse moved to (742, 340)
Screenshot: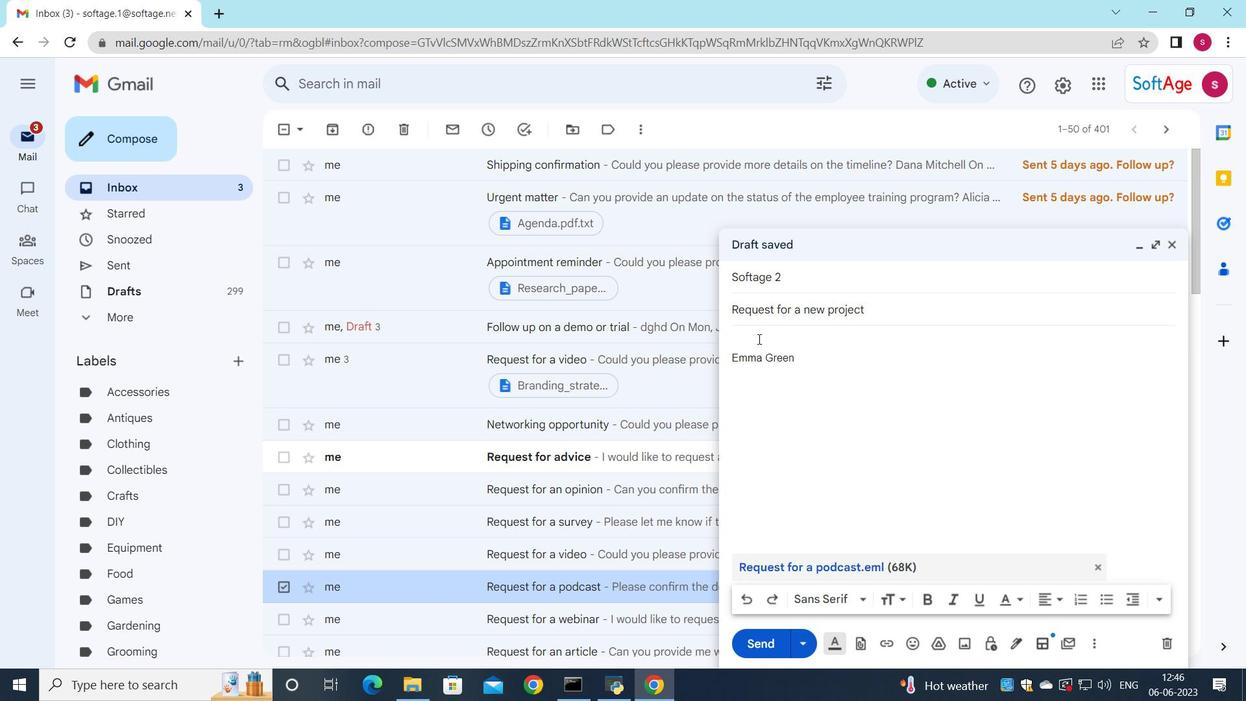 
Action: Mouse pressed left at (742, 340)
Screenshot: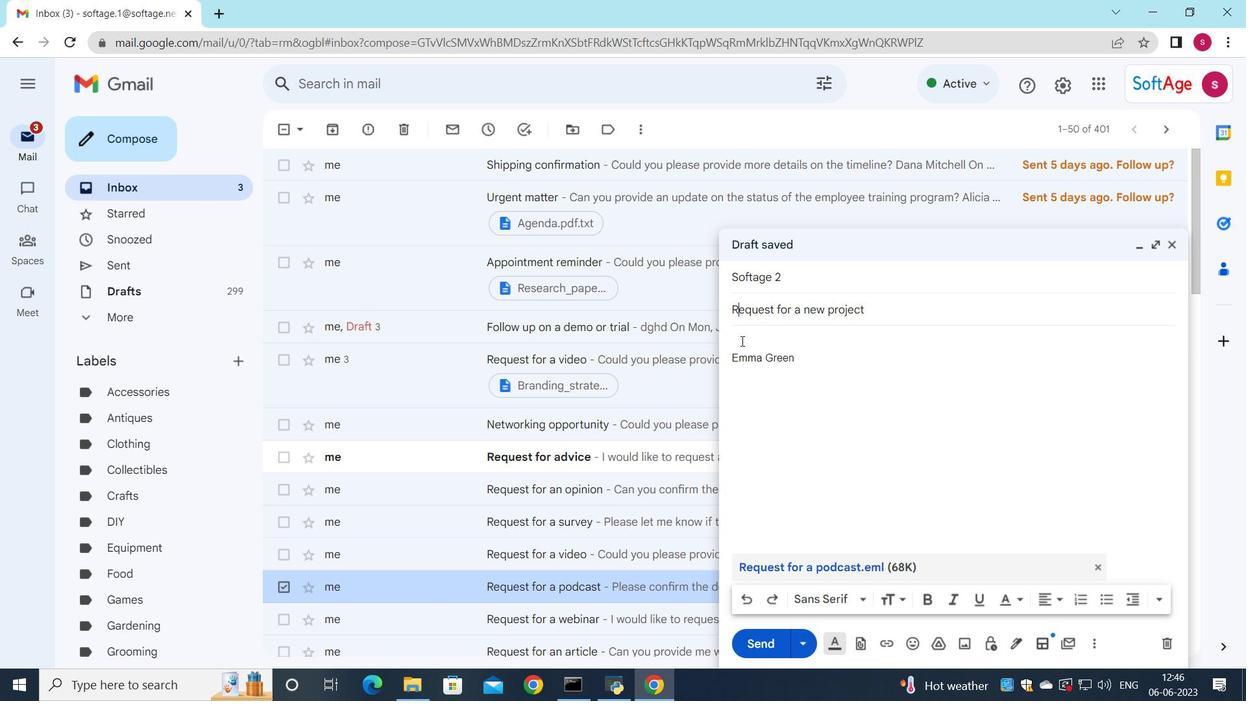 
Action: Mouse moved to (799, 175)
Screenshot: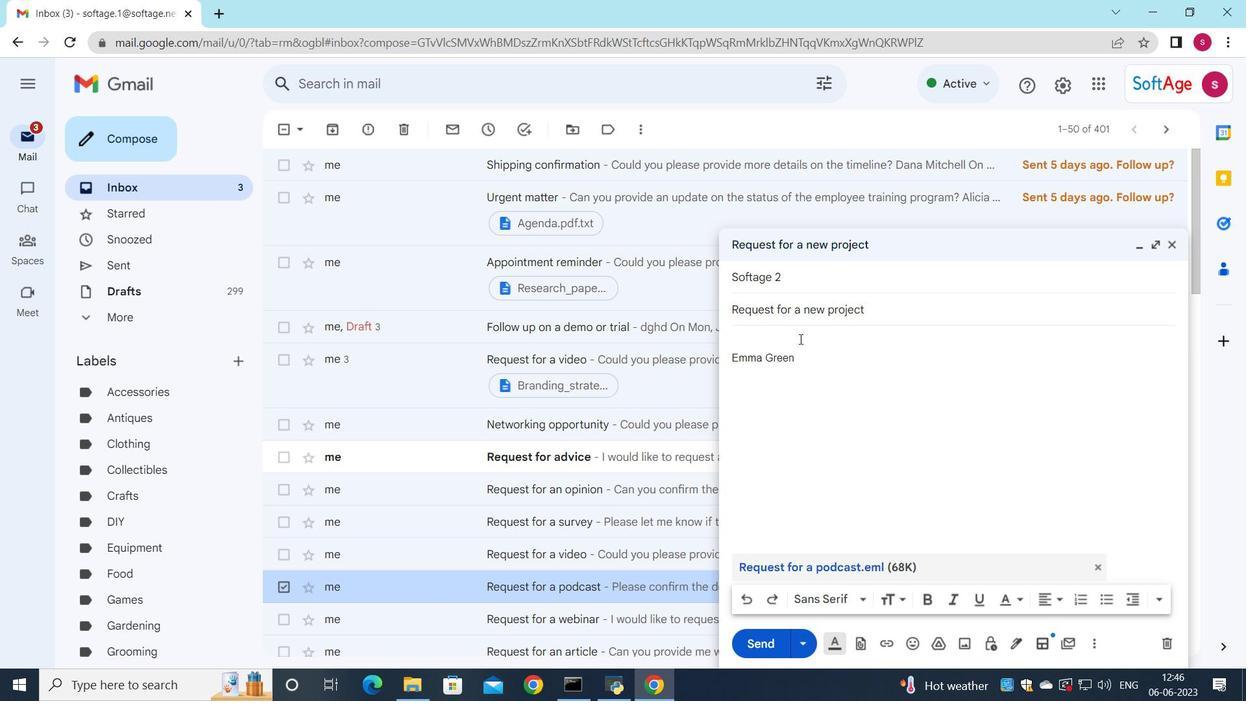 
Action: Key pressed <Key.shift_r><Key.shift_r><Key.shift_r><Key.shift_r><Key.shift_r>I<Key.space>would<Key.space>like<Key.space>to<Key.space>request<Key.space>a<Key.space>follow<Key.space>-<Key.backspace><Key.backspace>-up<Key.space>meeting<Key.space>to<Key.space>discuss<Key.space>the<Key.space>next<Key.space>steps.
Screenshot: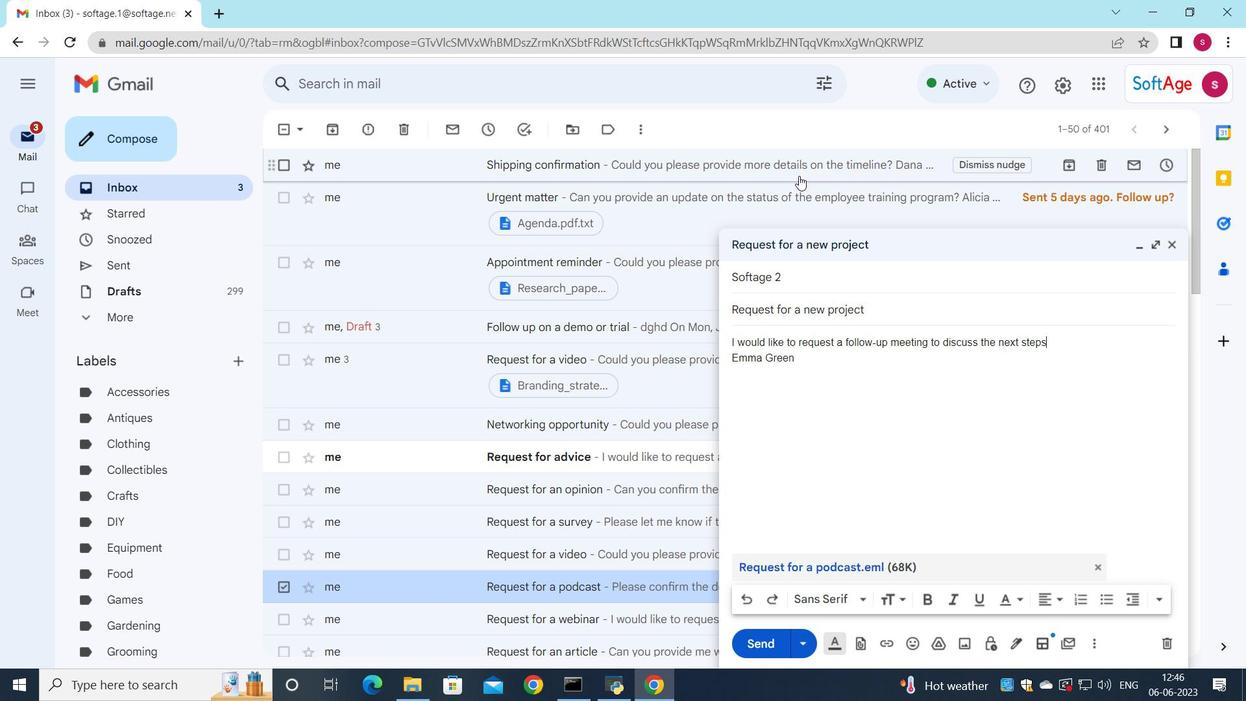 
Action: Mouse moved to (764, 644)
Screenshot: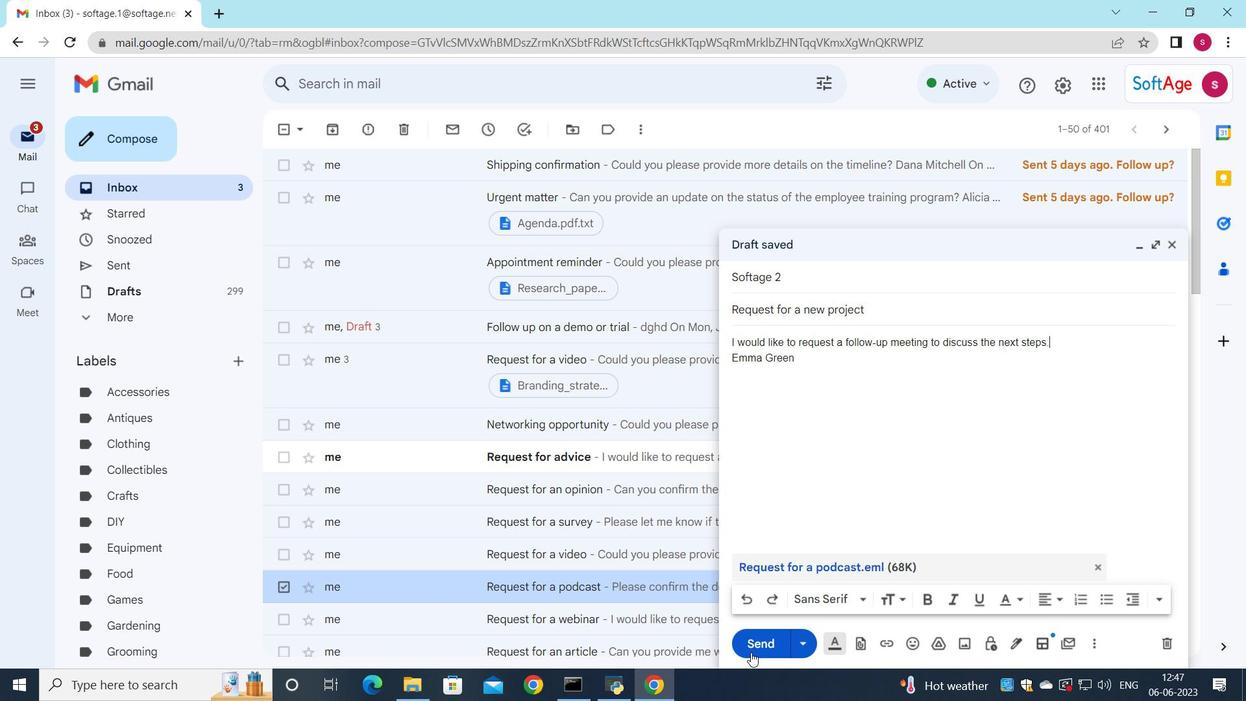
Action: Mouse pressed left at (764, 644)
Screenshot: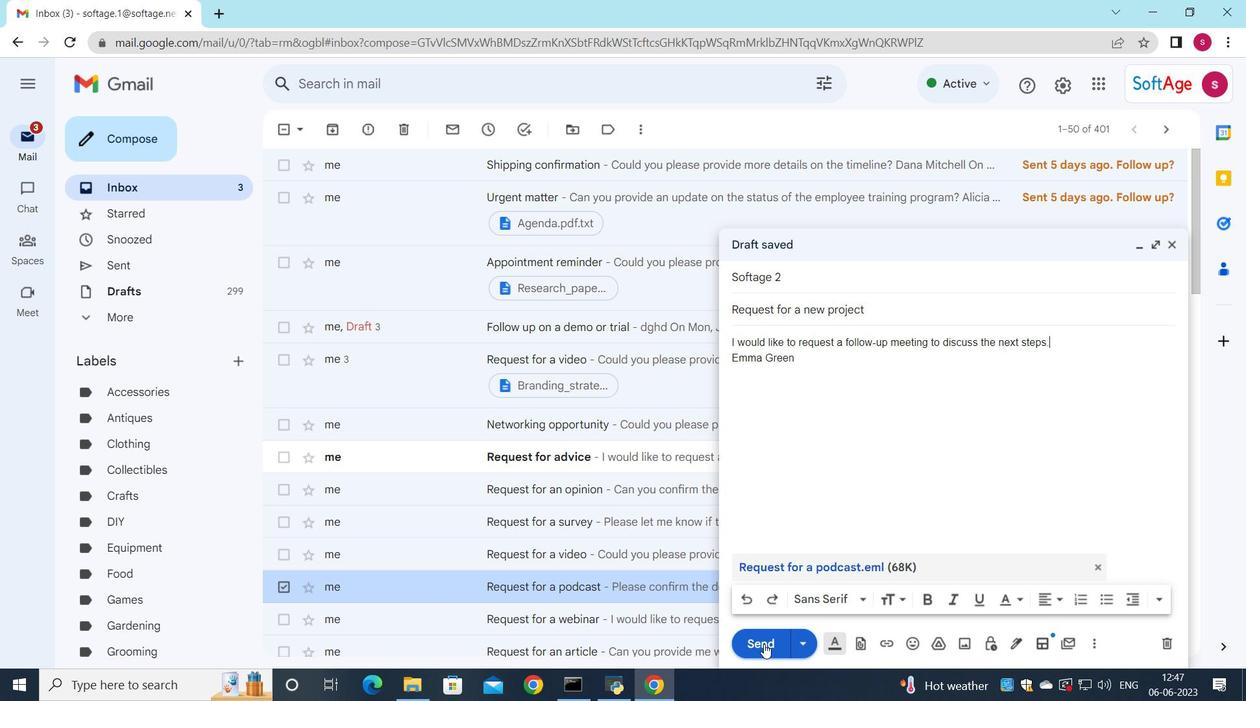 
Action: Mouse moved to (870, 601)
Screenshot: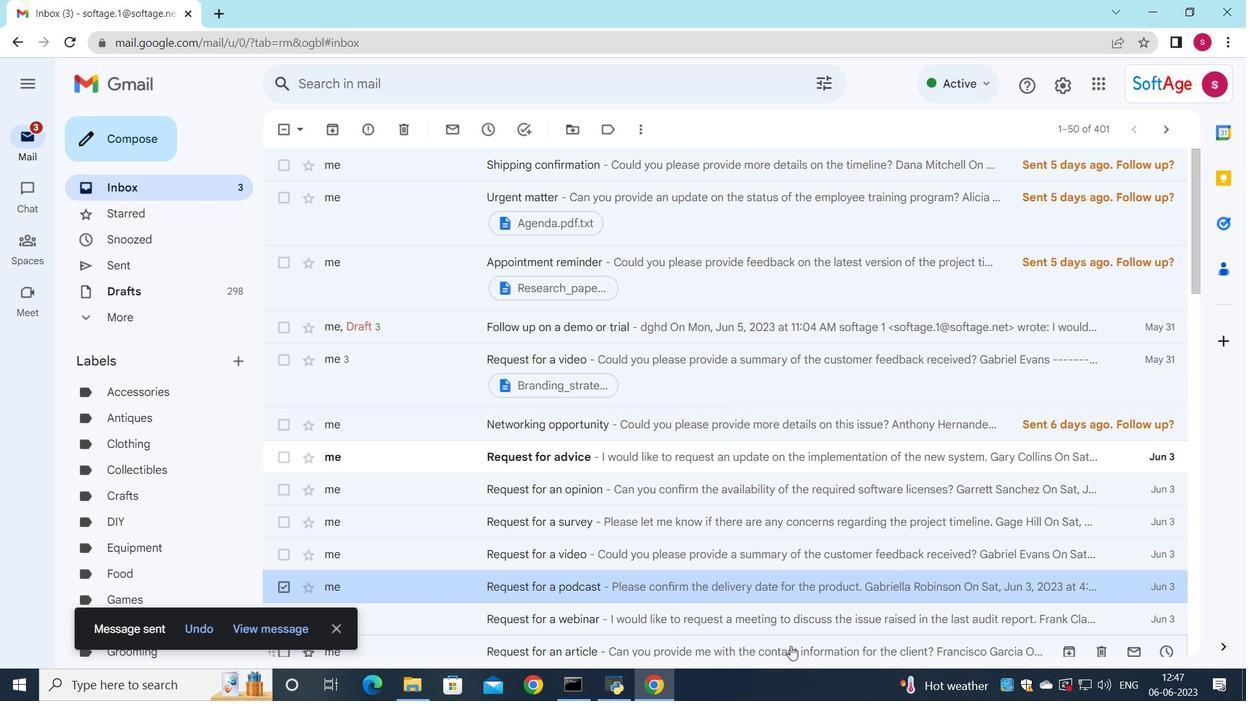 
